 Task: Create and manage organization issue assignments.
Action: Mouse moved to (1323, 86)
Screenshot: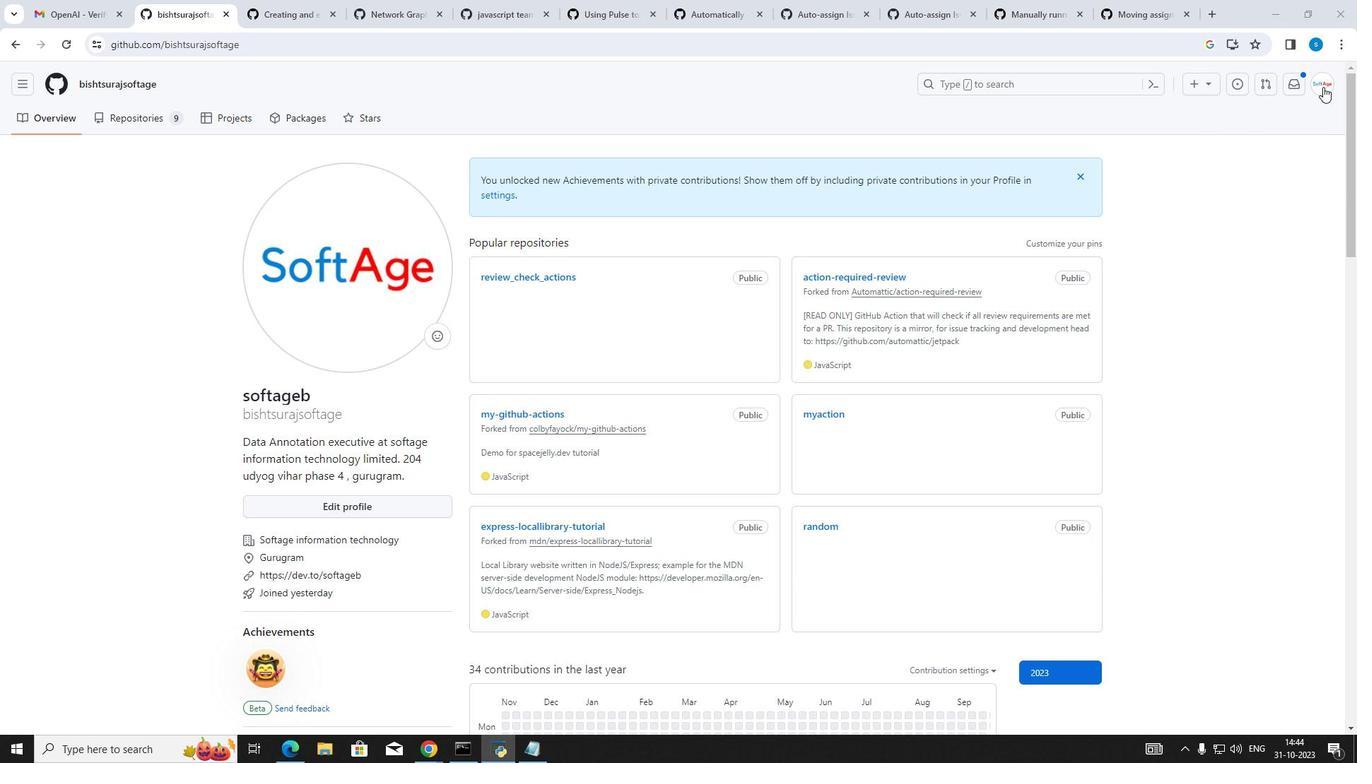 
Action: Mouse pressed left at (1323, 86)
Screenshot: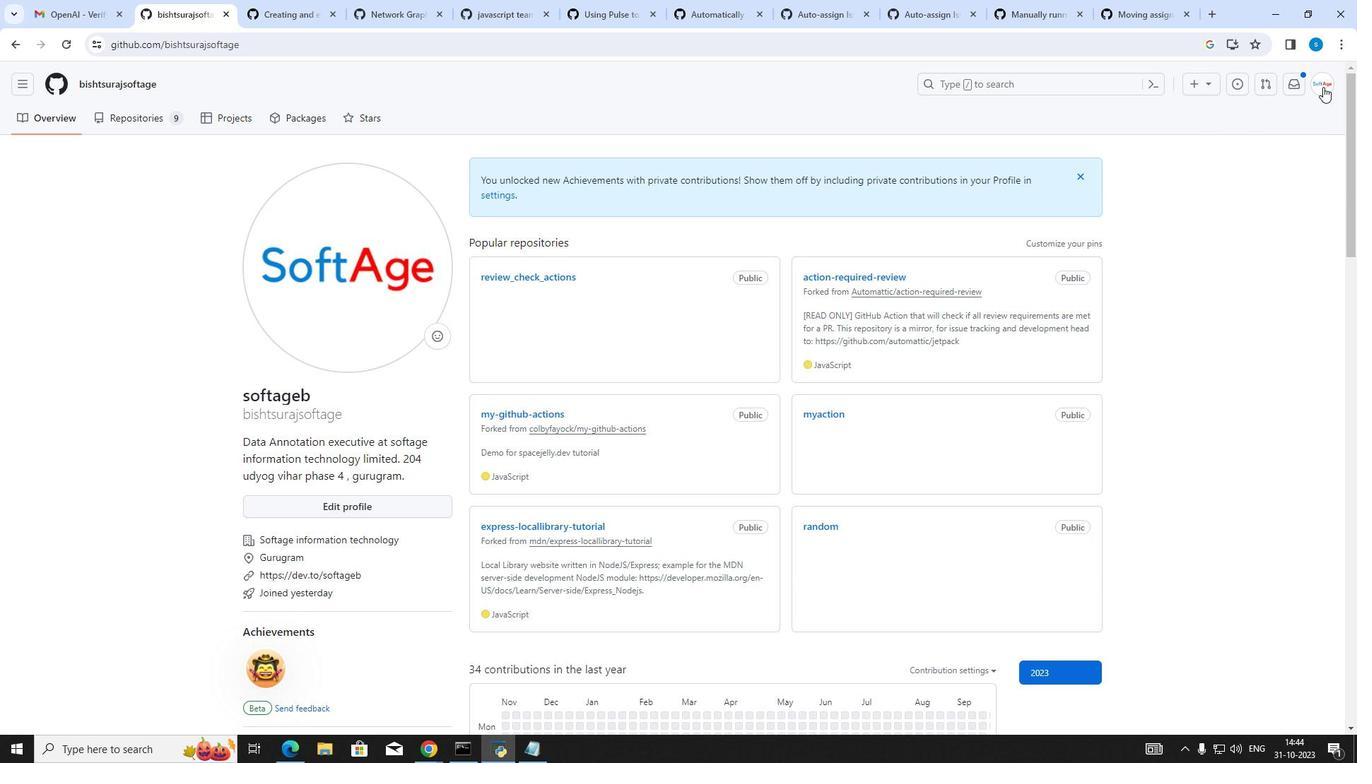 
Action: Mouse moved to (1247, 234)
Screenshot: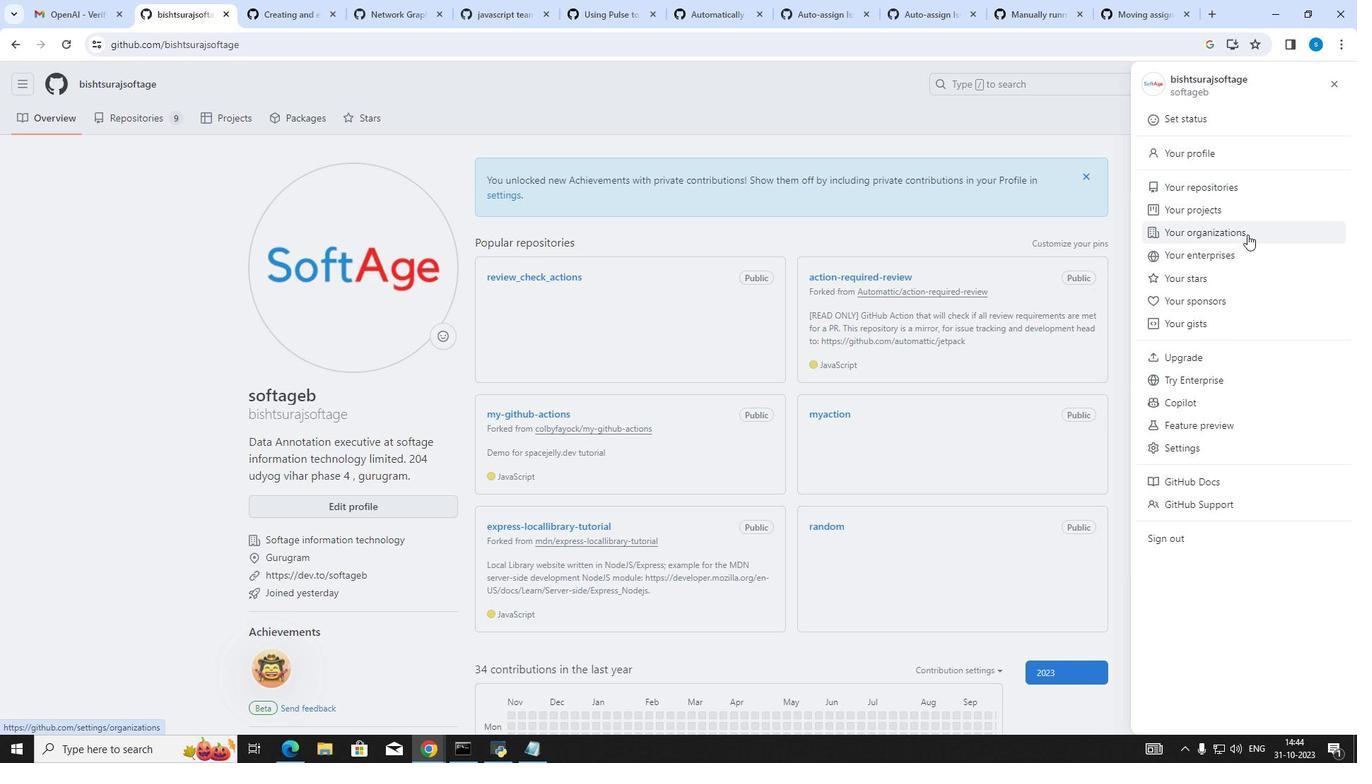 
Action: Mouse pressed left at (1247, 234)
Screenshot: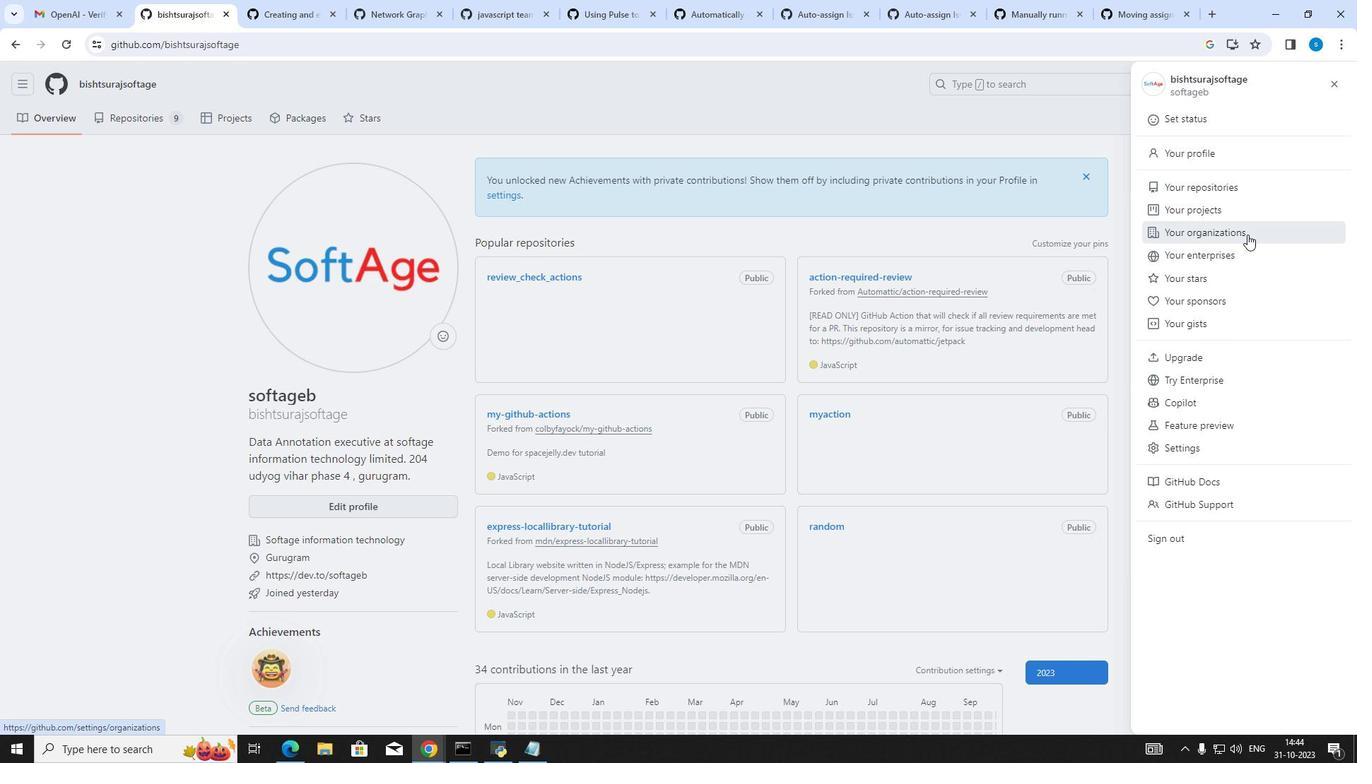 
Action: Mouse moved to (1051, 237)
Screenshot: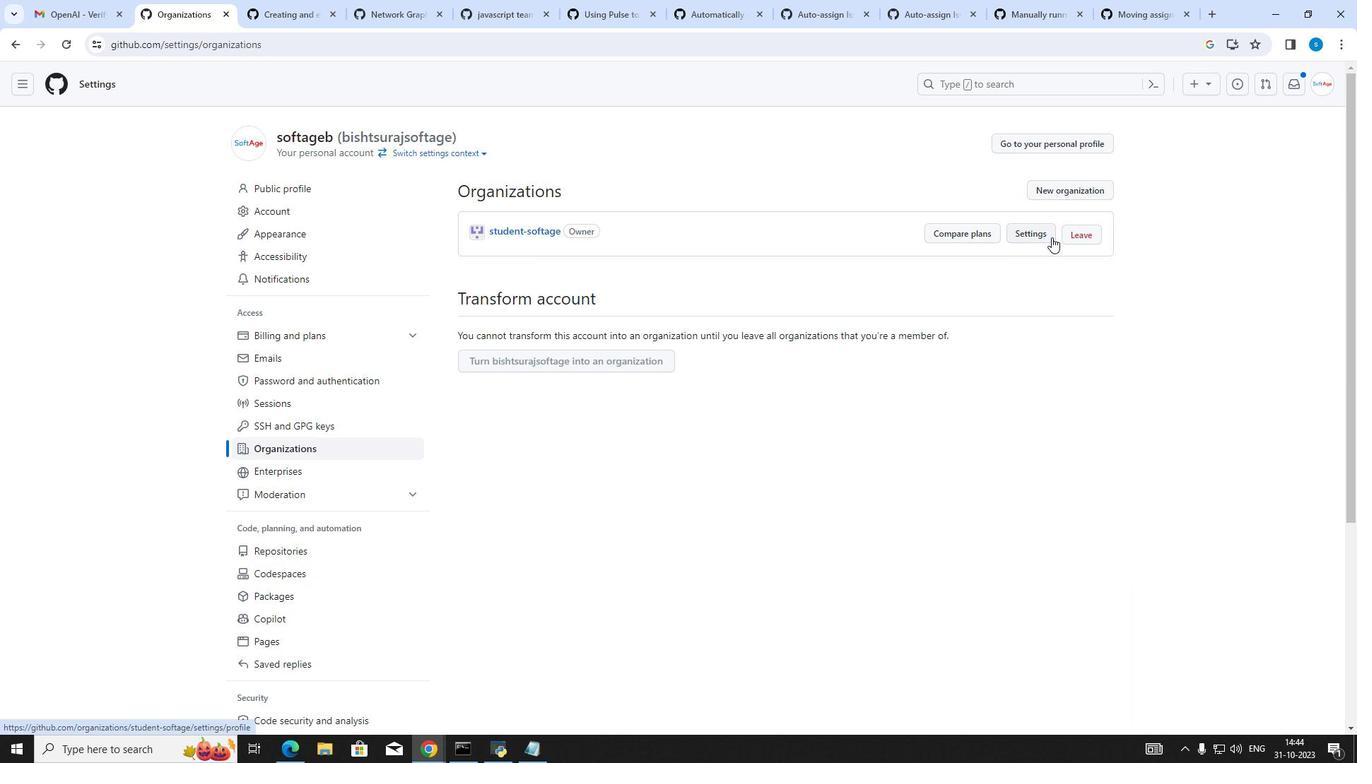 
Action: Mouse pressed left at (1051, 237)
Screenshot: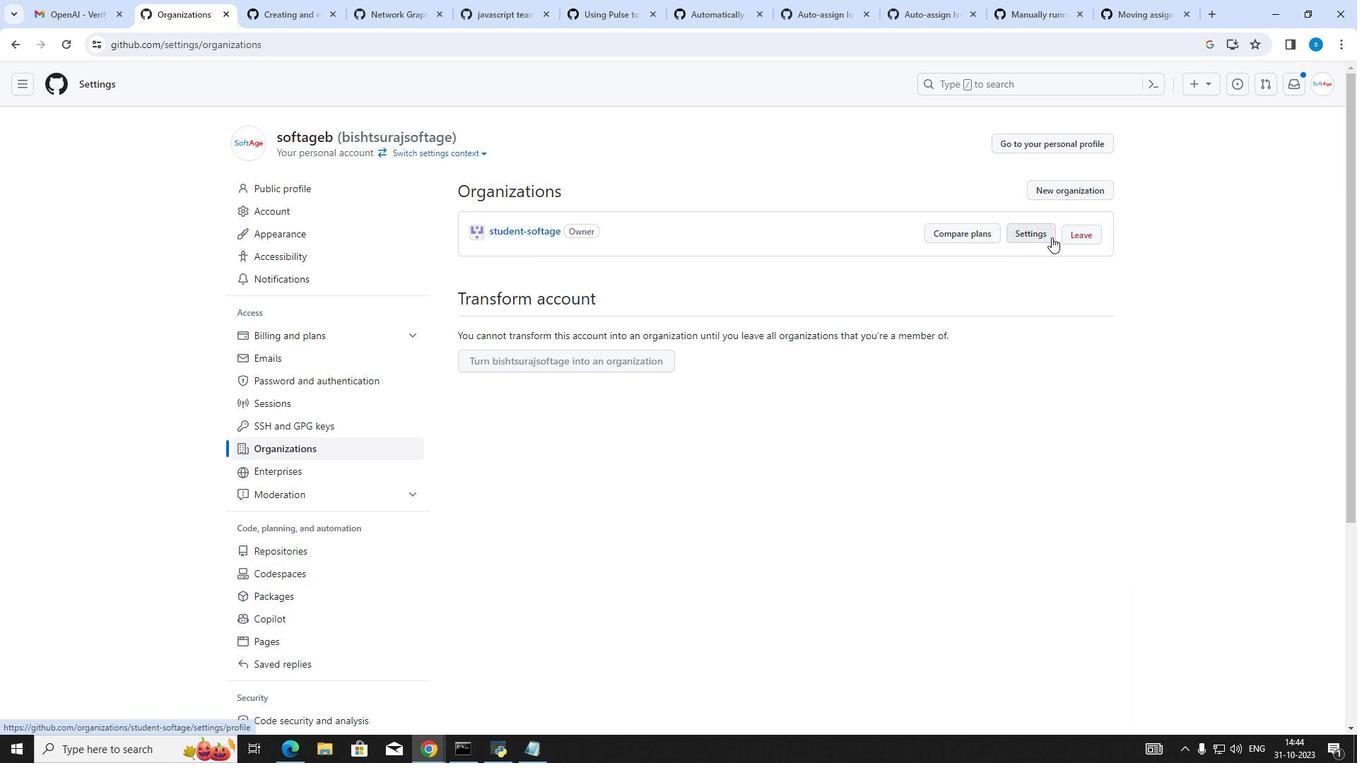 
Action: Mouse moved to (132, 116)
Screenshot: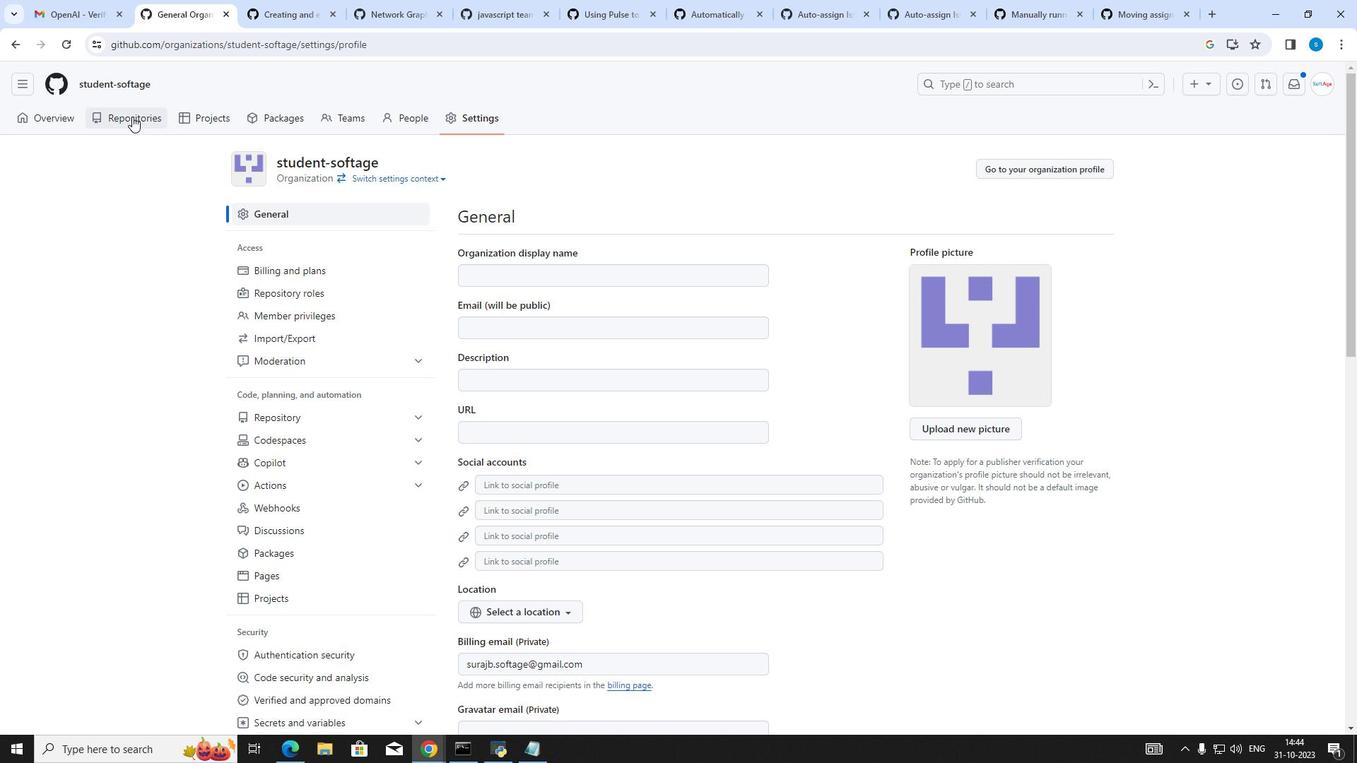 
Action: Mouse pressed left at (132, 116)
Screenshot: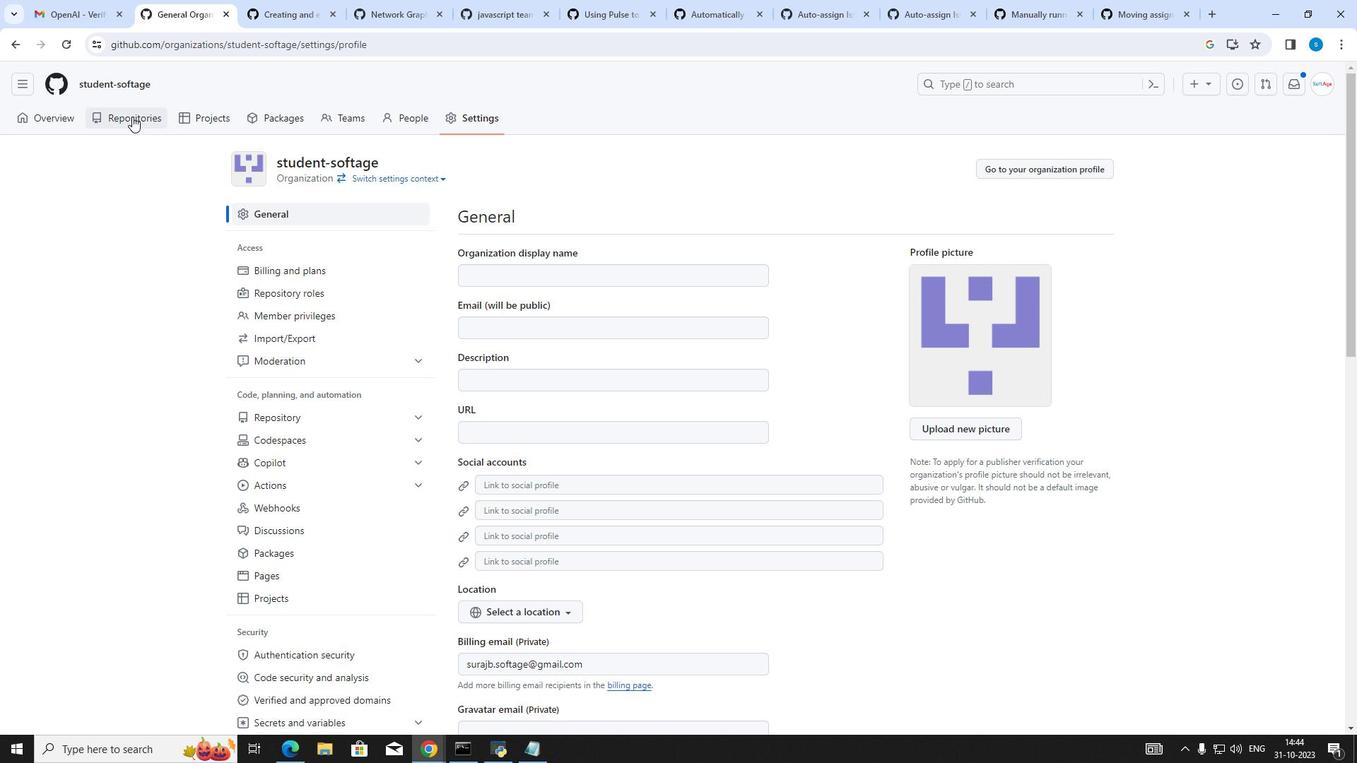 
Action: Mouse moved to (391, 402)
Screenshot: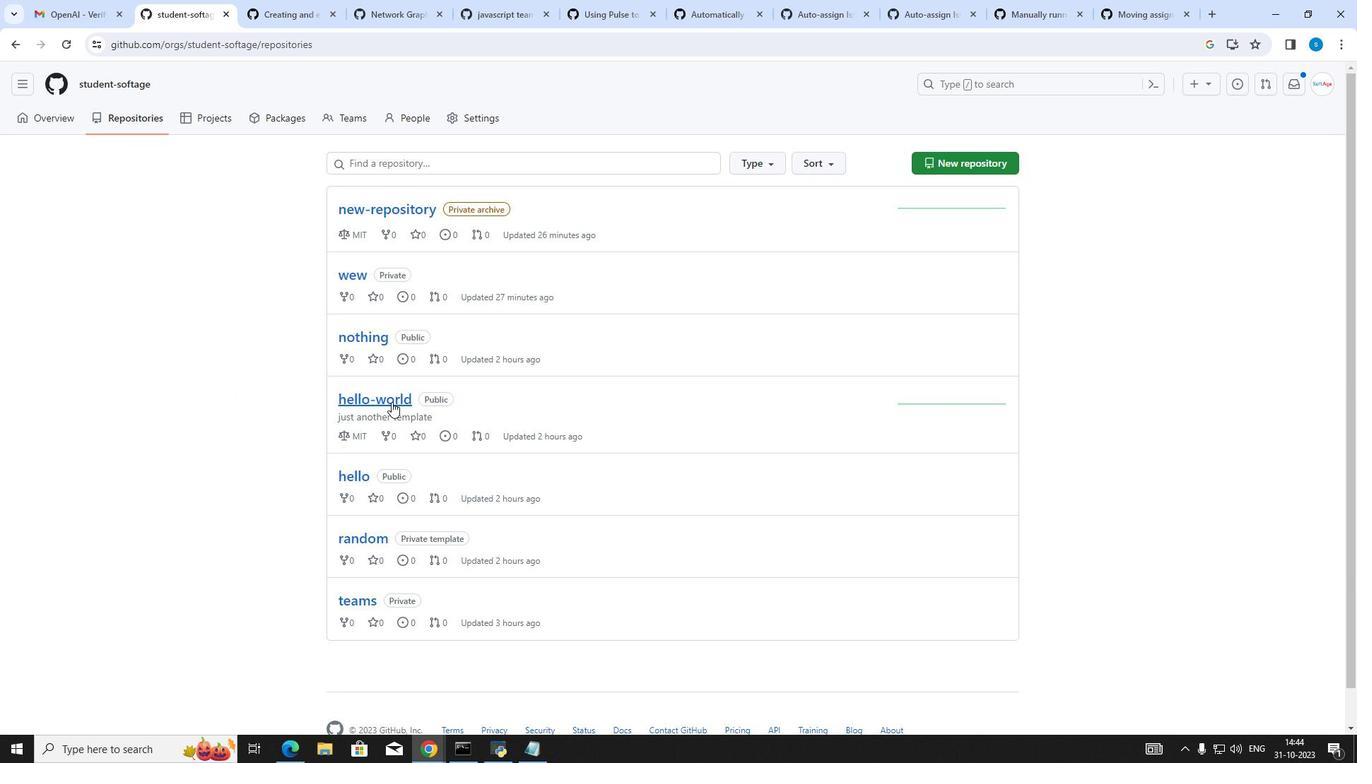 
Action: Mouse pressed left at (391, 402)
Screenshot: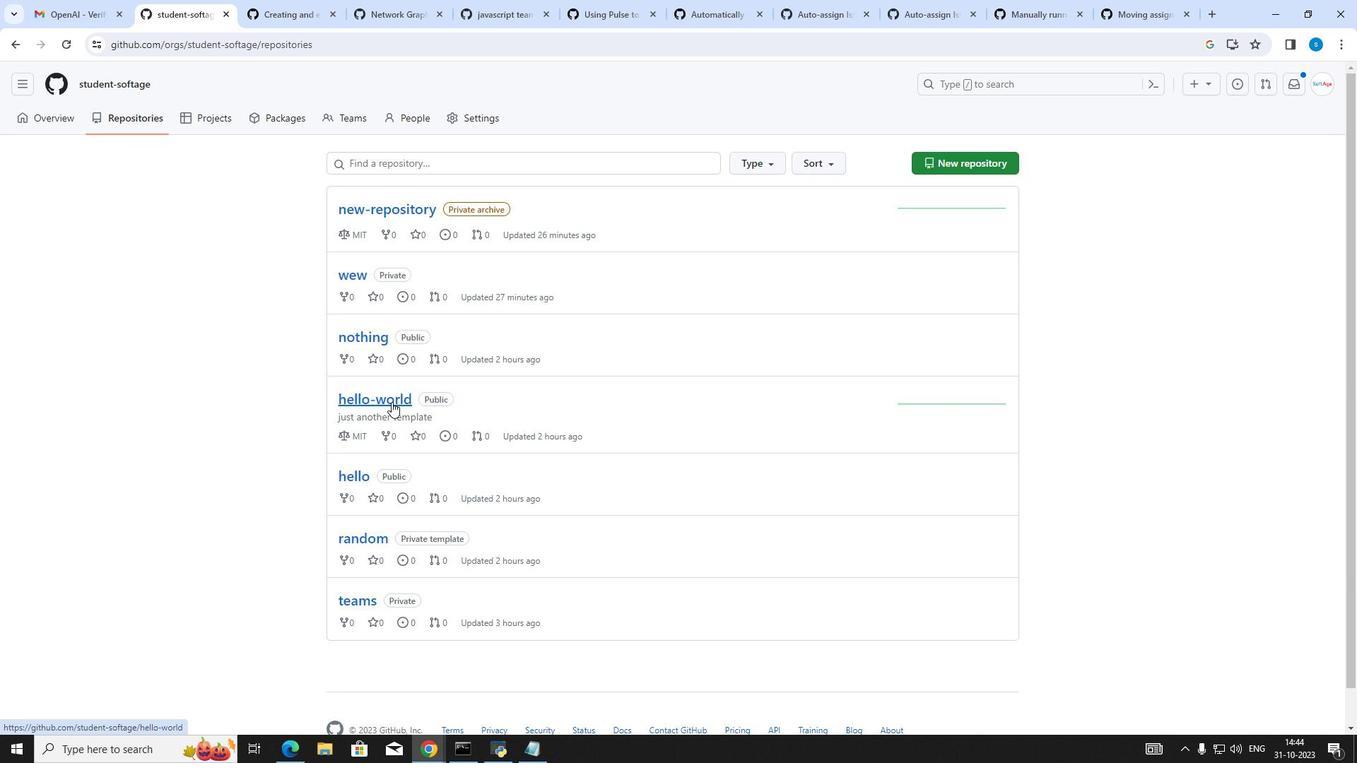 
Action: Mouse moved to (96, 113)
Screenshot: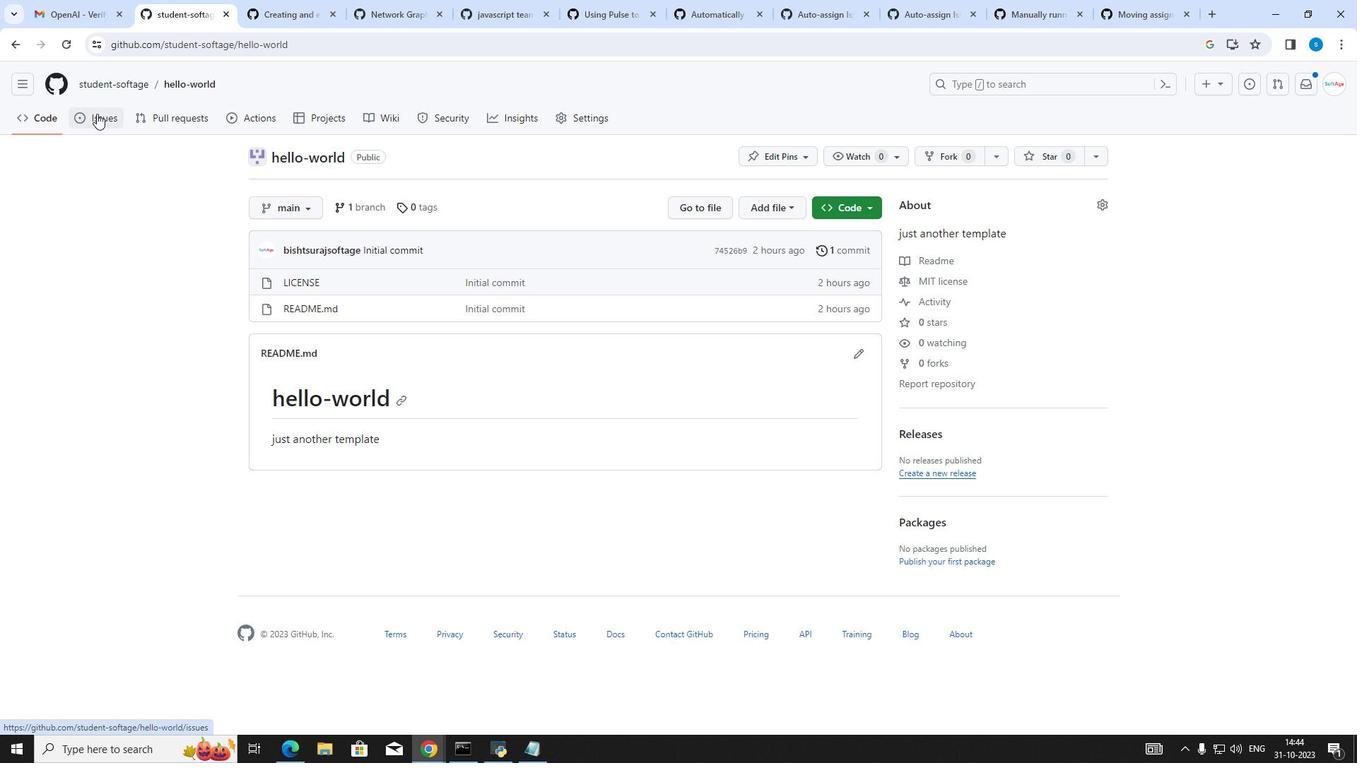 
Action: Mouse pressed left at (96, 113)
Screenshot: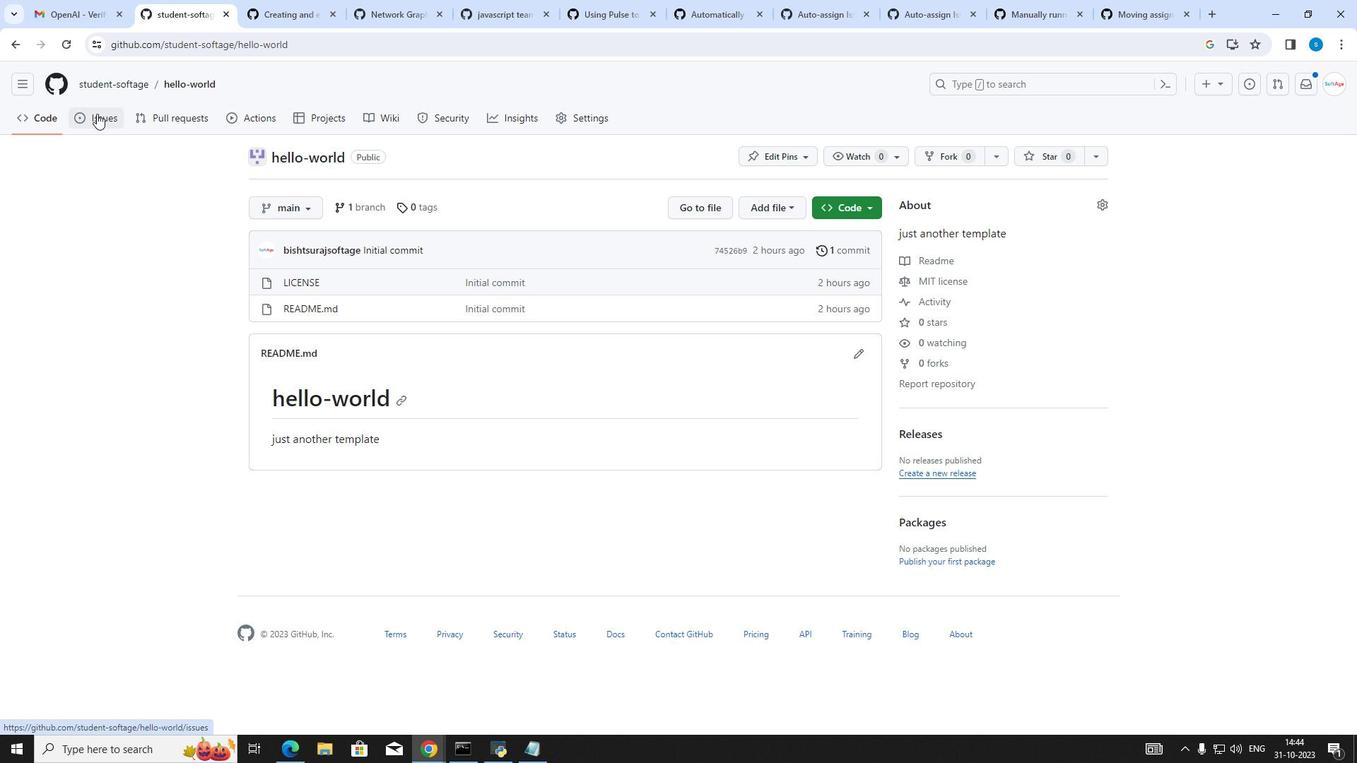 
Action: Mouse moved to (1068, 256)
Screenshot: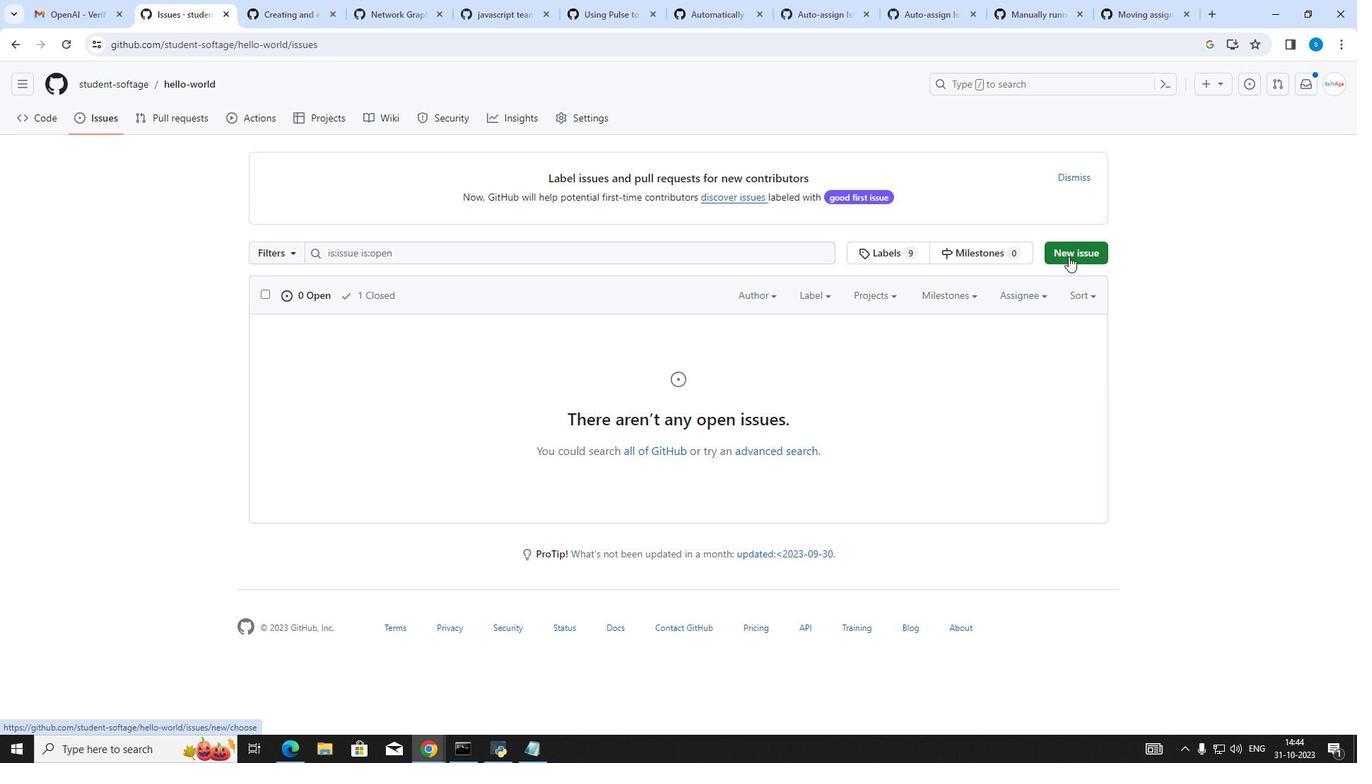 
Action: Mouse pressed left at (1068, 256)
Screenshot: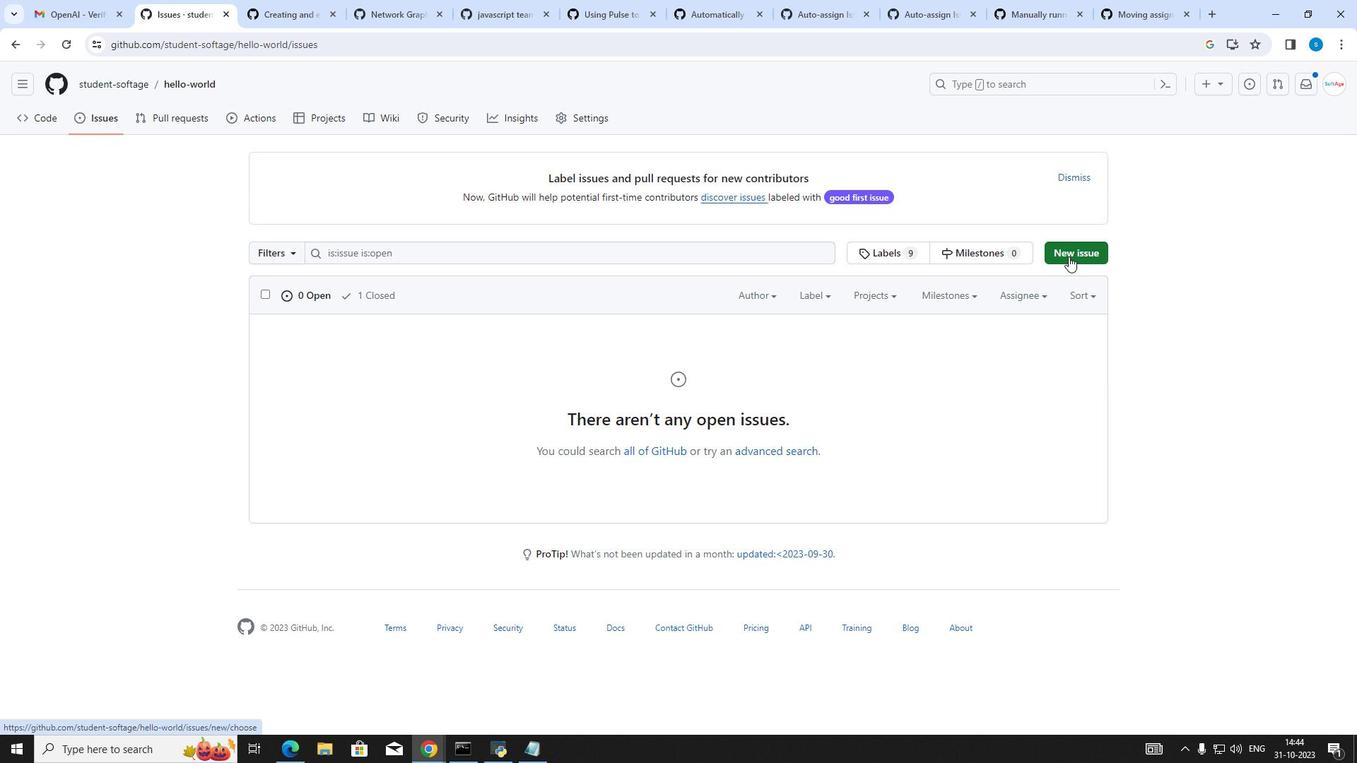 
Action: Mouse moved to (176, 271)
Screenshot: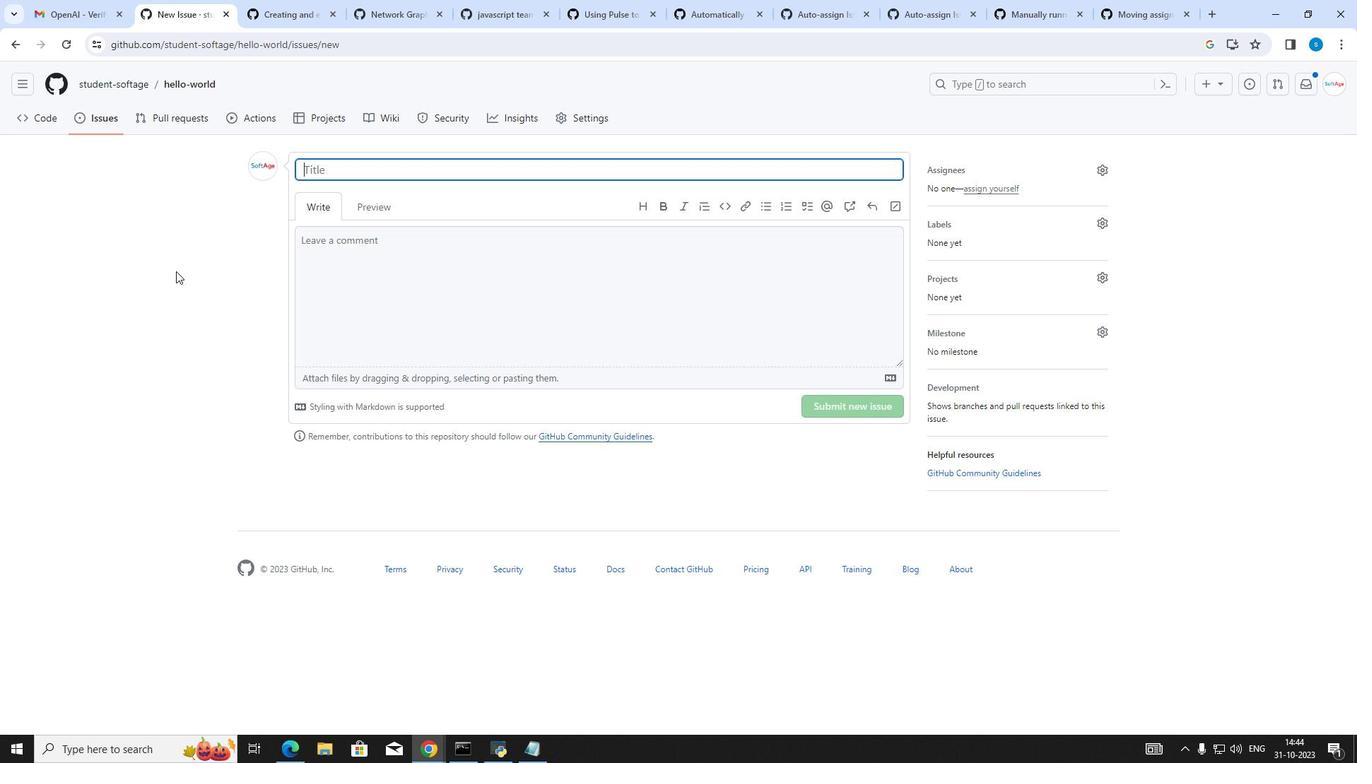 
Action: Key pressed syntax<Key.space>error
Screenshot: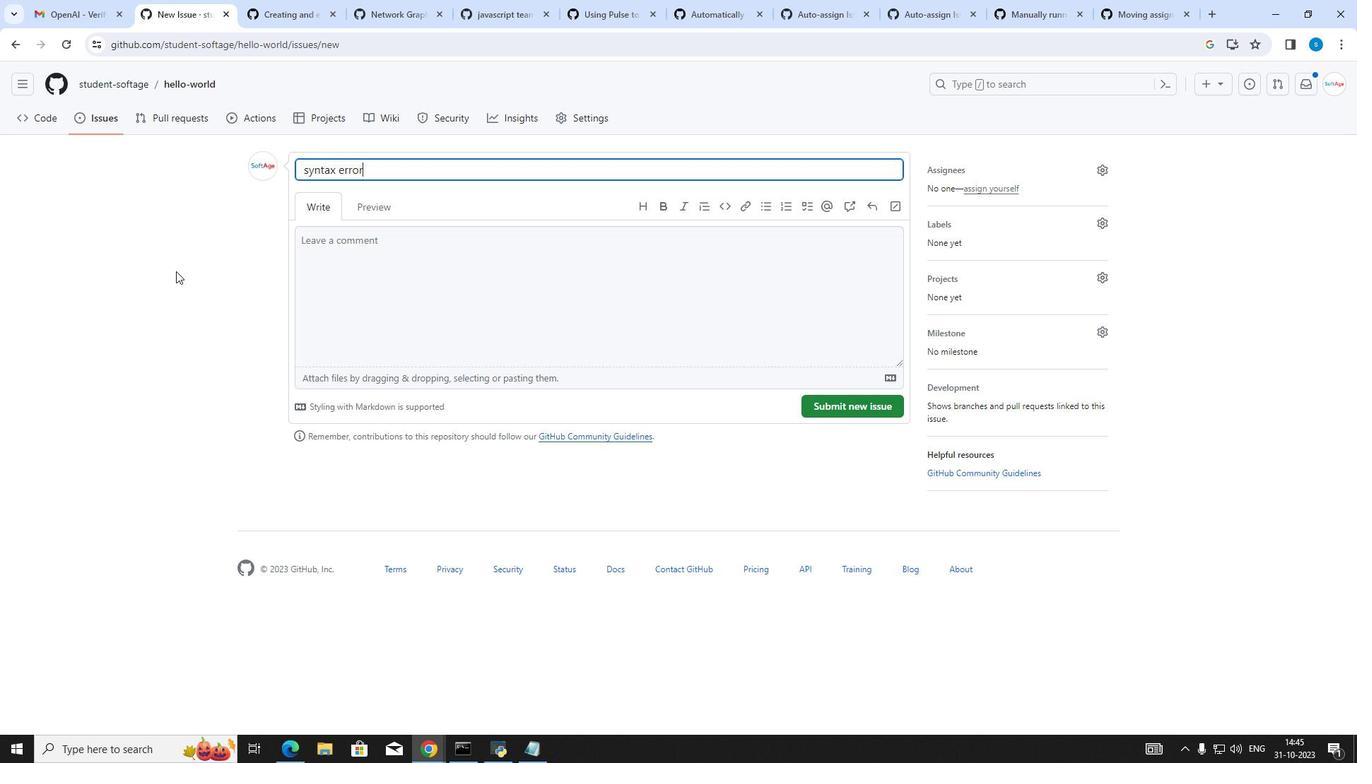 
Action: Mouse moved to (1005, 188)
Screenshot: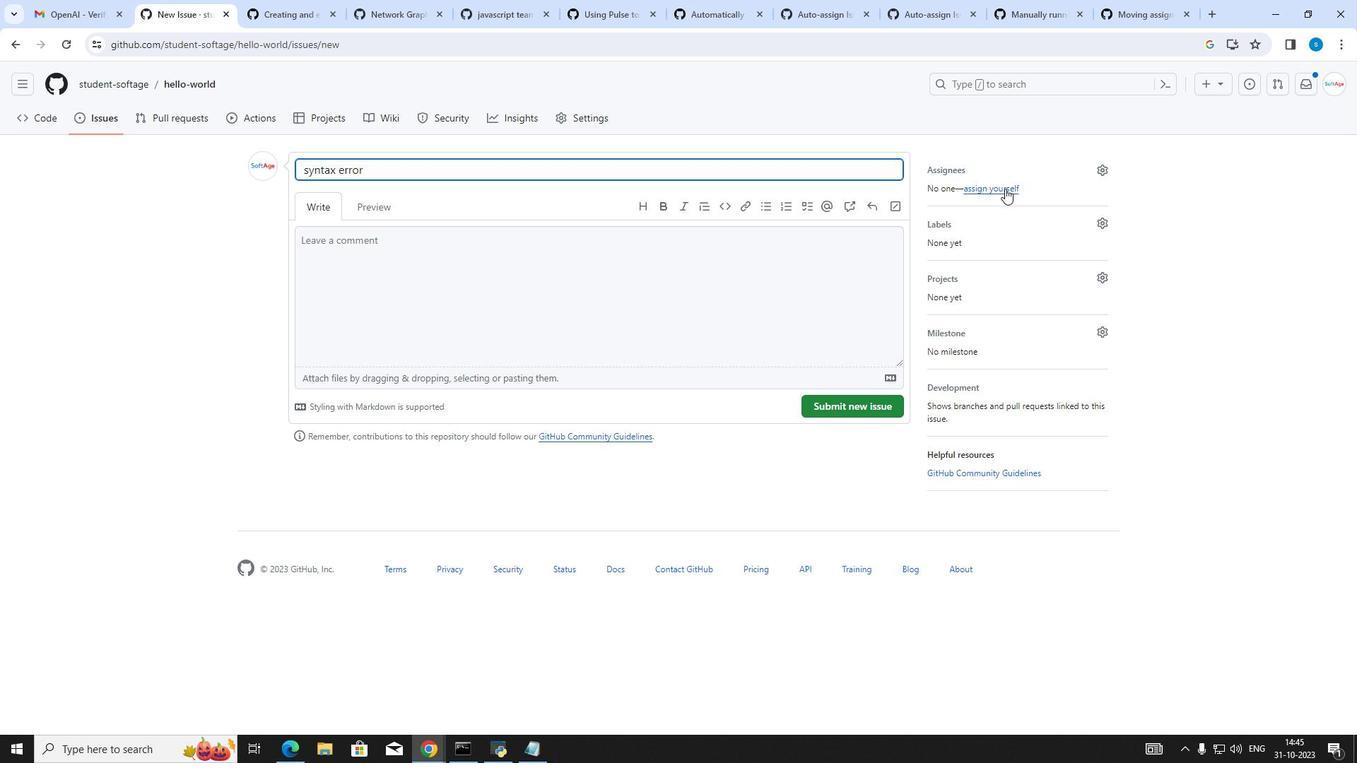 
Action: Mouse pressed left at (1005, 188)
Screenshot: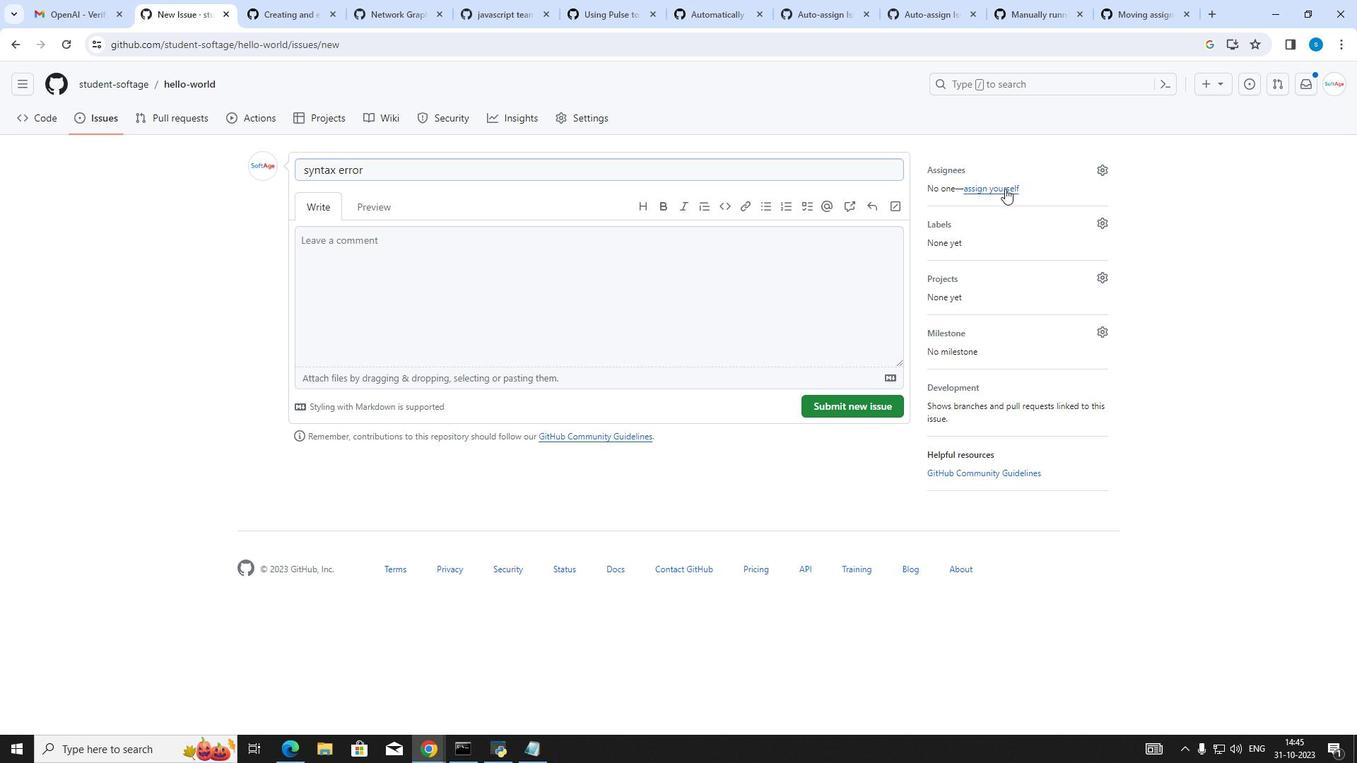
Action: Mouse moved to (1082, 231)
Screenshot: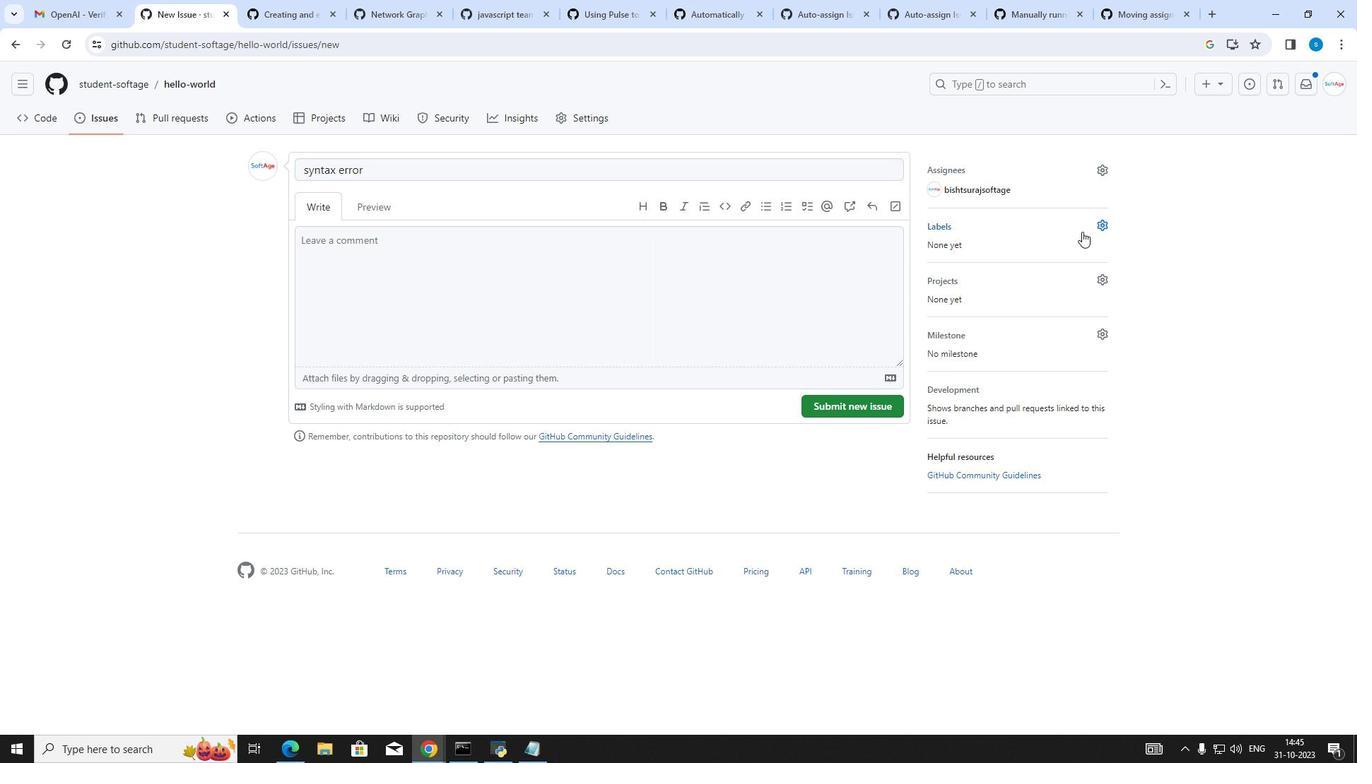 
Action: Mouse pressed left at (1082, 231)
Screenshot: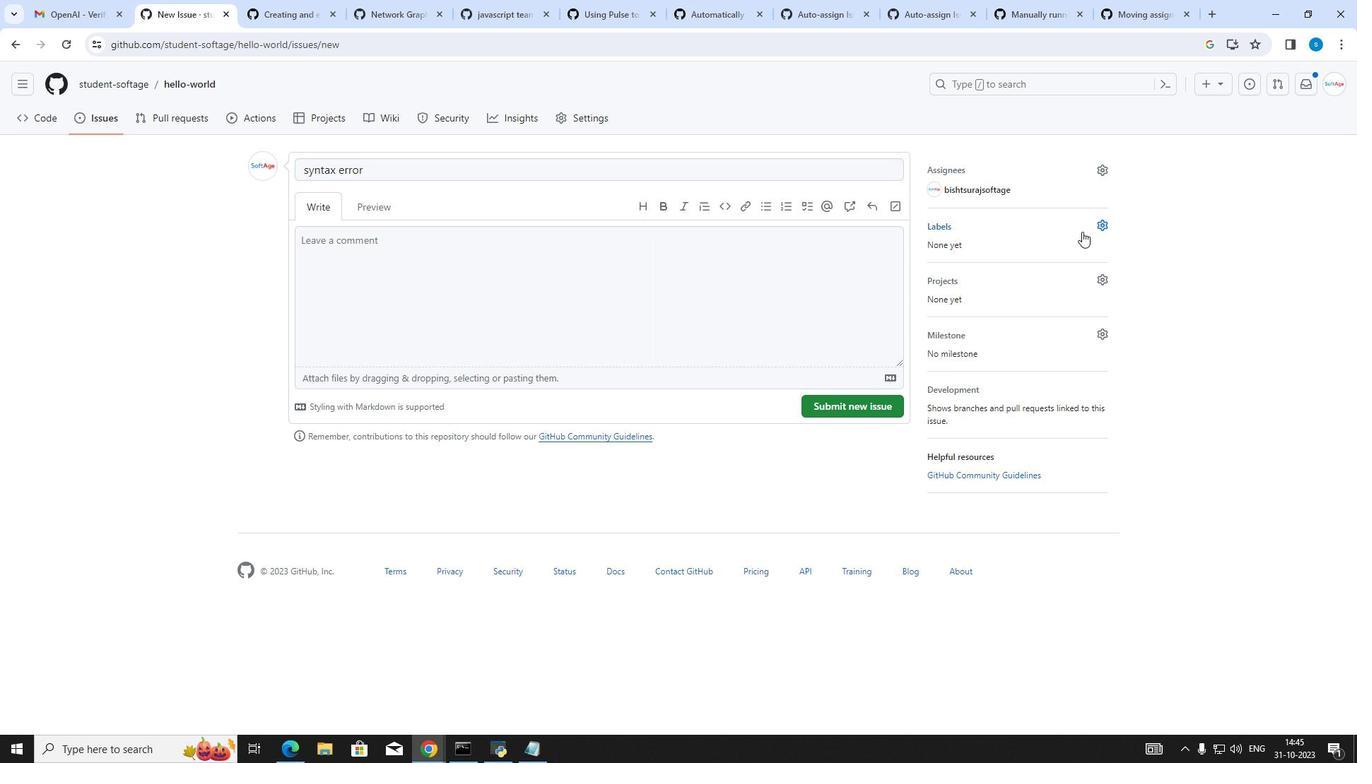 
Action: Mouse moved to (1024, 325)
Screenshot: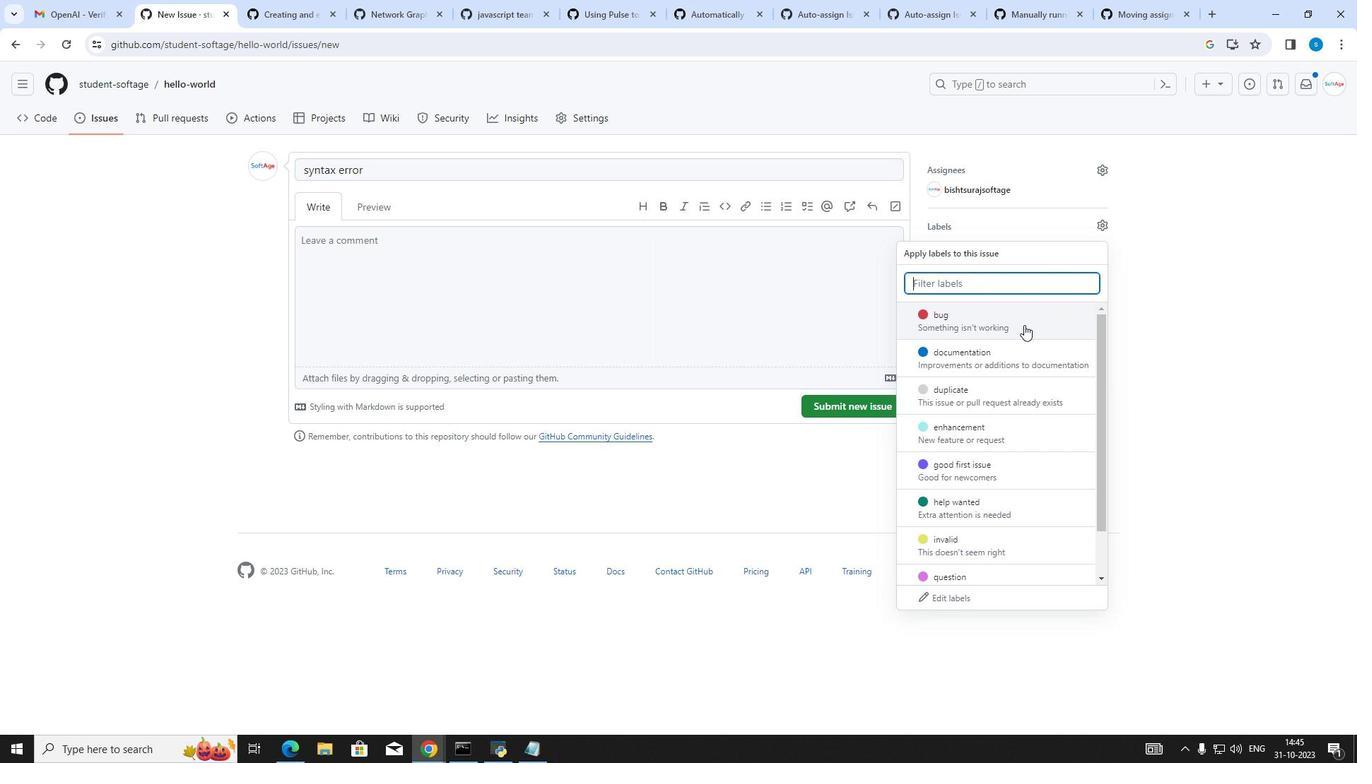 
Action: Mouse pressed left at (1024, 325)
Screenshot: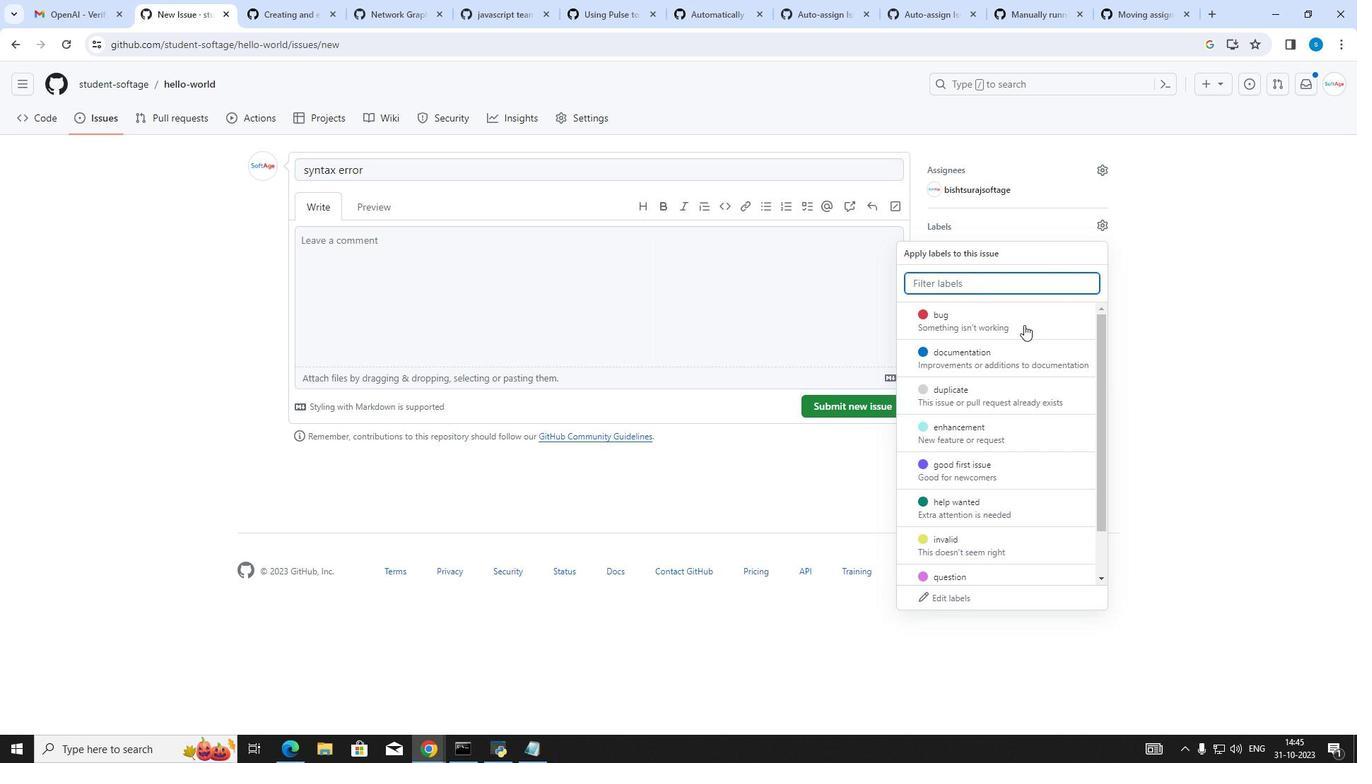 
Action: Mouse moved to (725, 305)
Screenshot: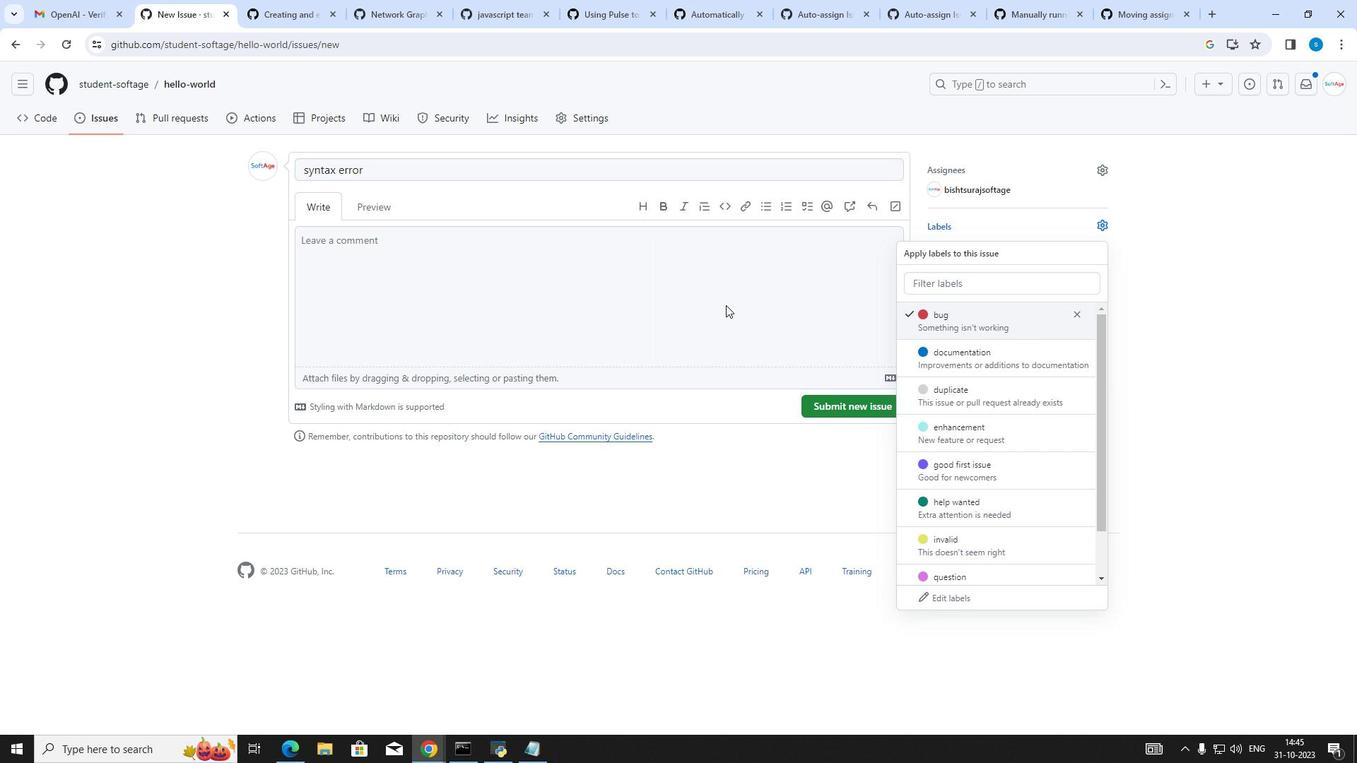 
Action: Mouse pressed left at (725, 305)
Screenshot: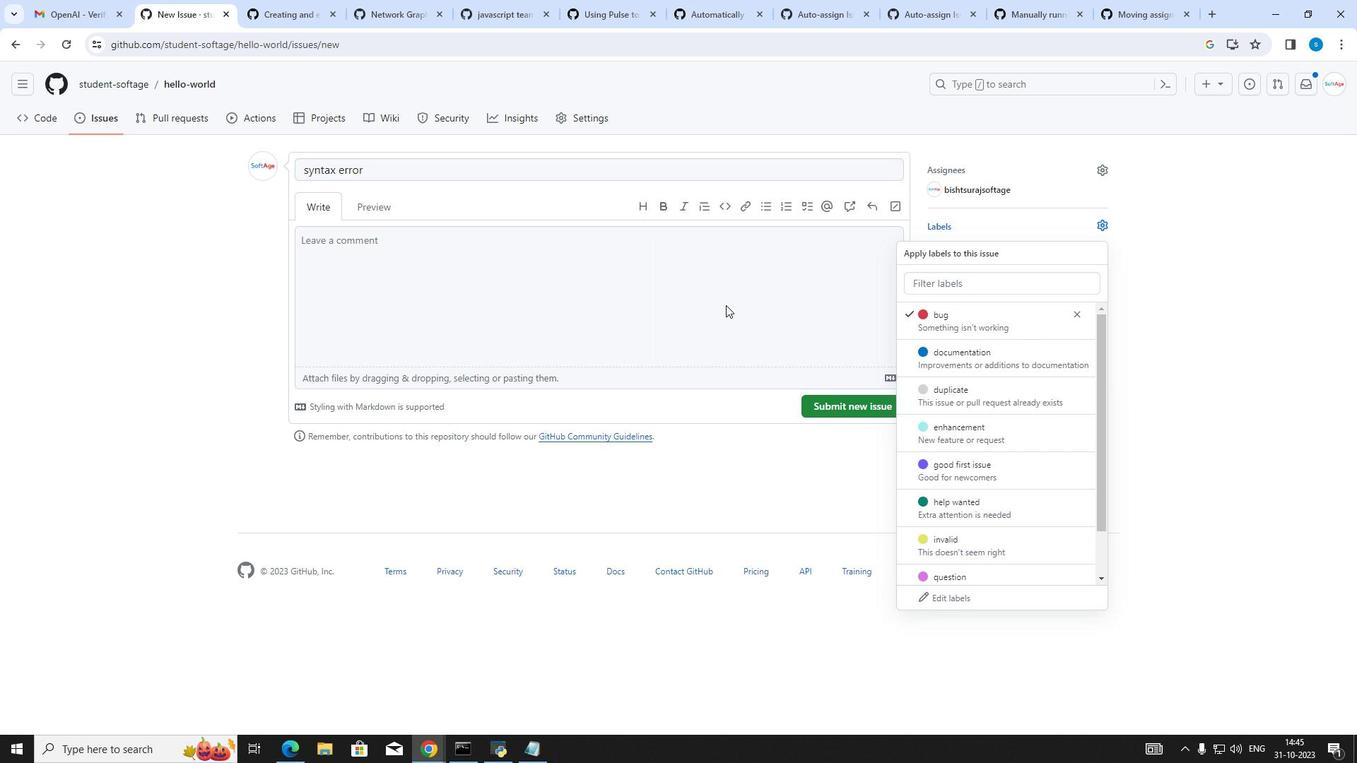 
Action: Mouse moved to (972, 286)
Screenshot: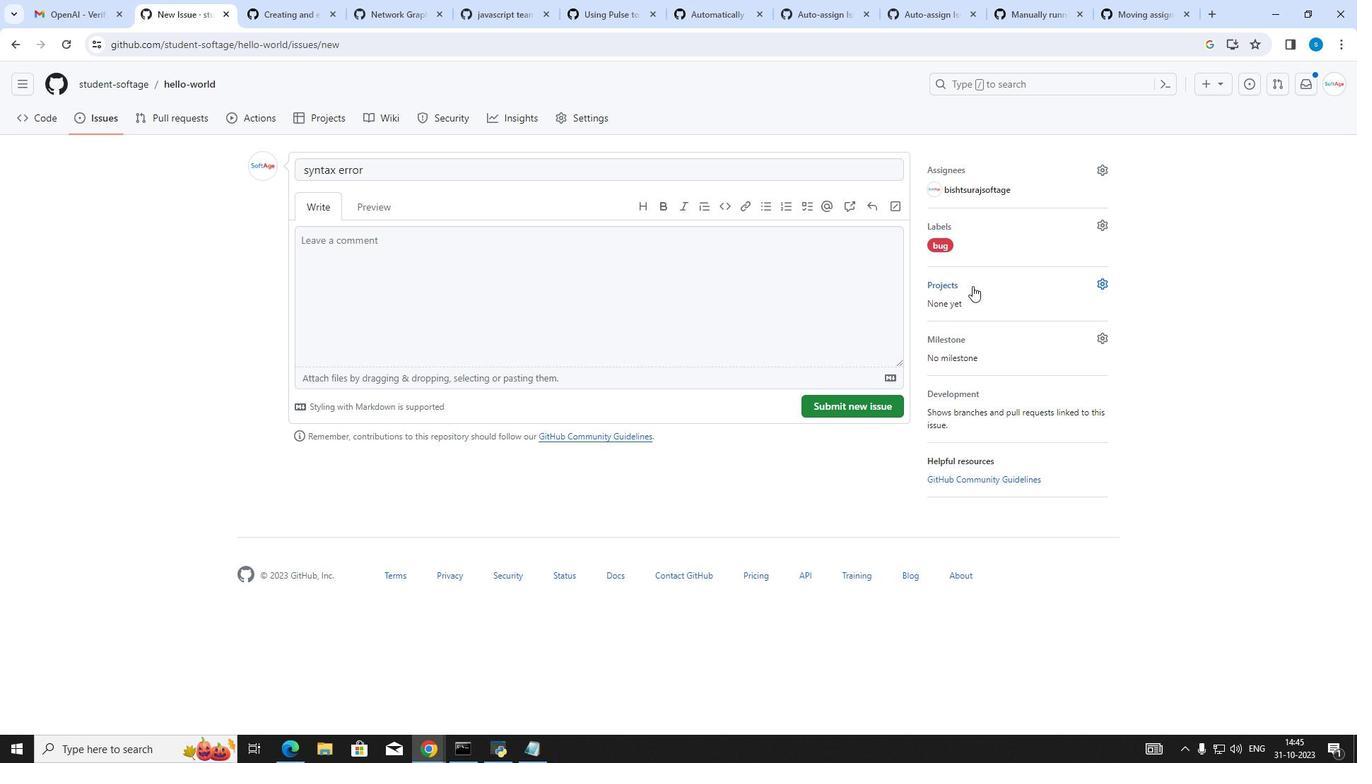 
Action: Mouse pressed left at (972, 286)
Screenshot: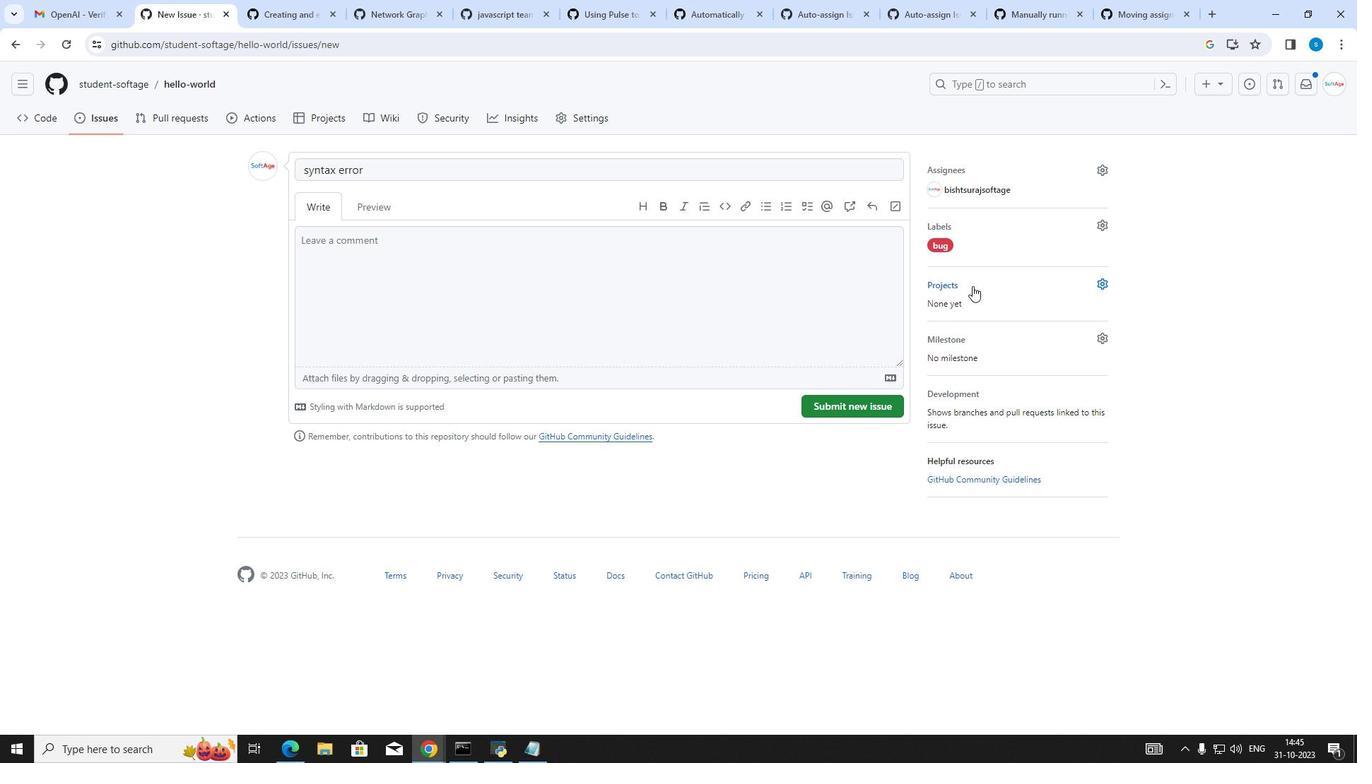 
Action: Mouse moved to (985, 389)
Screenshot: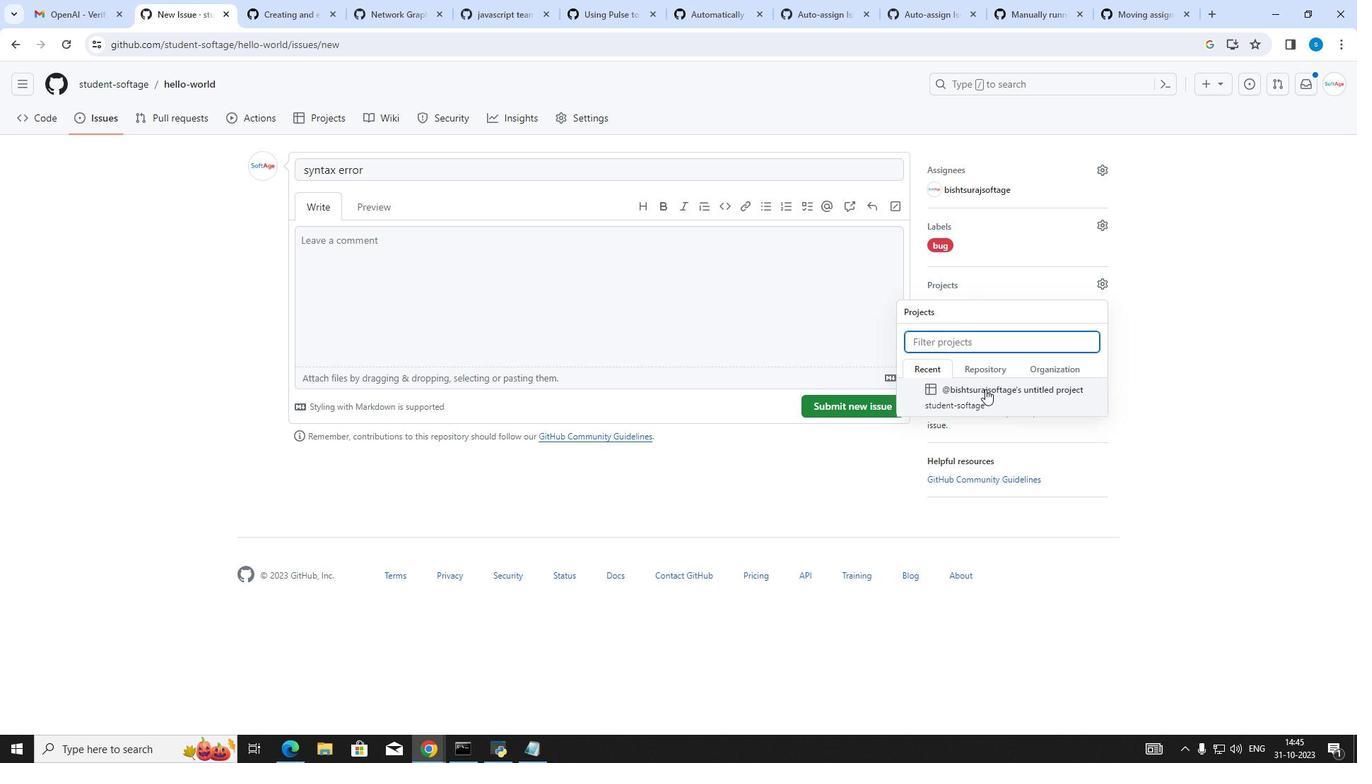 
Action: Mouse pressed left at (985, 389)
Screenshot: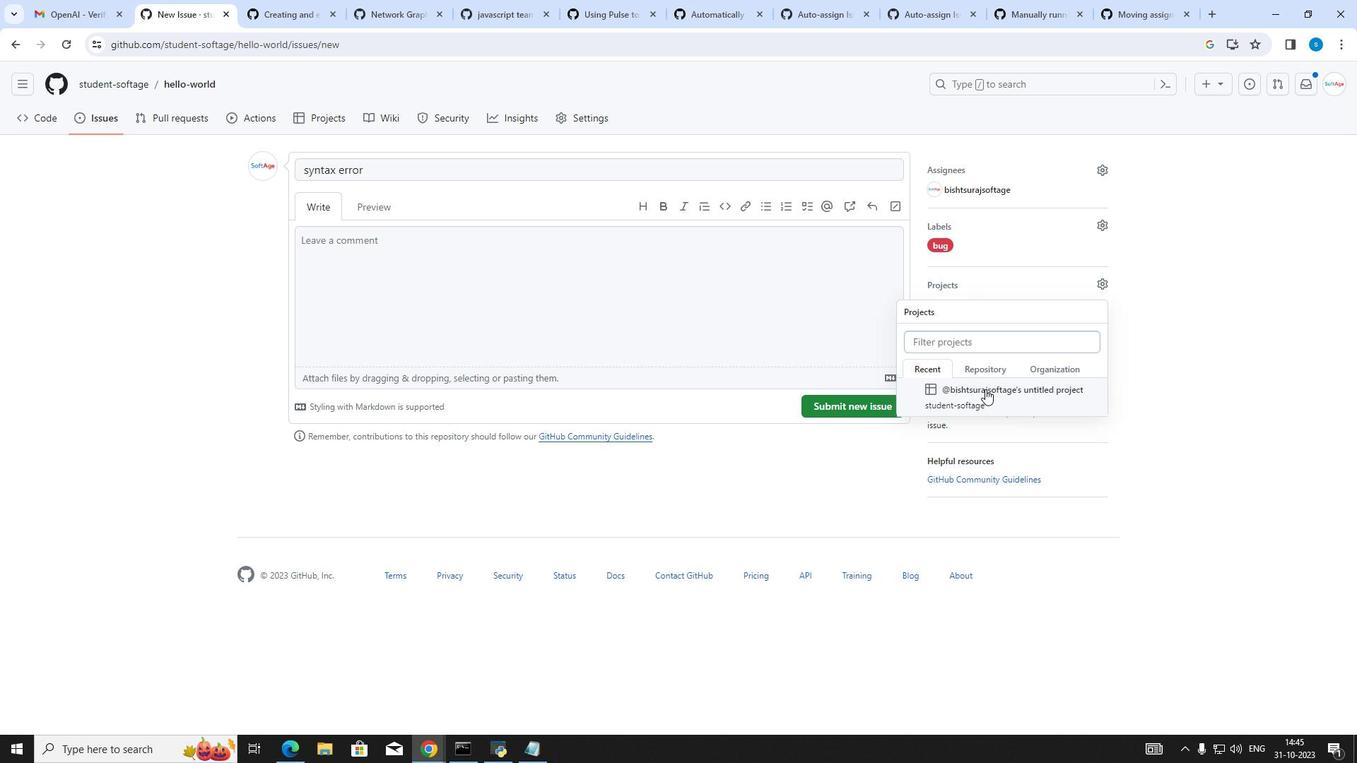 
Action: Mouse moved to (829, 318)
Screenshot: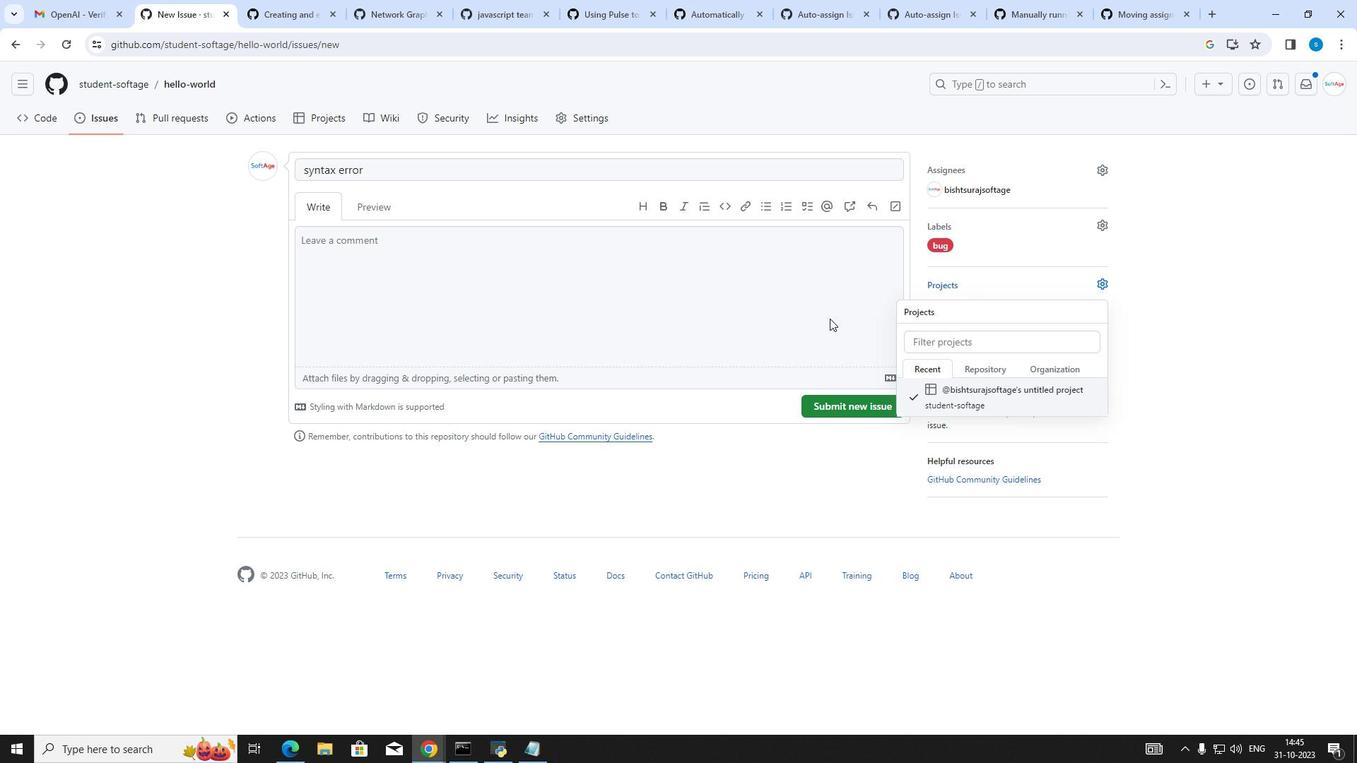 
Action: Mouse pressed left at (829, 318)
Screenshot: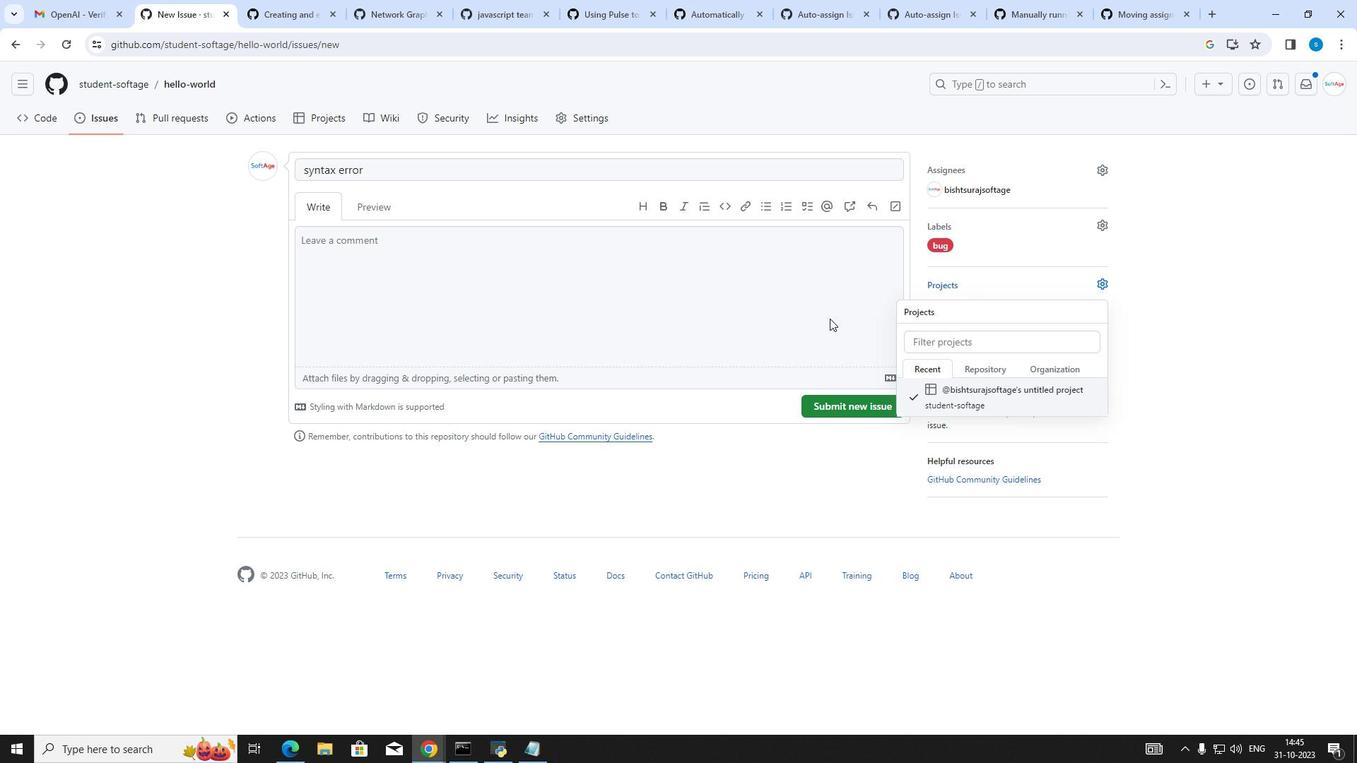 
Action: Mouse moved to (944, 338)
Screenshot: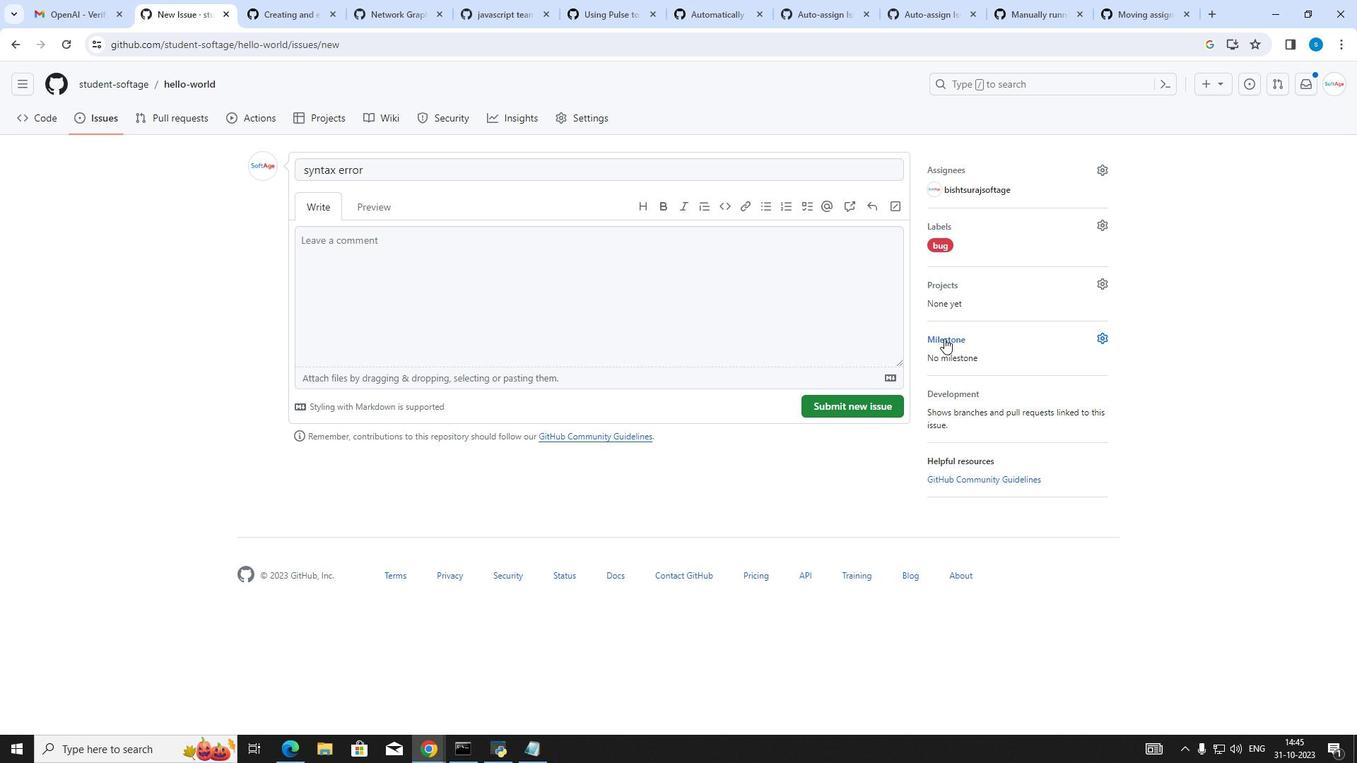 
Action: Mouse pressed left at (944, 338)
Screenshot: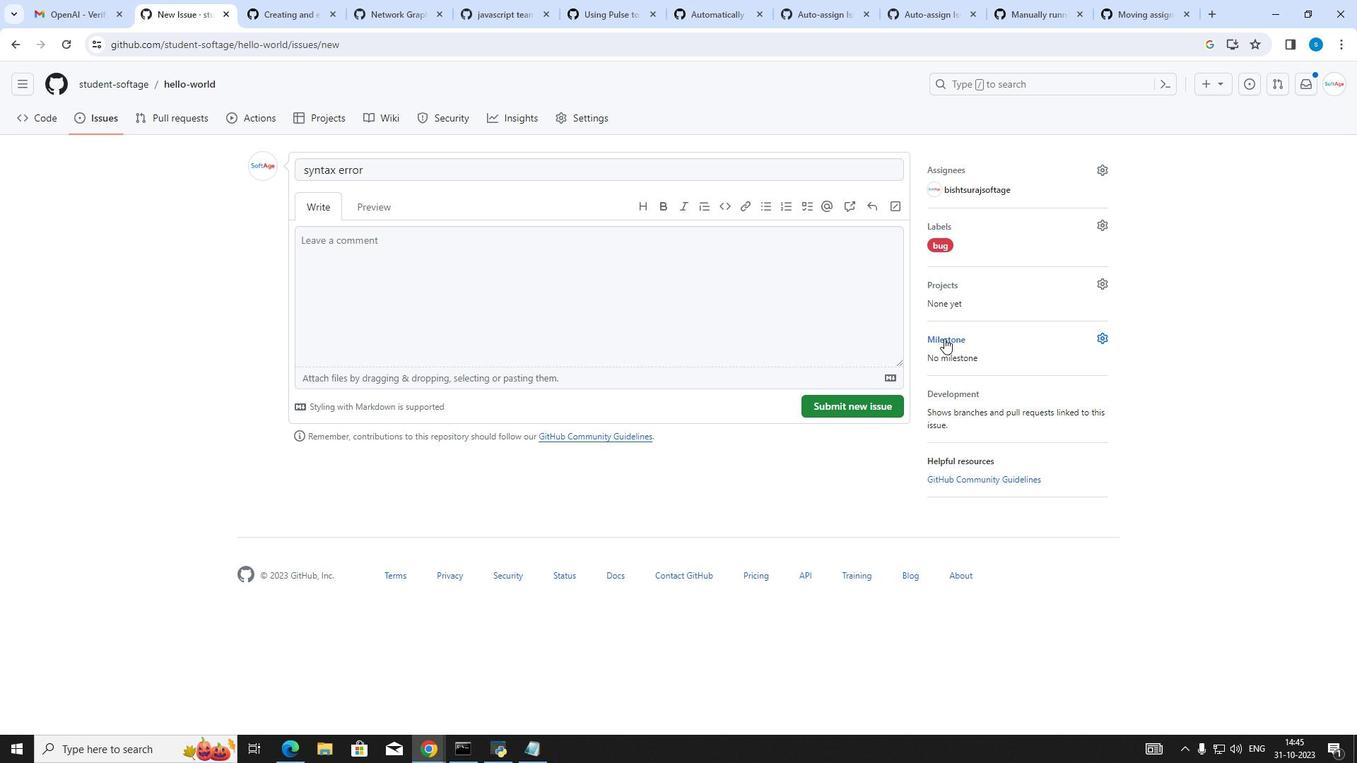 
Action: Mouse moved to (848, 320)
Screenshot: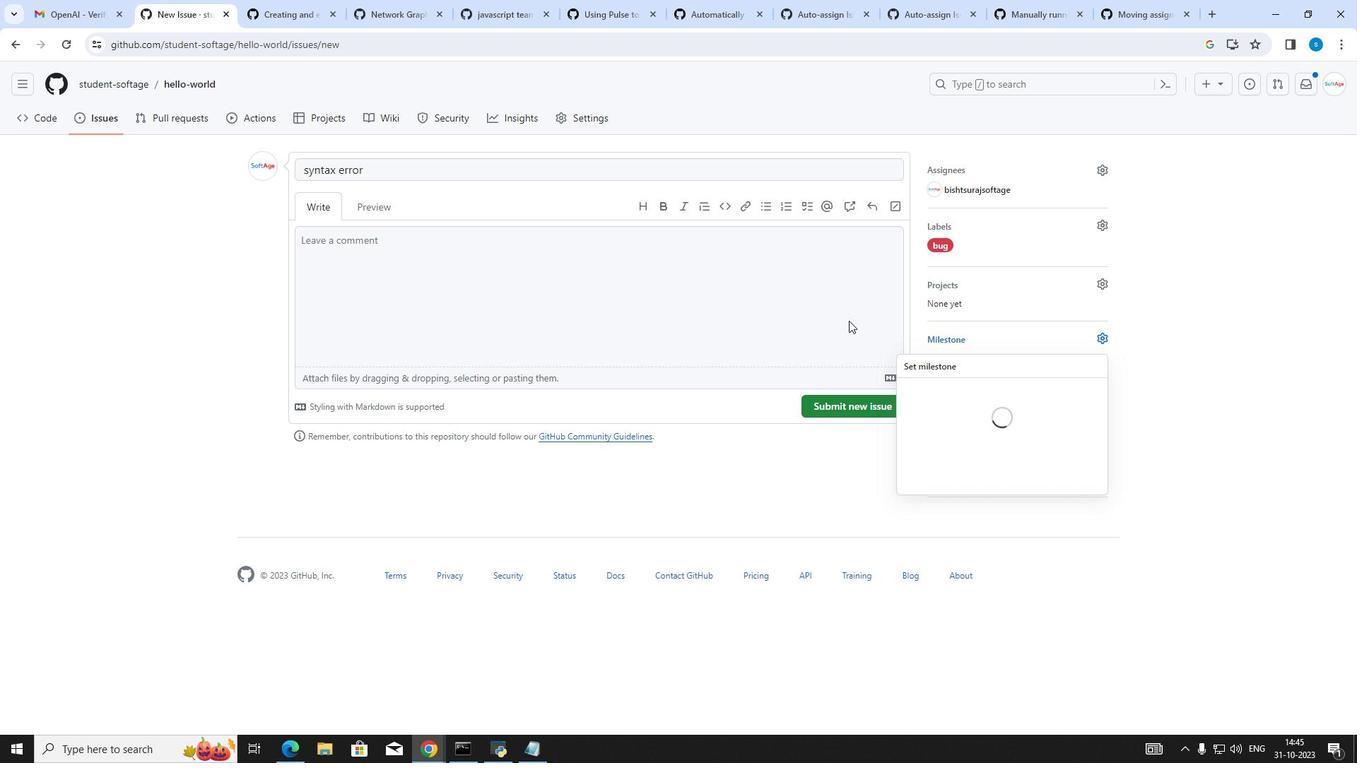 
Action: Mouse pressed left at (848, 320)
Screenshot: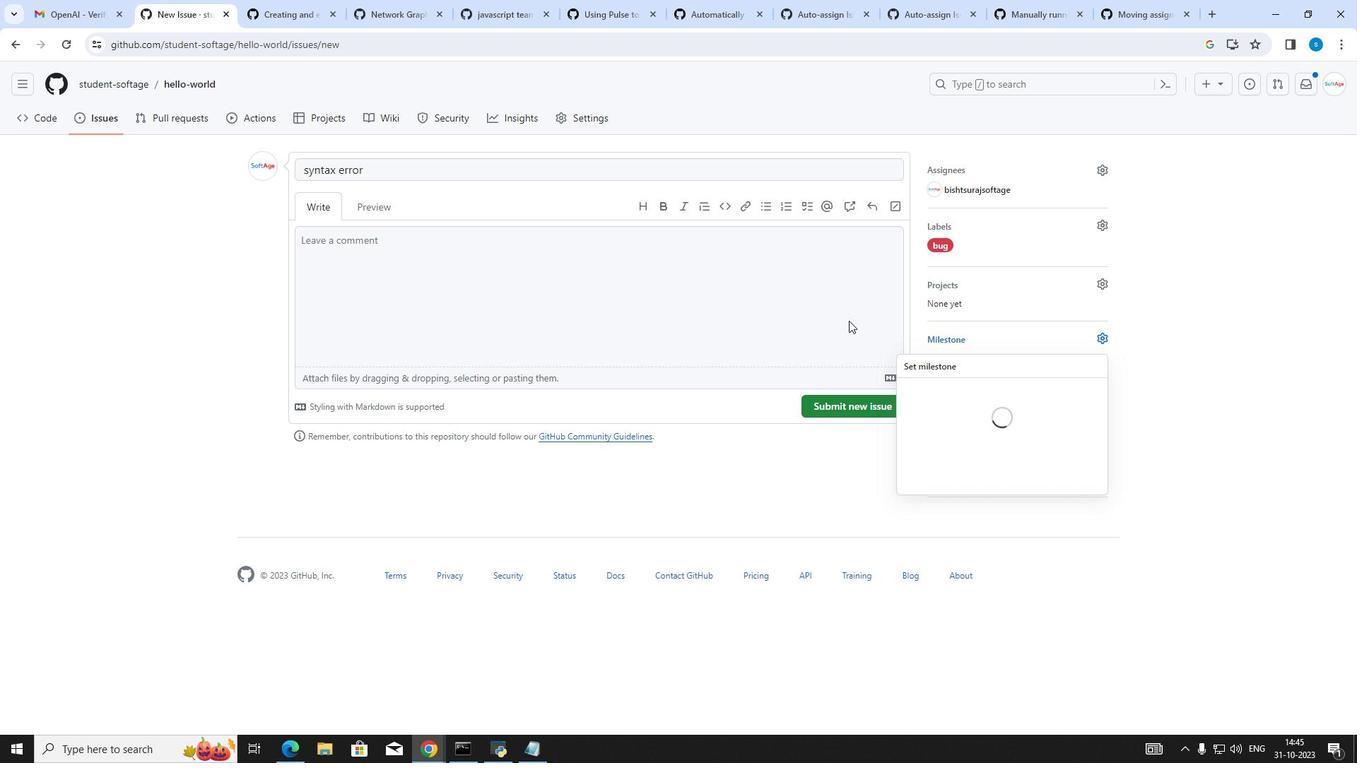 
Action: Mouse moved to (569, 263)
Screenshot: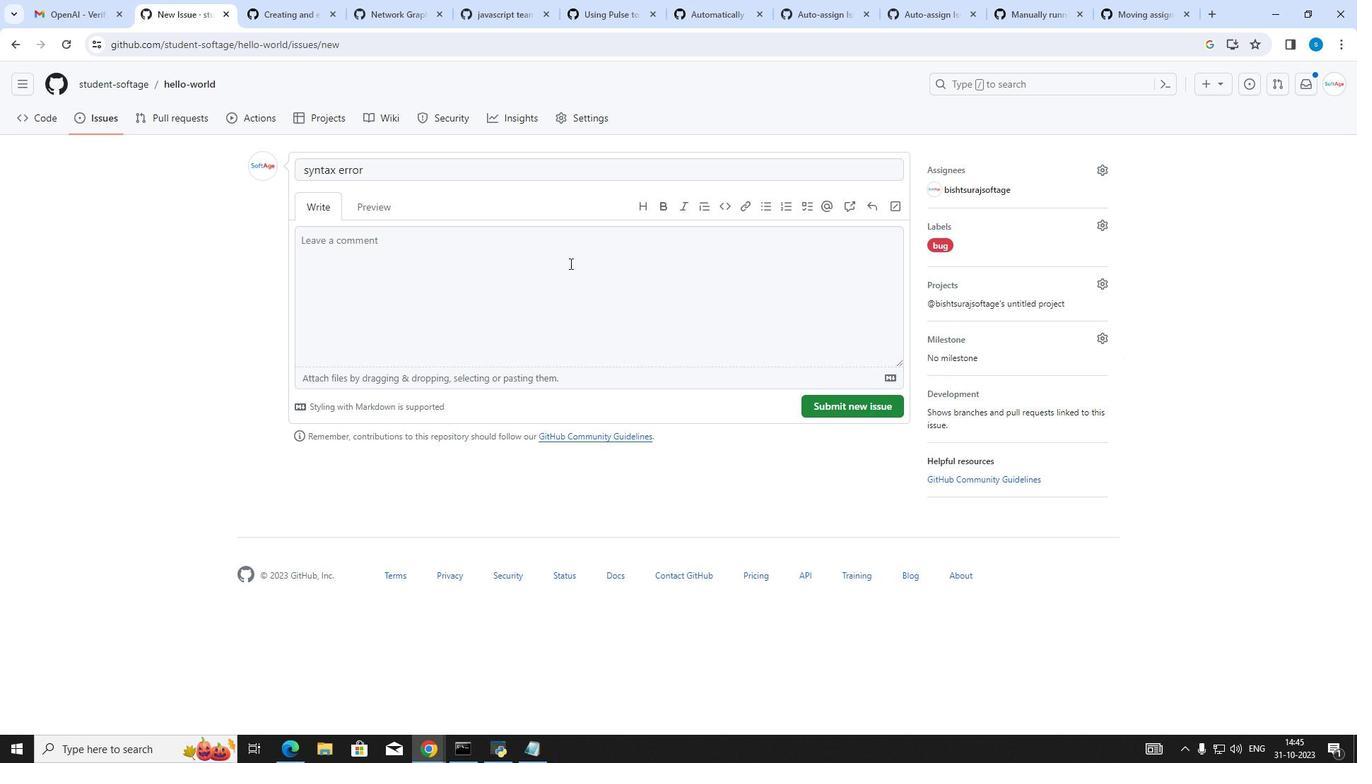 
Action: Mouse pressed left at (569, 263)
Screenshot: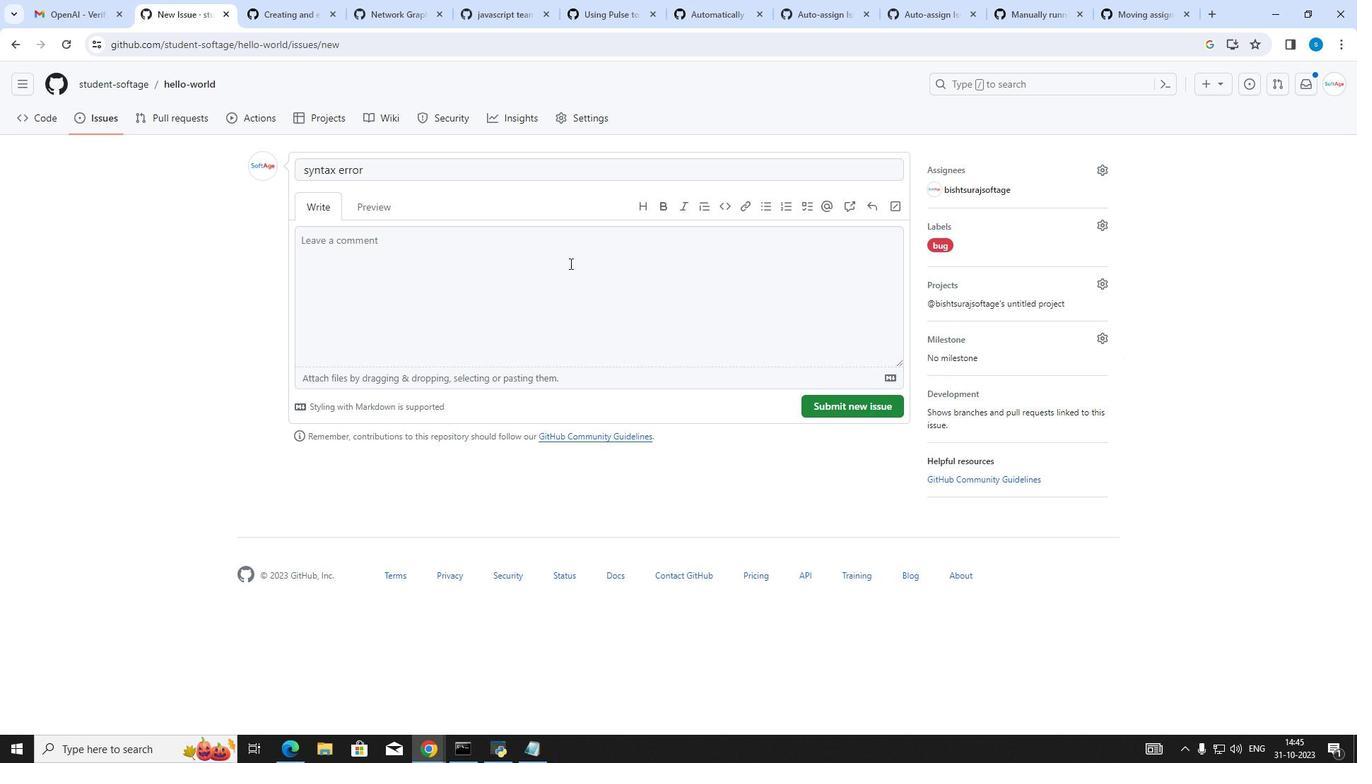 
Action: Key pressed there<Key.space>is<Key.space>a<Key.space>syntax<Key.space>error<Key.space>in<Key.space>the<Key.space>code<Key.space>just<Key.space>below<Key.space>line<Key.space>number<Key.space>7;<Key.backspace>.<Key.enter><Key.enter>please<Key.space>remove<Key.space>the<Key.space>bug<Key.space>as<Key.space>soon<Key.space>as<Key.space><Key.space><Key.backspace>possible.
Screenshot: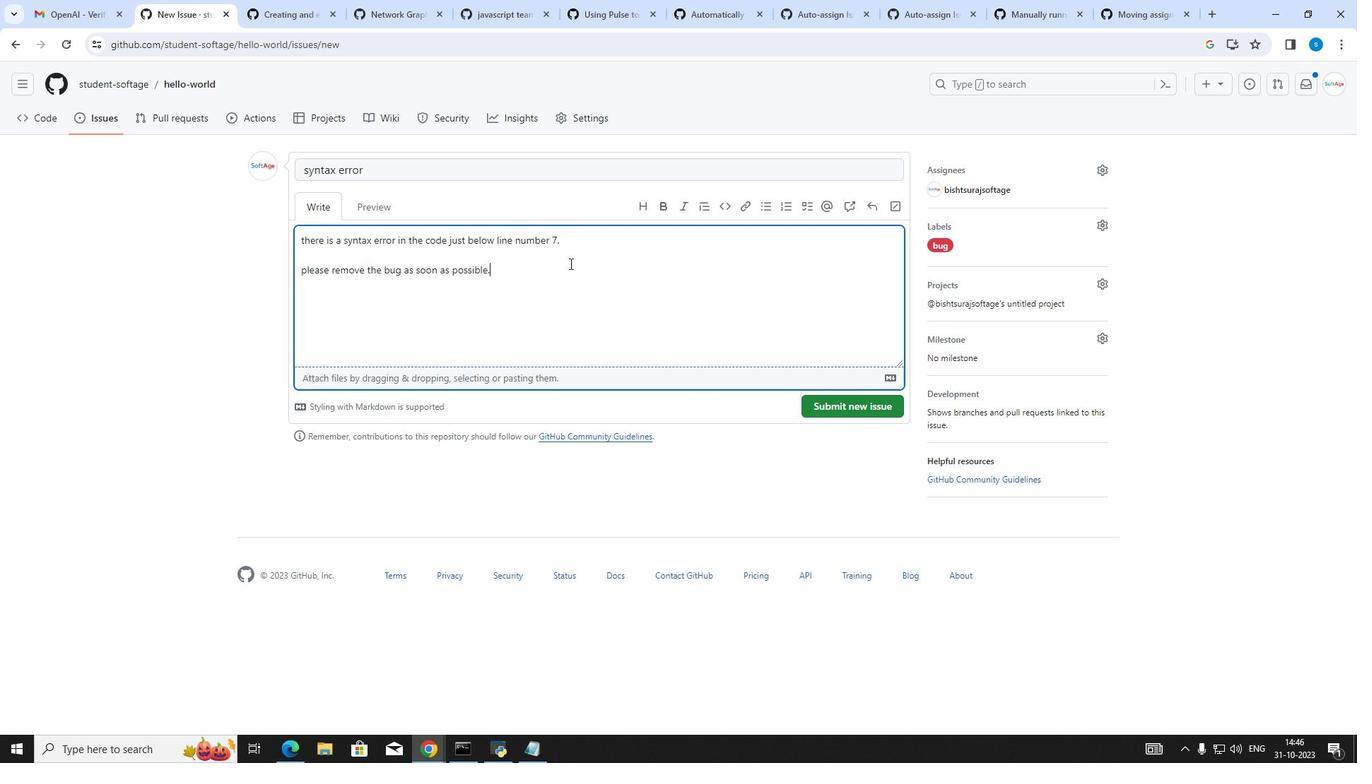 
Action: Mouse moved to (817, 413)
Screenshot: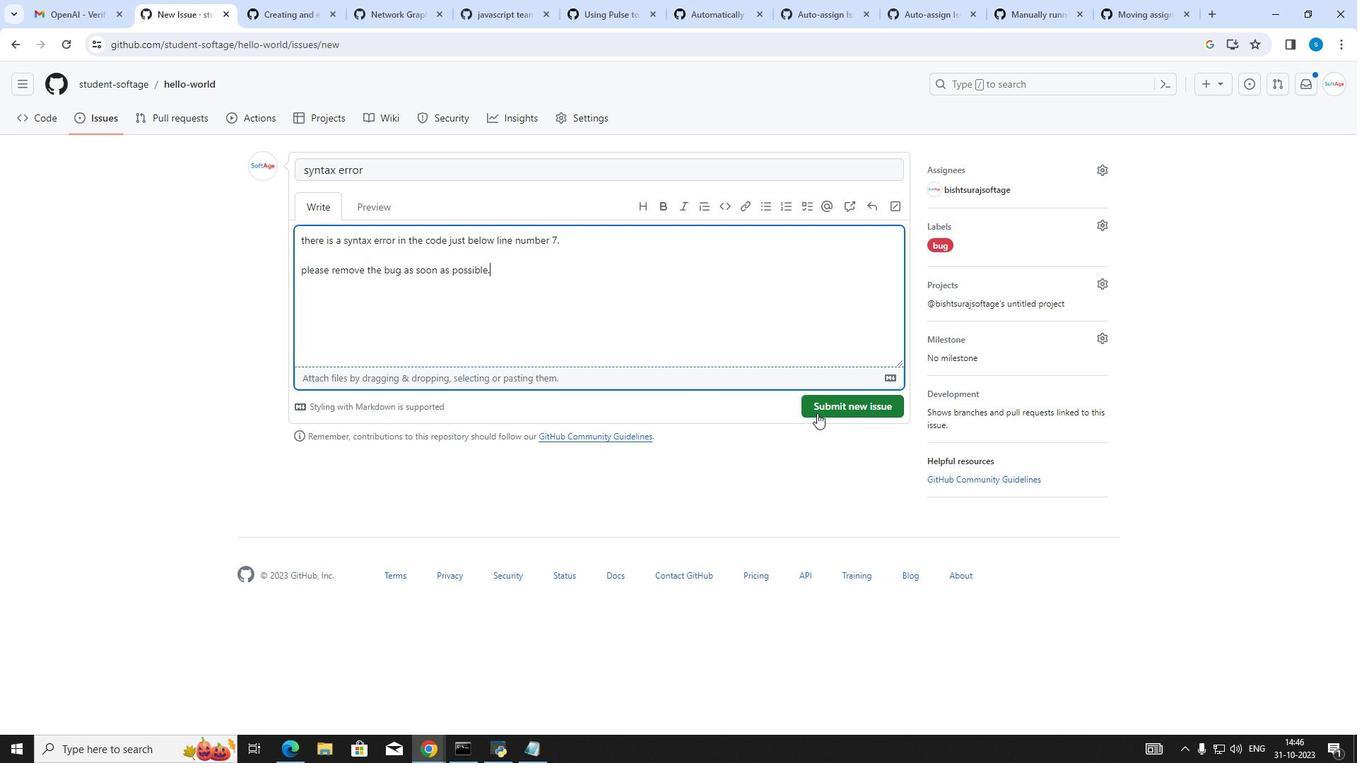 
Action: Mouse pressed left at (817, 413)
Screenshot: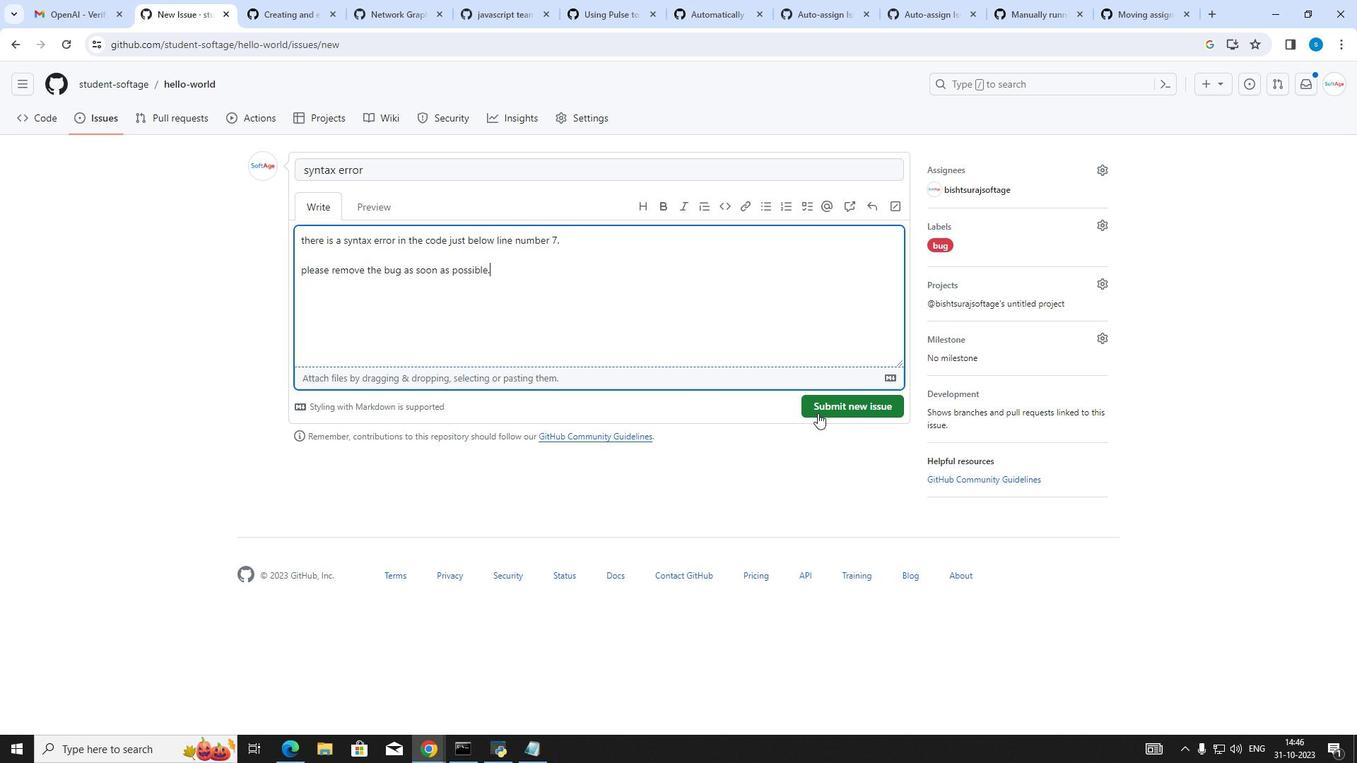 
Action: Mouse moved to (851, 265)
Screenshot: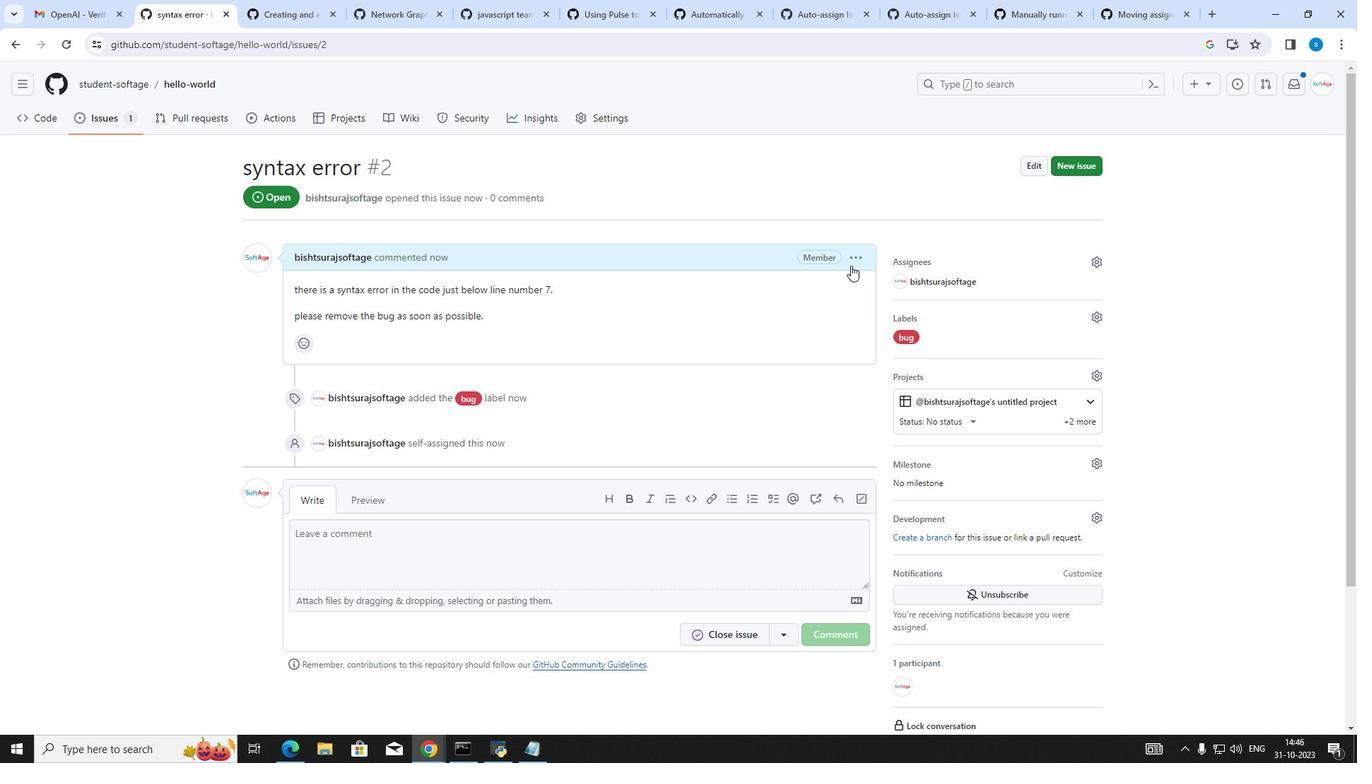 
Action: Mouse pressed left at (851, 265)
Screenshot: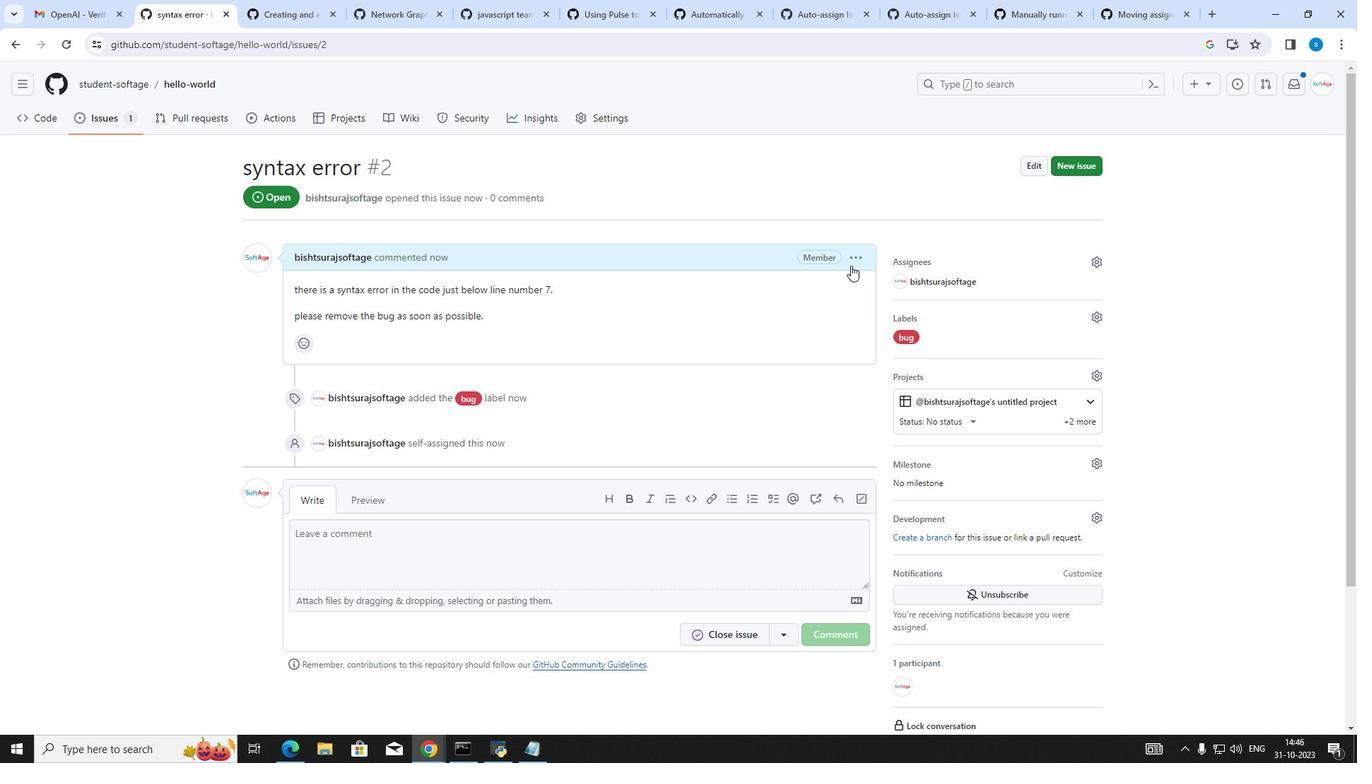 
Action: Mouse moved to (817, 333)
Screenshot: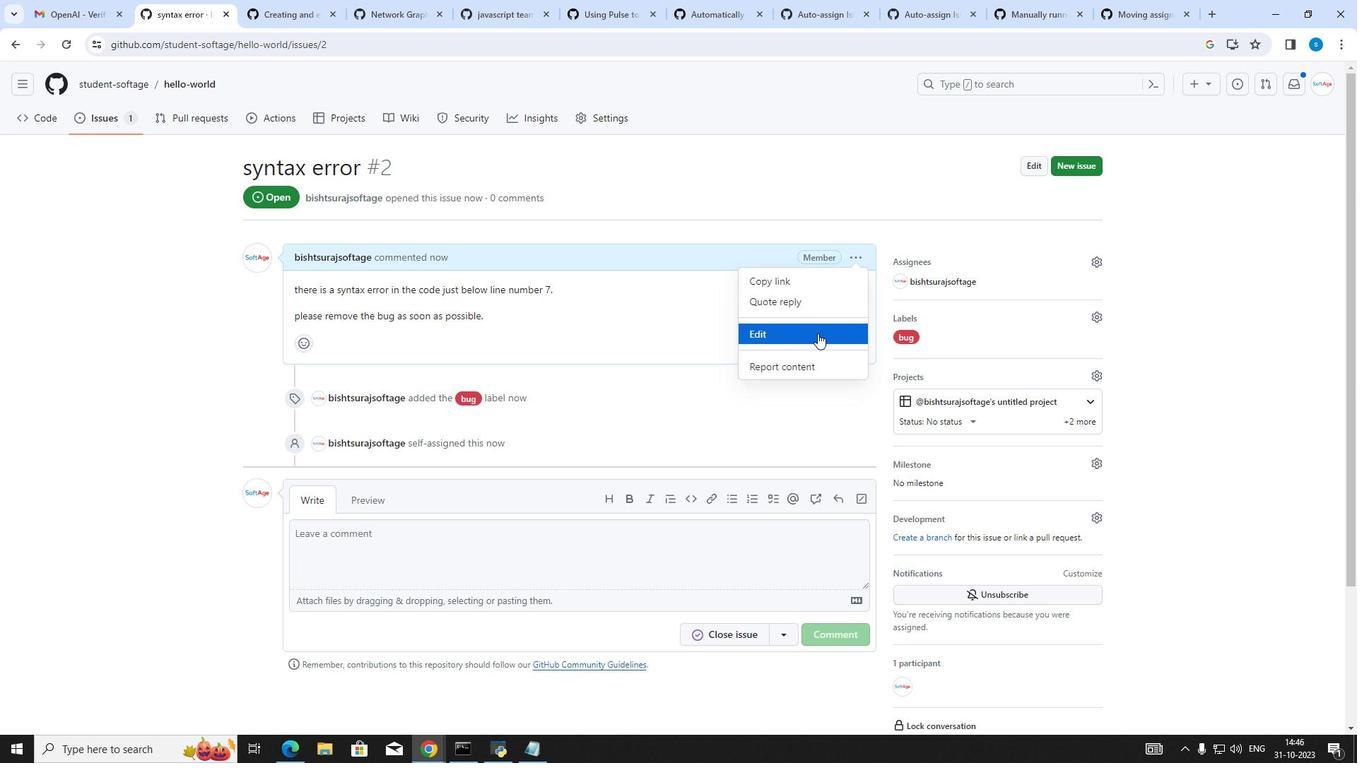 
Action: Mouse pressed left at (817, 333)
Screenshot: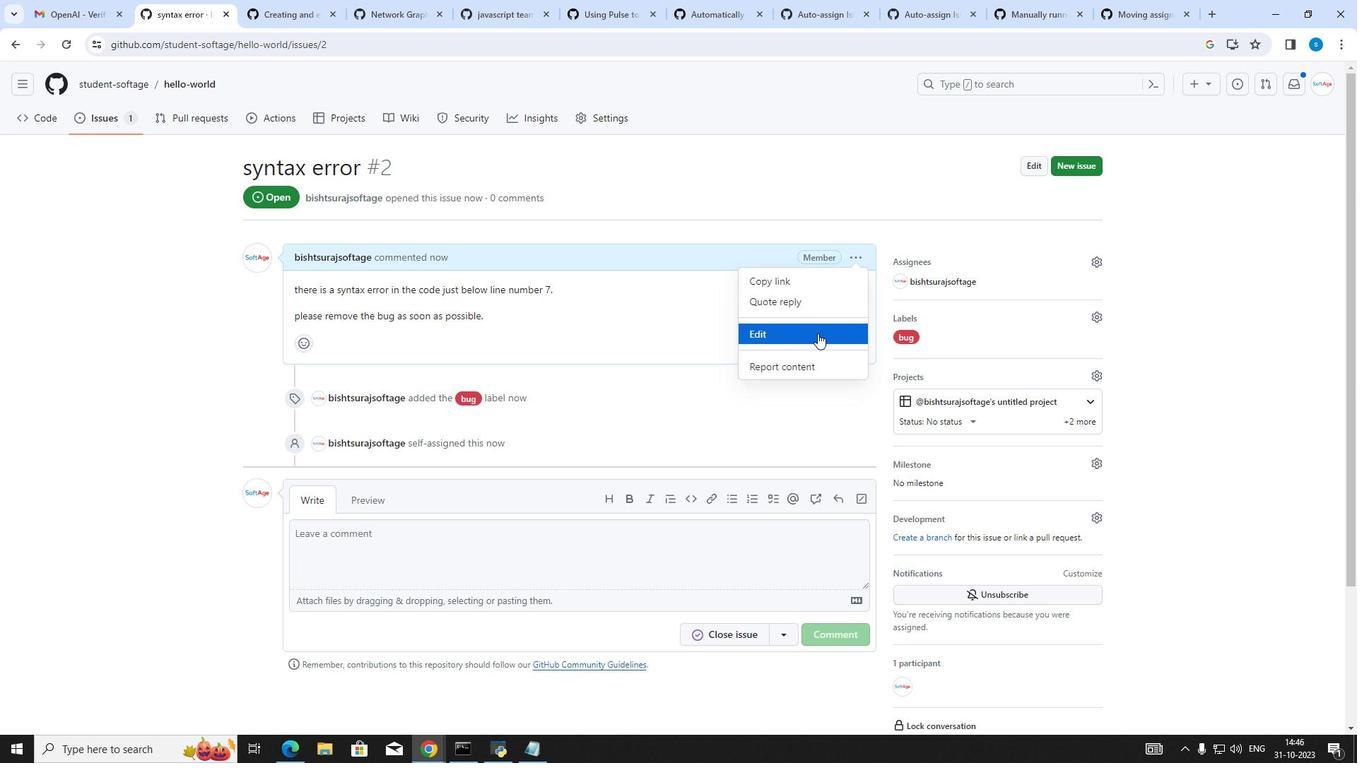 
Action: Mouse moved to (752, 337)
Screenshot: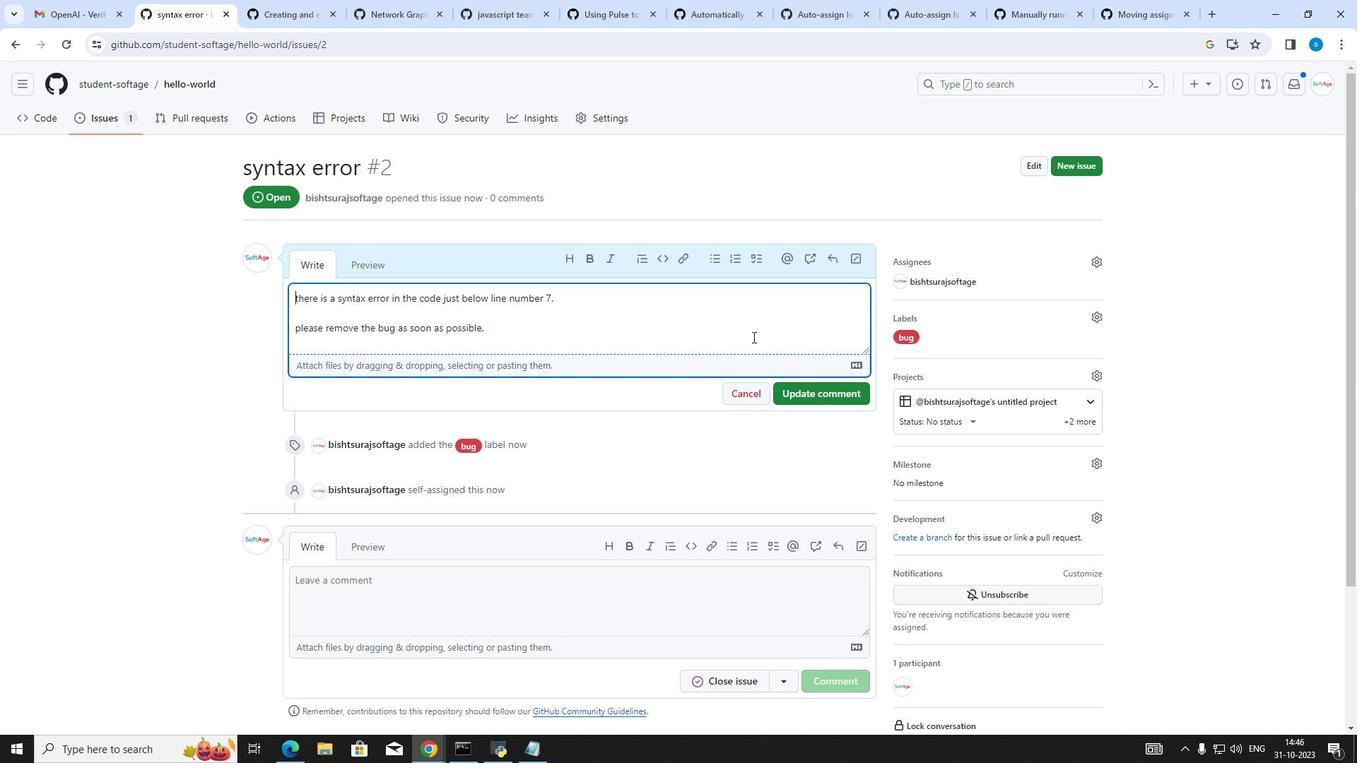 
Action: Mouse pressed left at (752, 337)
Screenshot: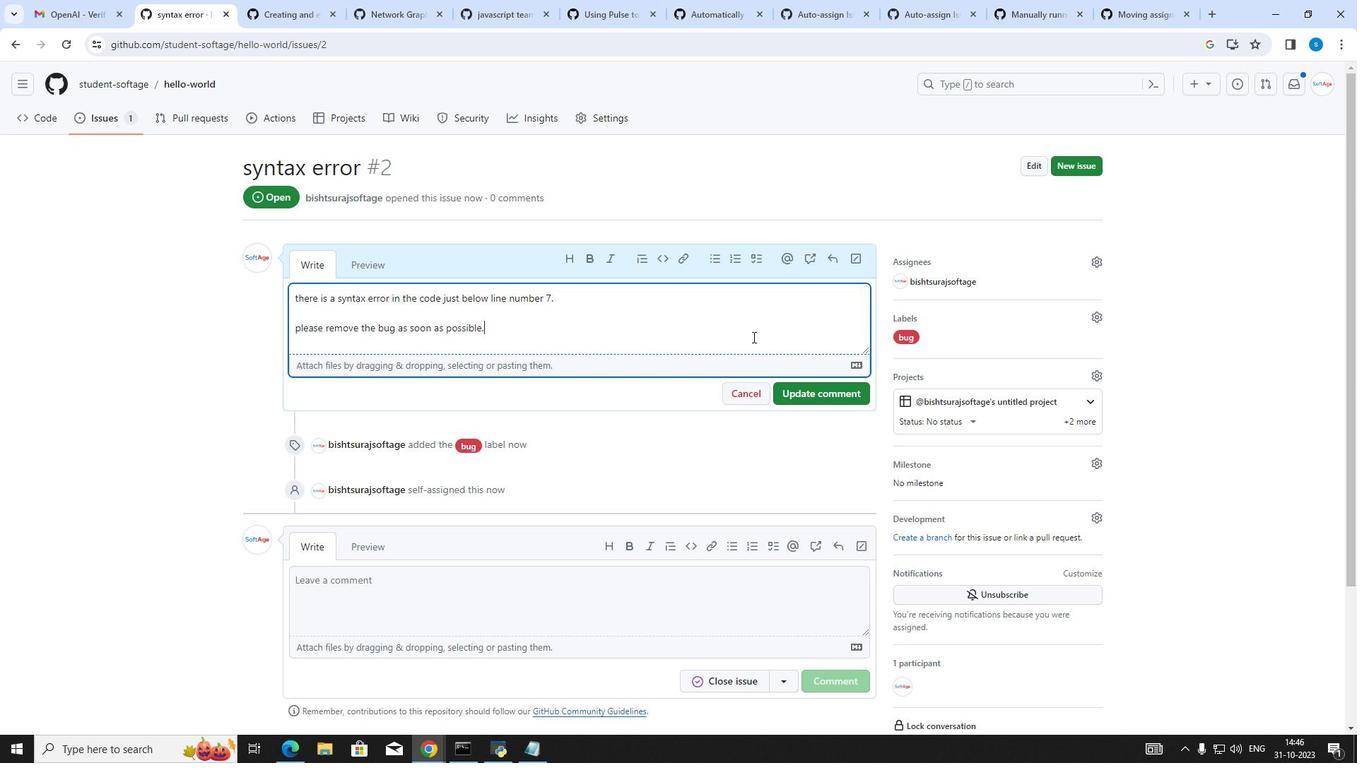 
Action: Key pressed <Key.enter><Key.shift_r>Removing<Key.space>the<Key.space>issue<Key.space>will<Key.space>take<Key.space>some<Key.space>time.
Screenshot: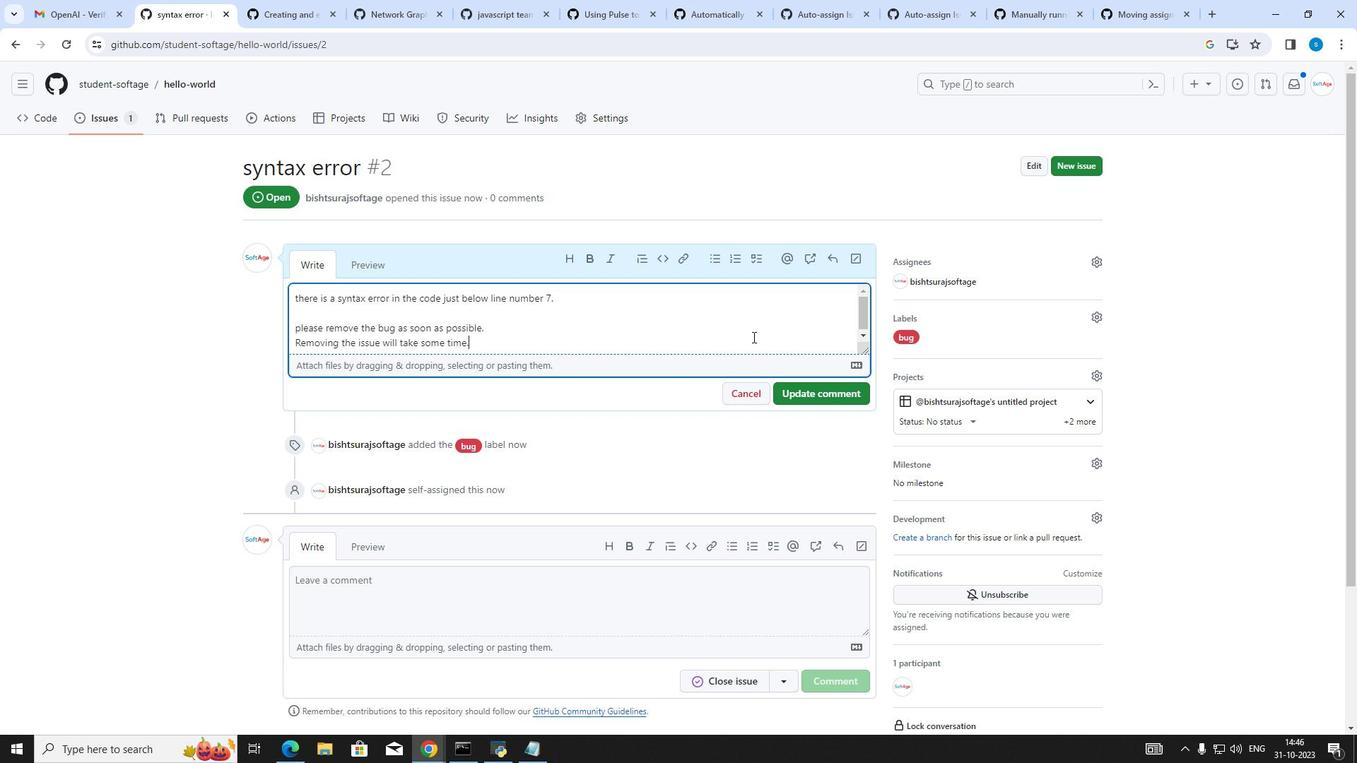 
Action: Mouse moved to (490, 588)
Screenshot: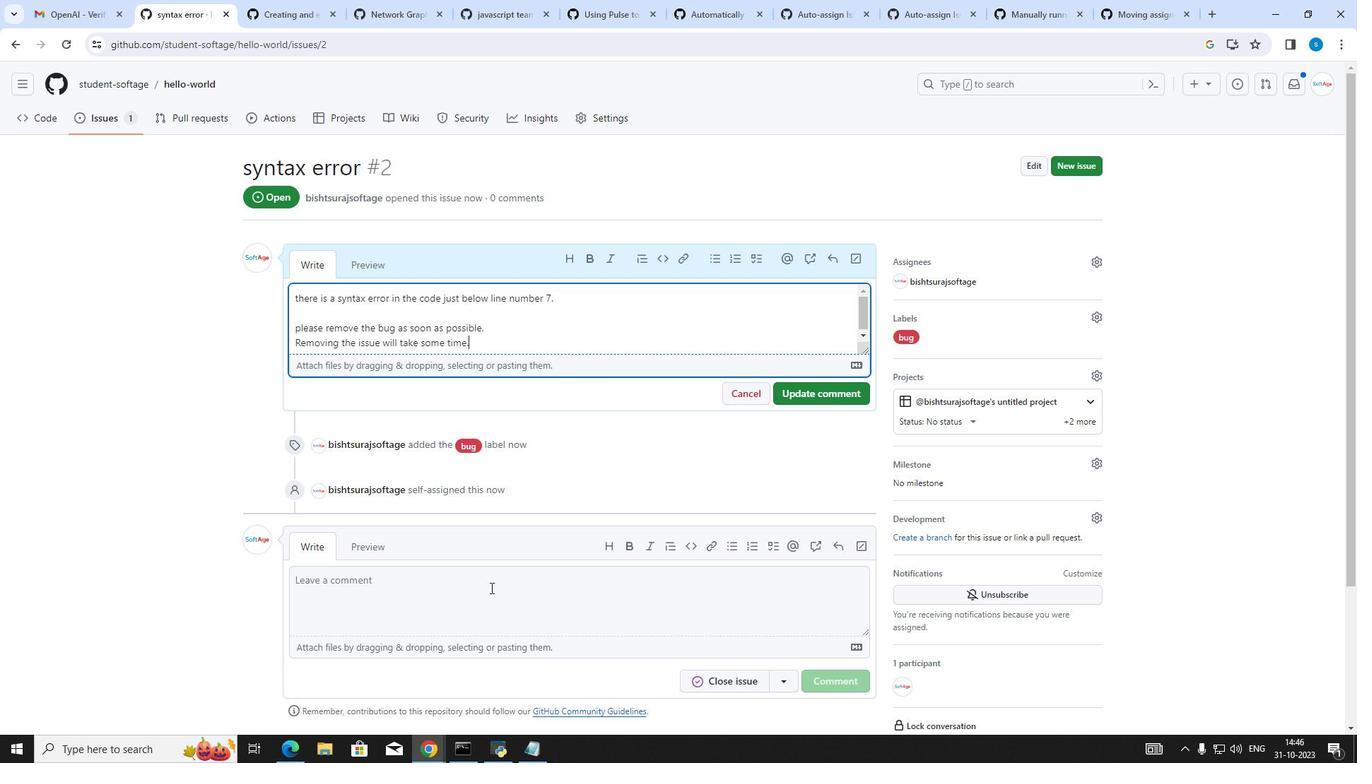 
Action: Mouse pressed left at (490, 588)
Screenshot: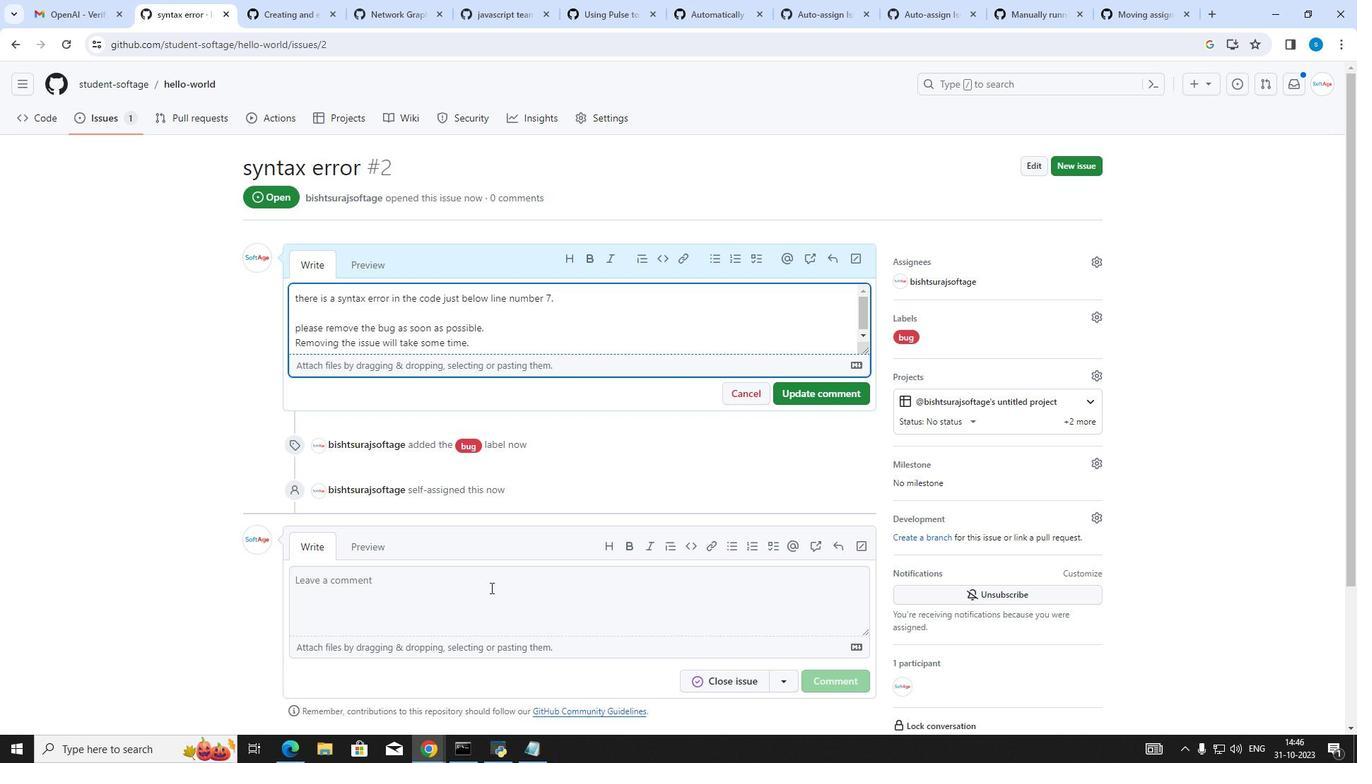 
Action: Key pressed sonn<Key.space><Key.backspace><Key.backspace><Key.backspace>on<Key.space>the<Key.space>i<Key.backspace>bug<Key.space>will<Key.space>be<Key.space>removed.
Screenshot: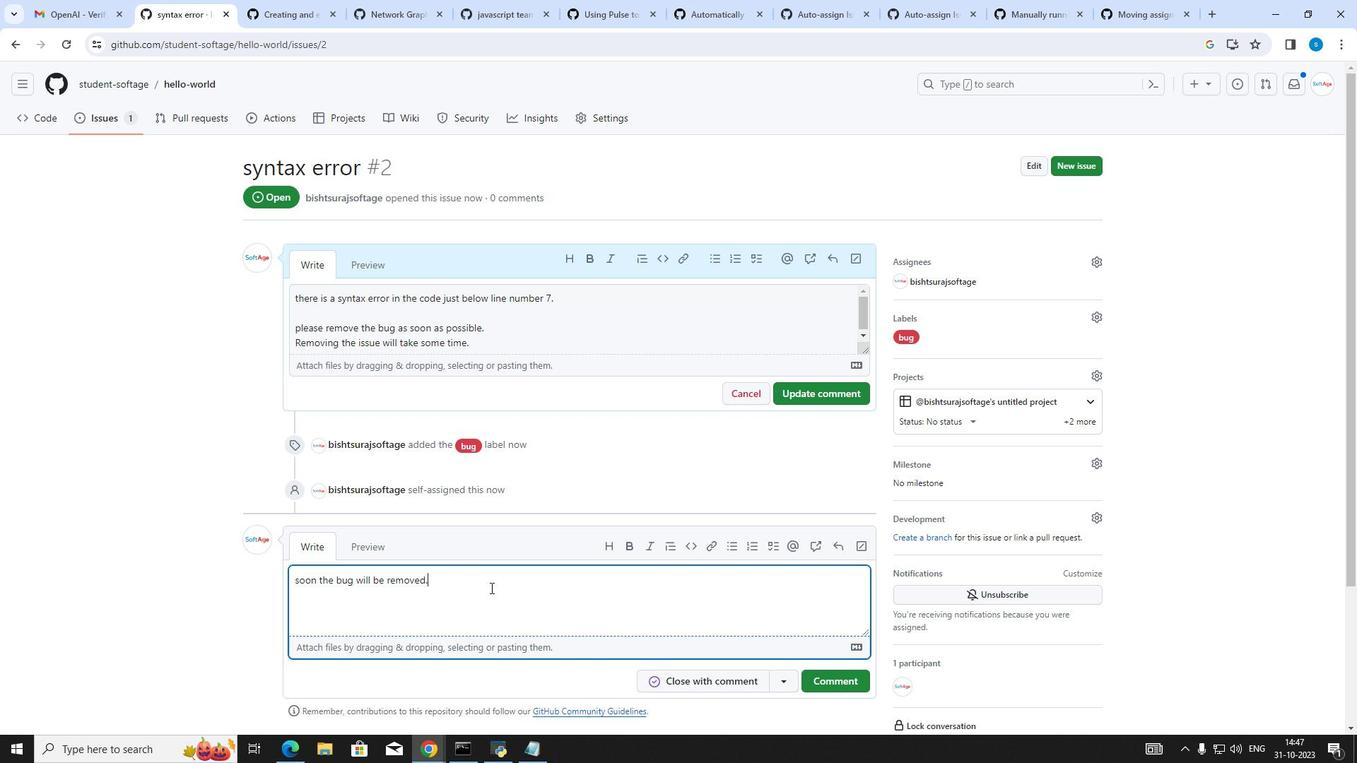 
Action: Mouse moved to (834, 677)
Screenshot: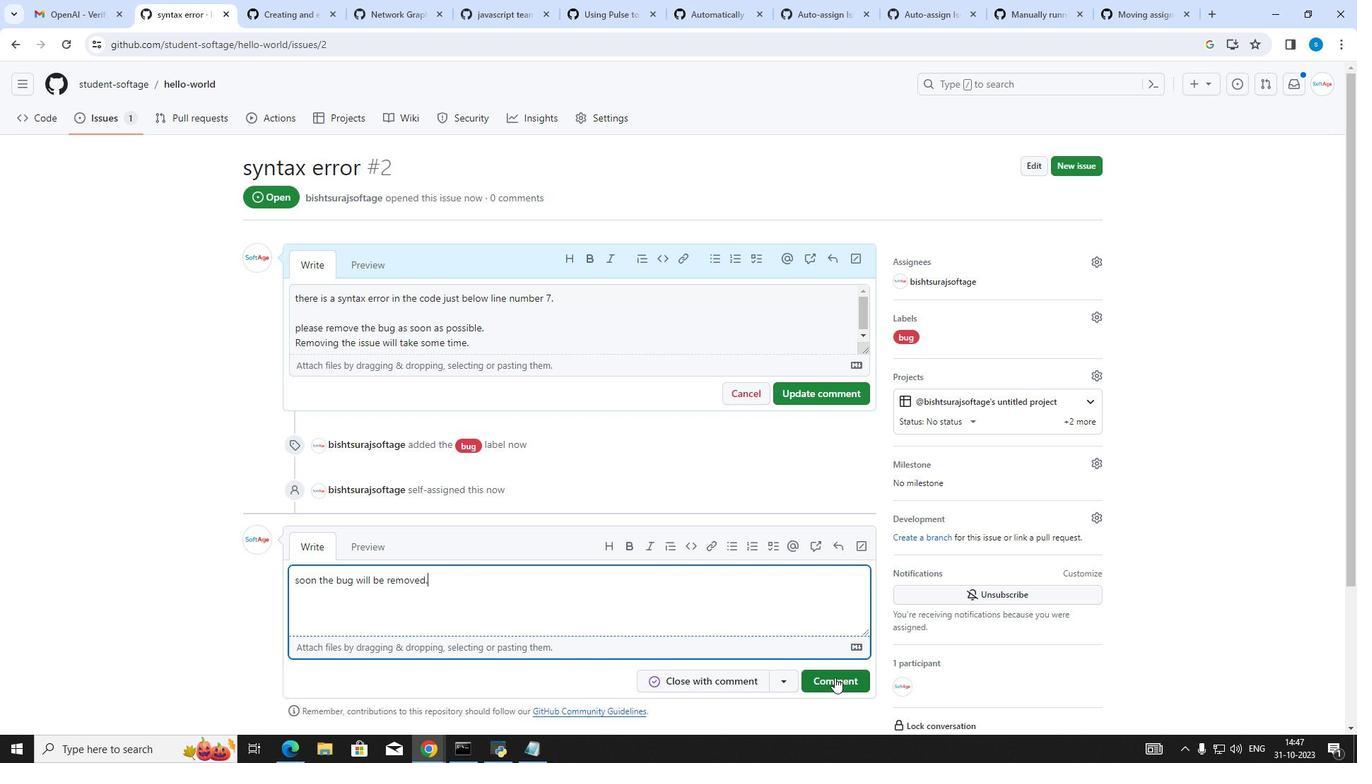 
Action: Mouse pressed left at (834, 677)
Screenshot: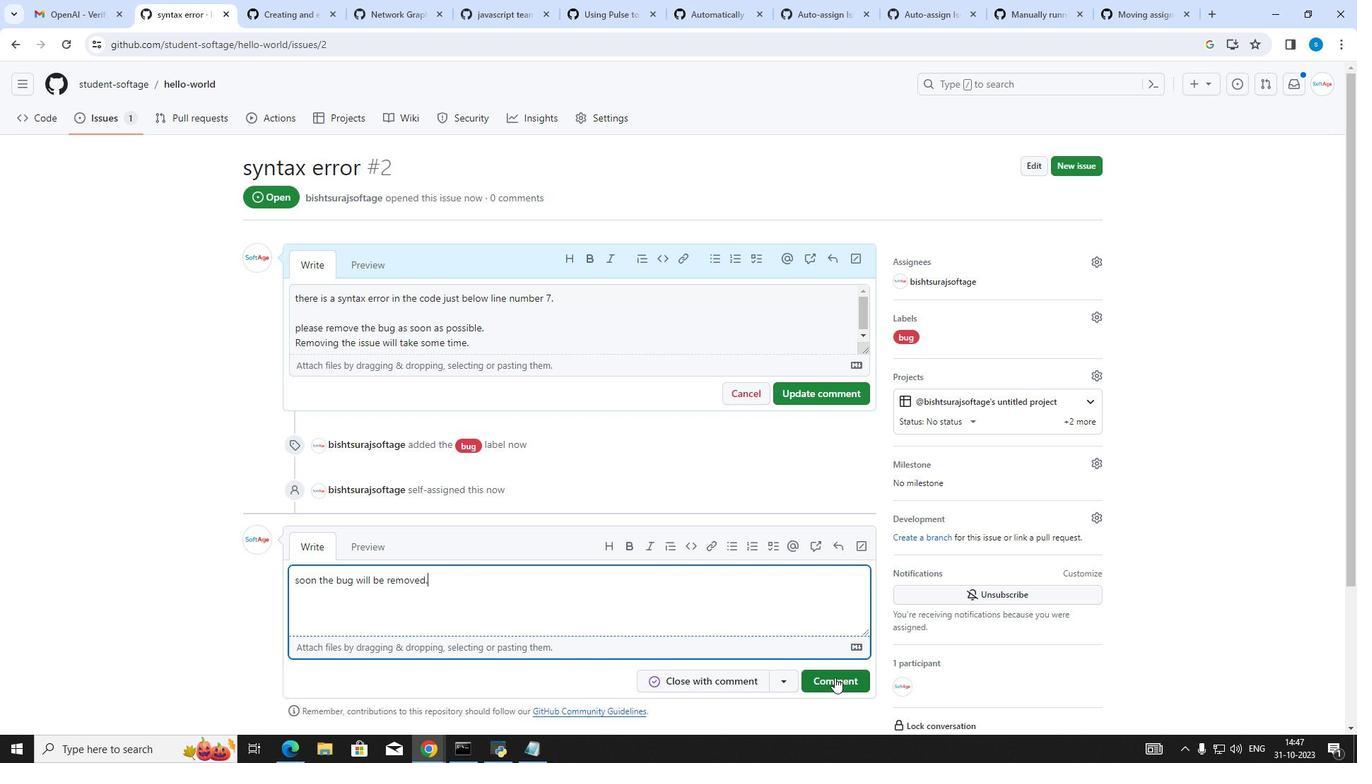 
Action: Mouse moved to (692, 555)
Screenshot: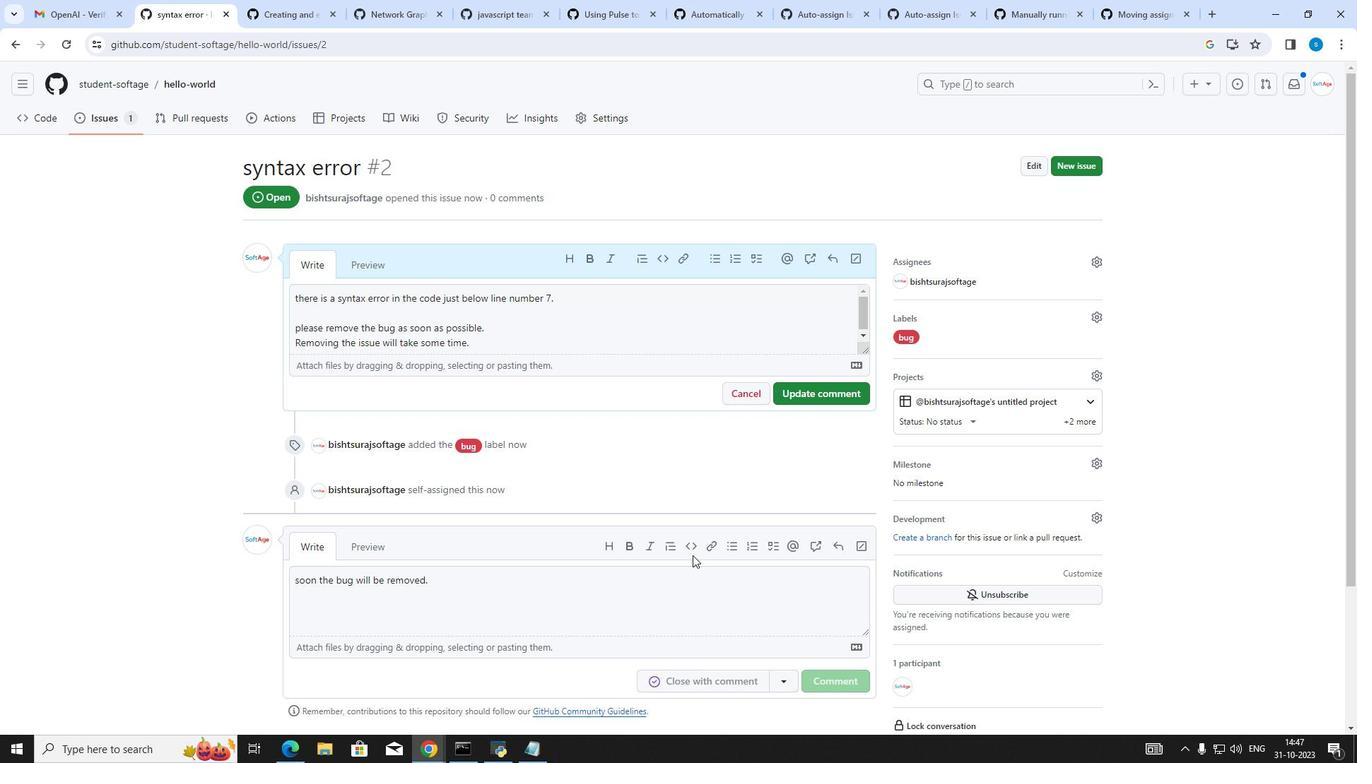 
Action: Mouse scrolled (692, 554) with delta (0, 0)
Screenshot: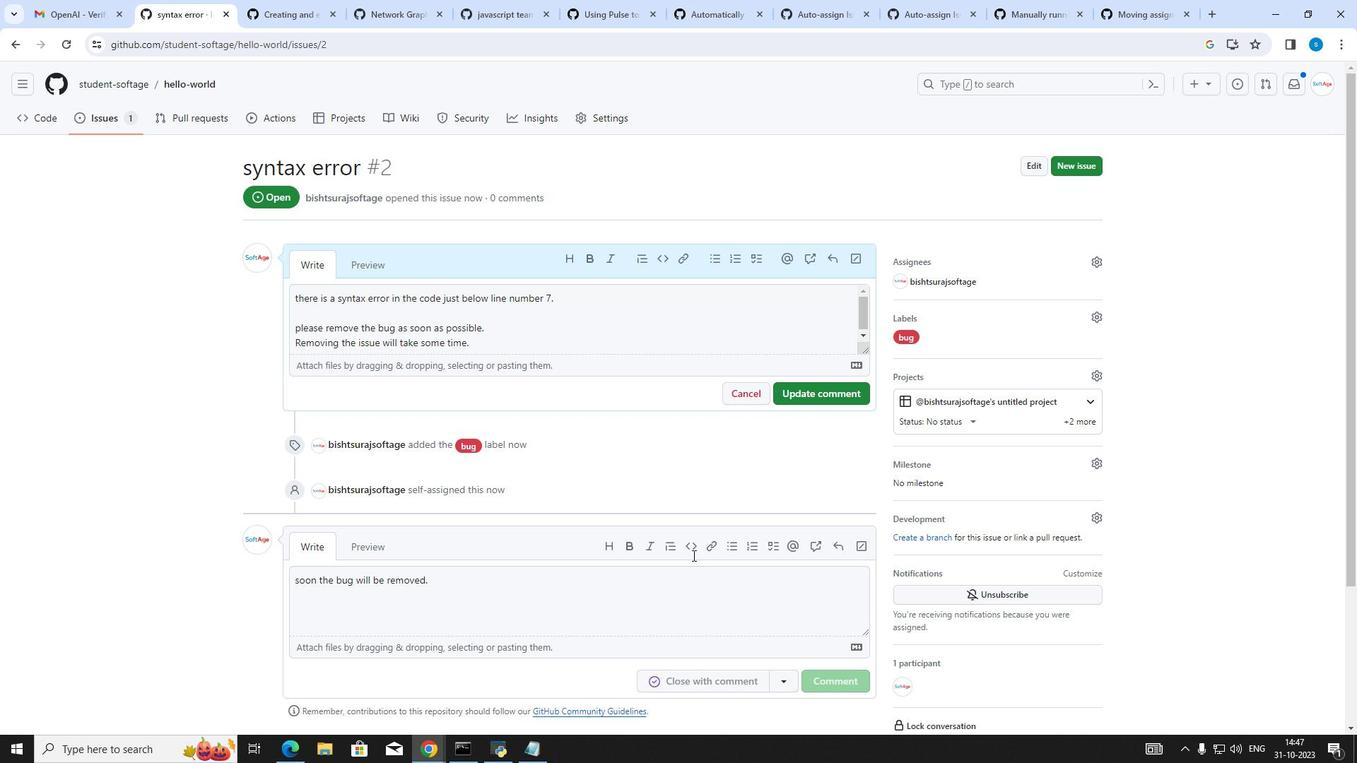 
Action: Mouse scrolled (692, 554) with delta (0, 0)
Screenshot: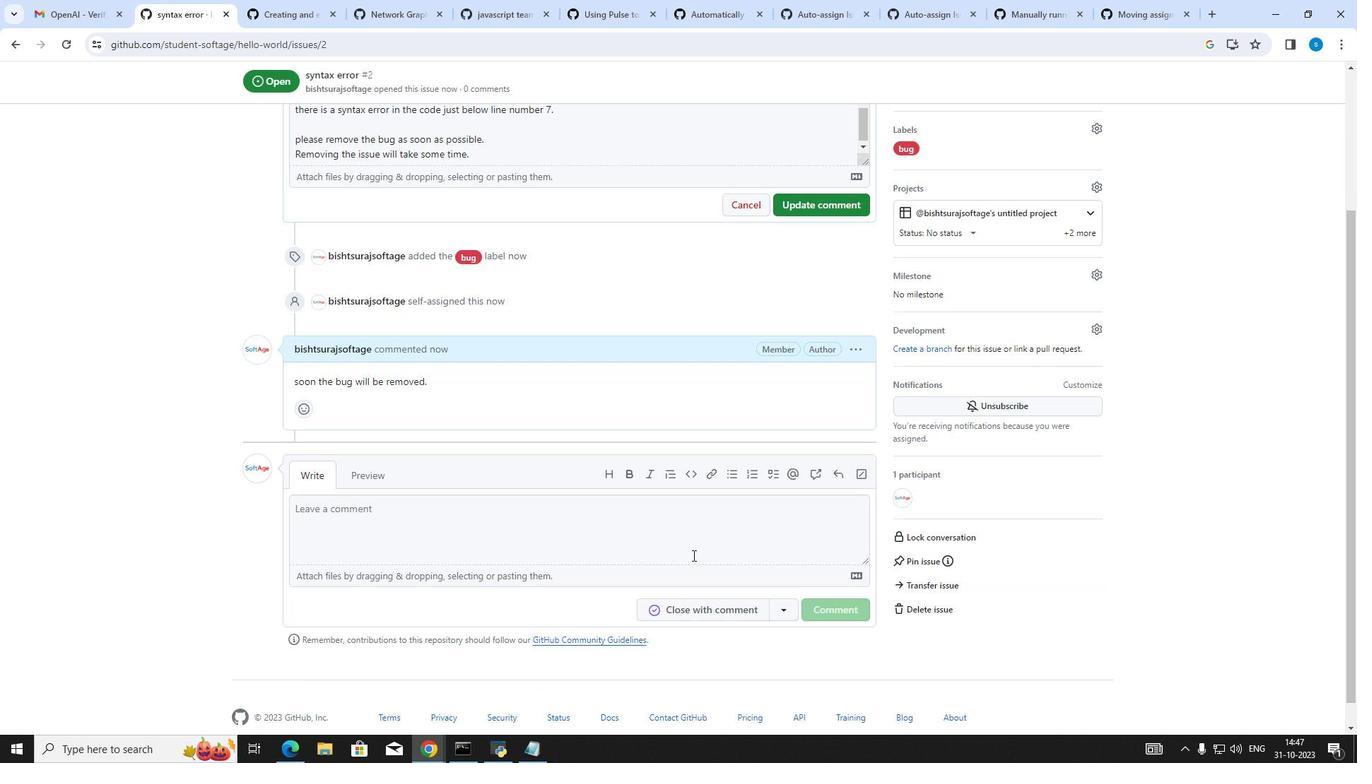 
Action: Mouse scrolled (692, 554) with delta (0, 0)
Screenshot: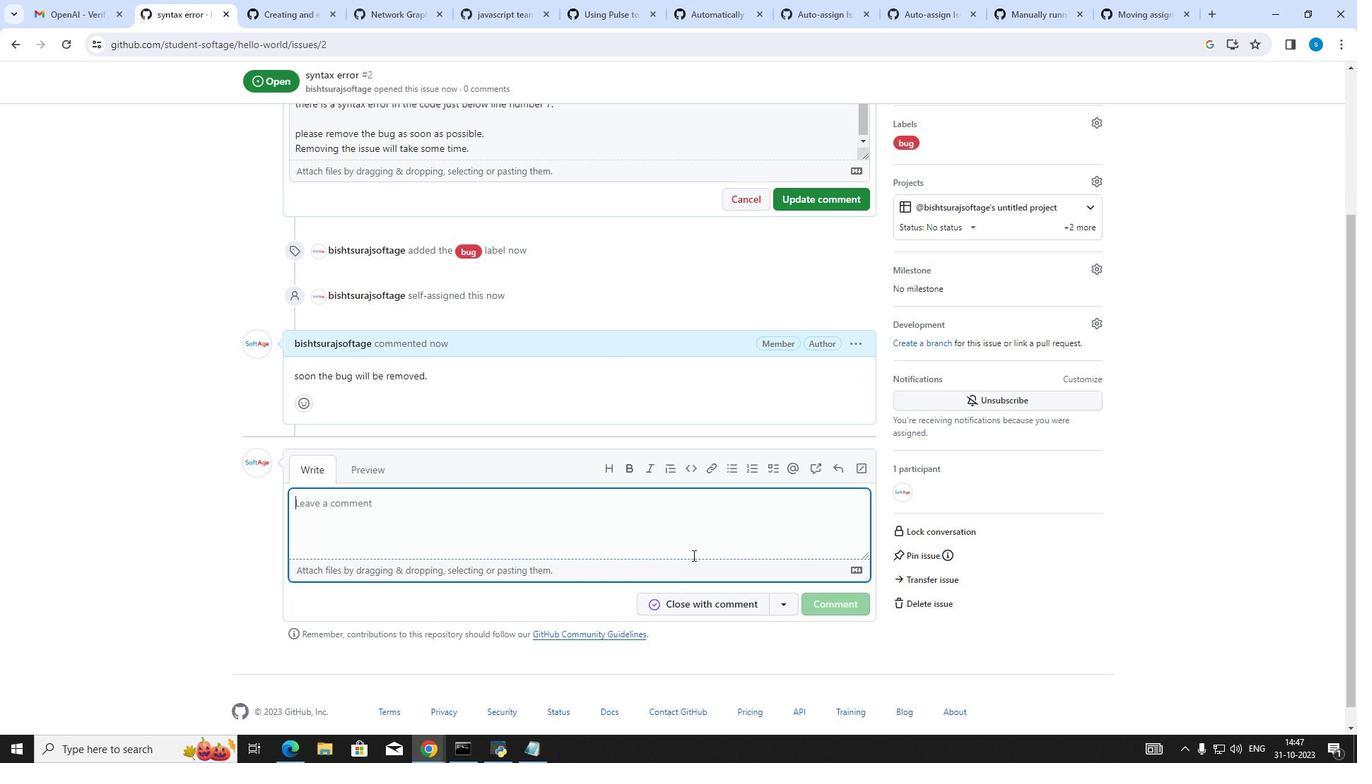 
Action: Mouse scrolled (692, 554) with delta (0, 0)
Screenshot: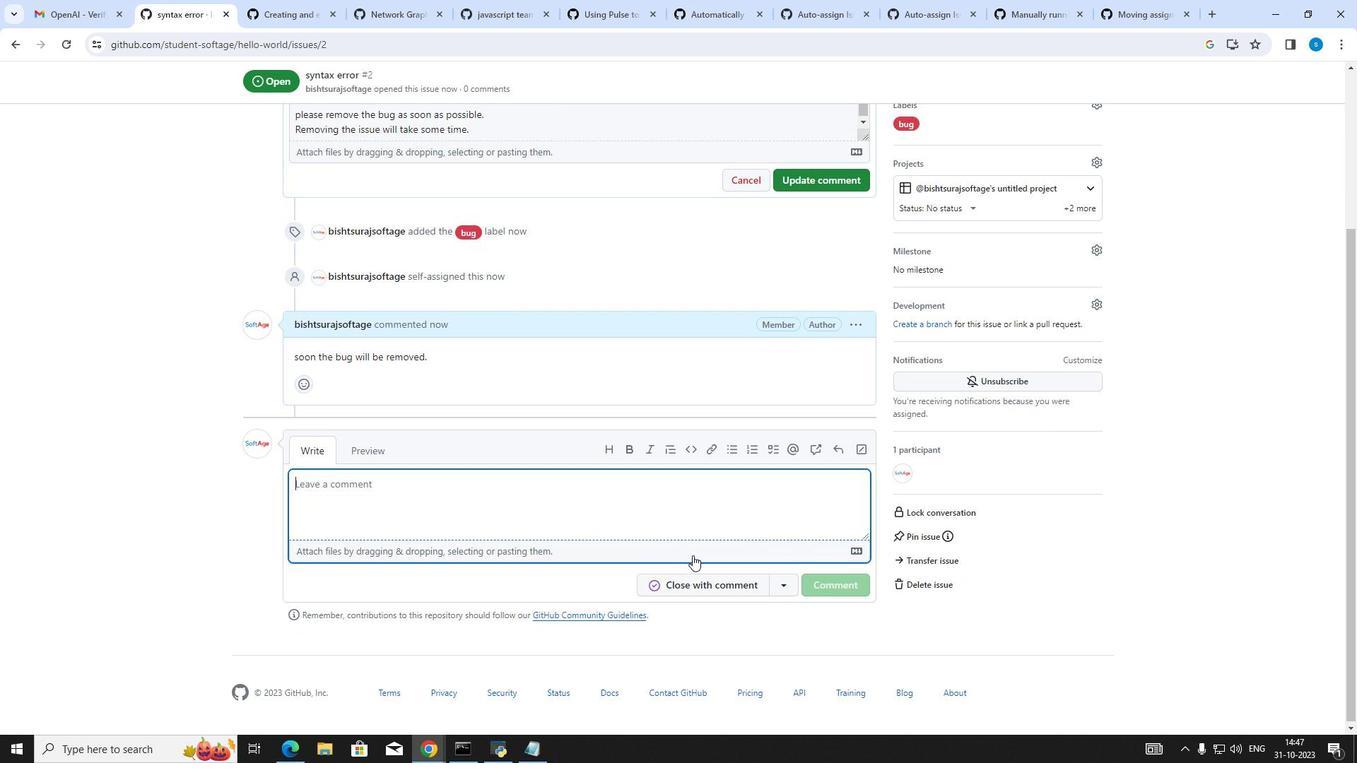
Action: Mouse moved to (866, 330)
Screenshot: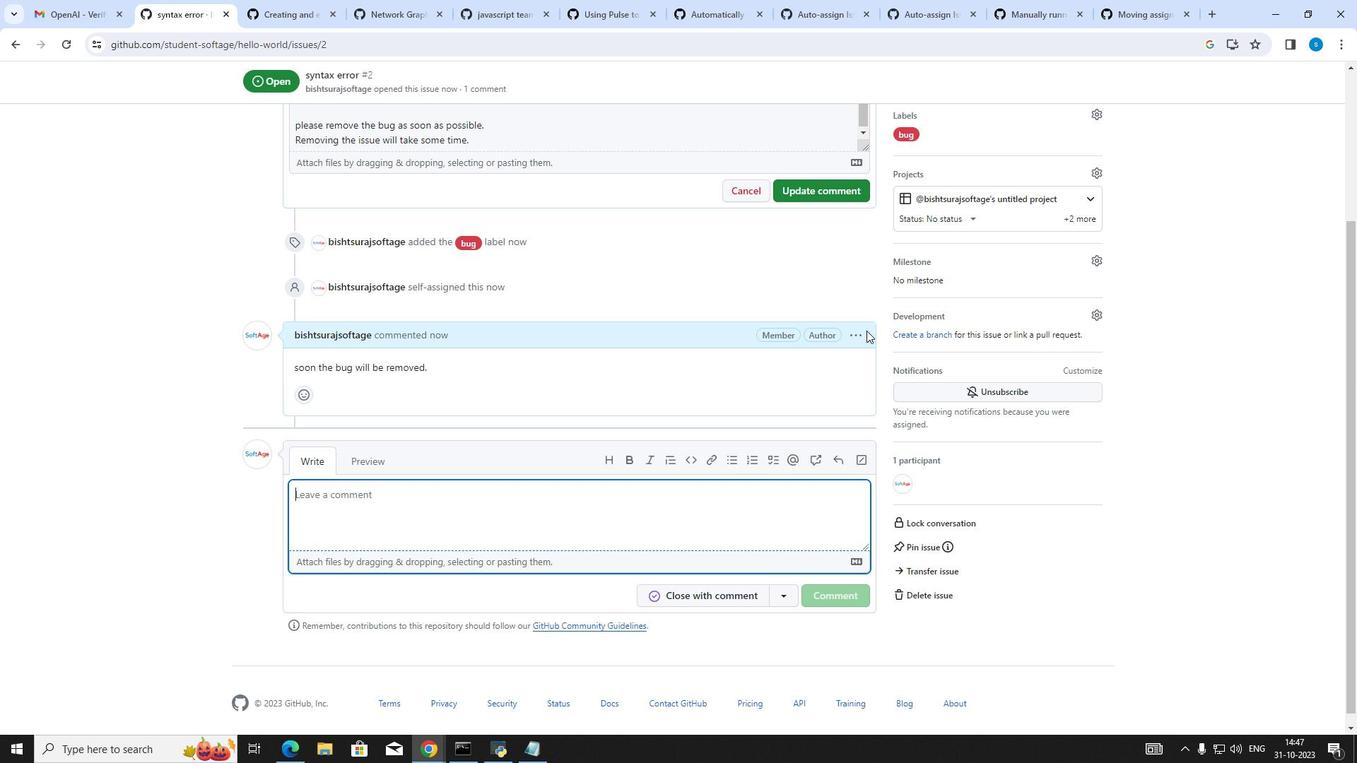 
Action: Mouse pressed left at (866, 330)
Screenshot: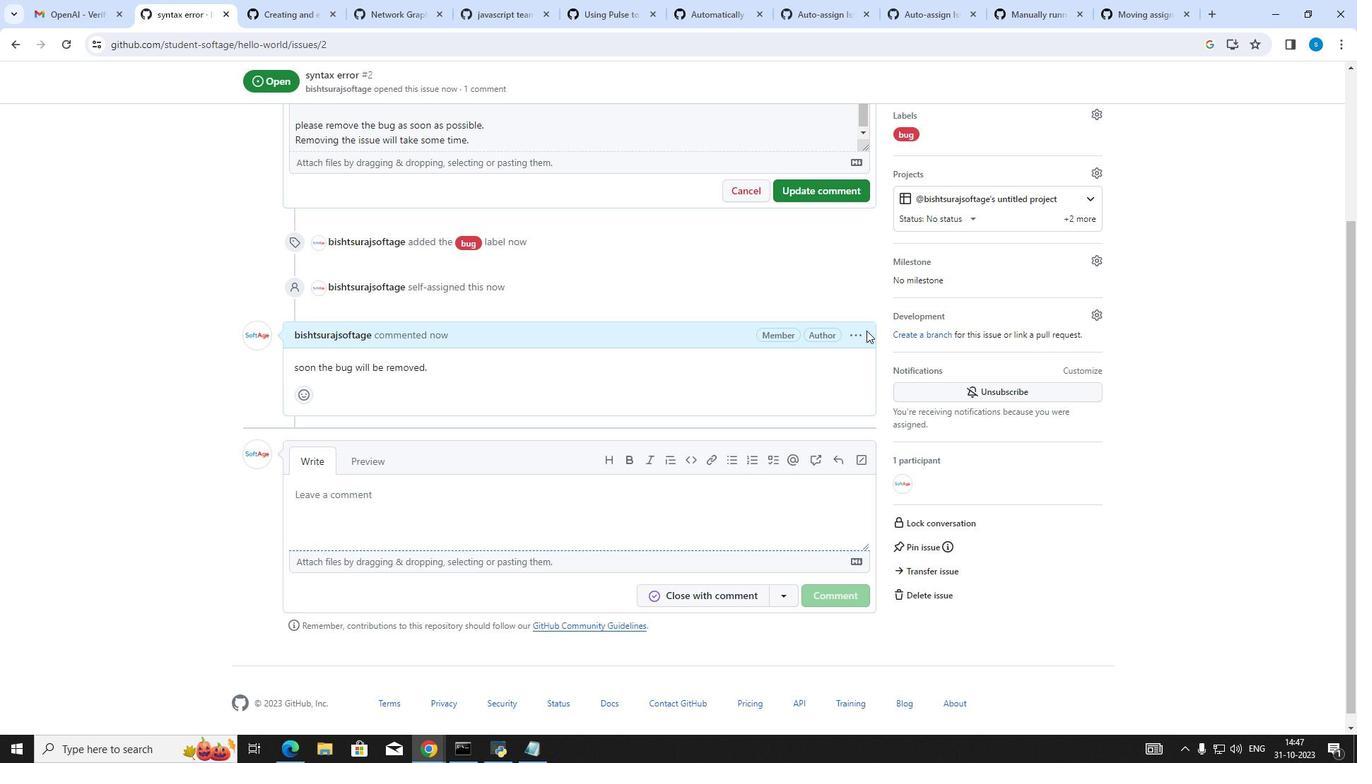 
Action: Mouse moved to (859, 335)
Screenshot: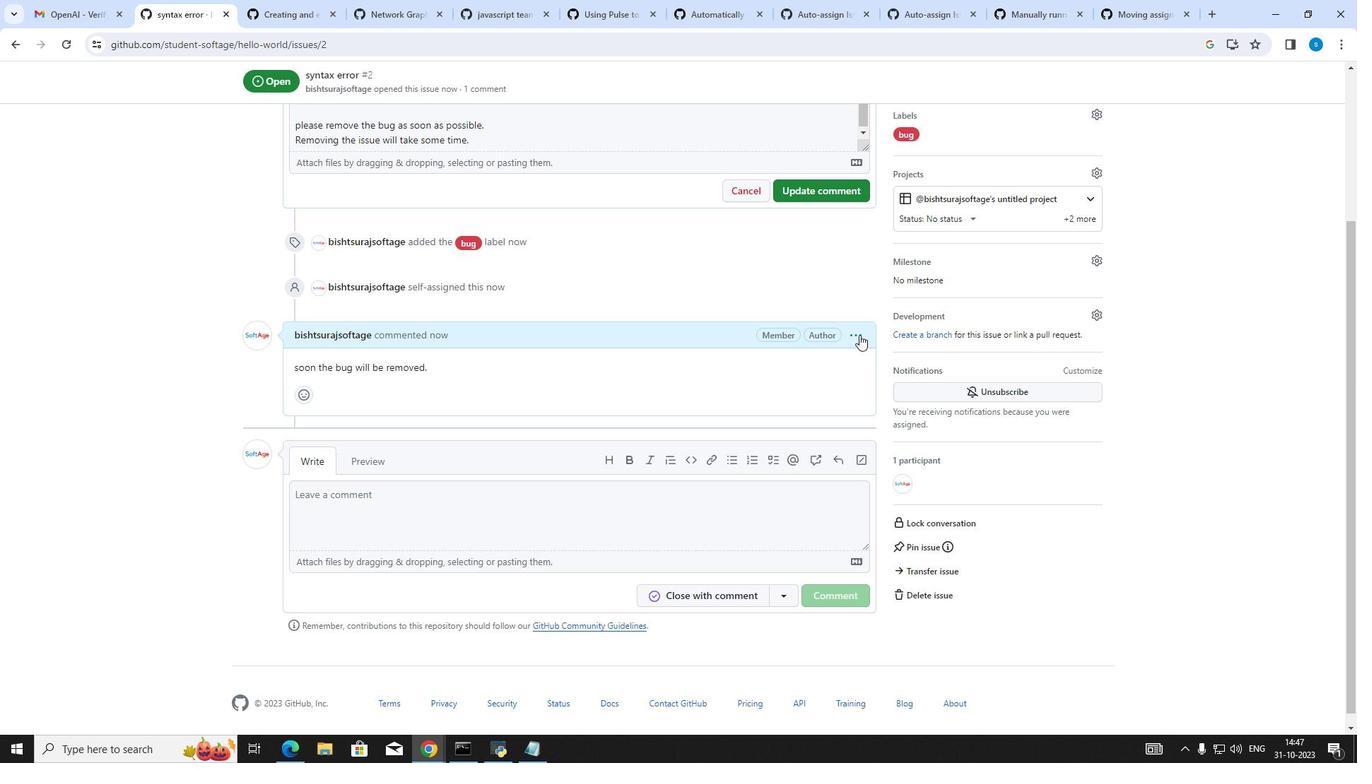 
Action: Mouse pressed left at (859, 335)
Screenshot: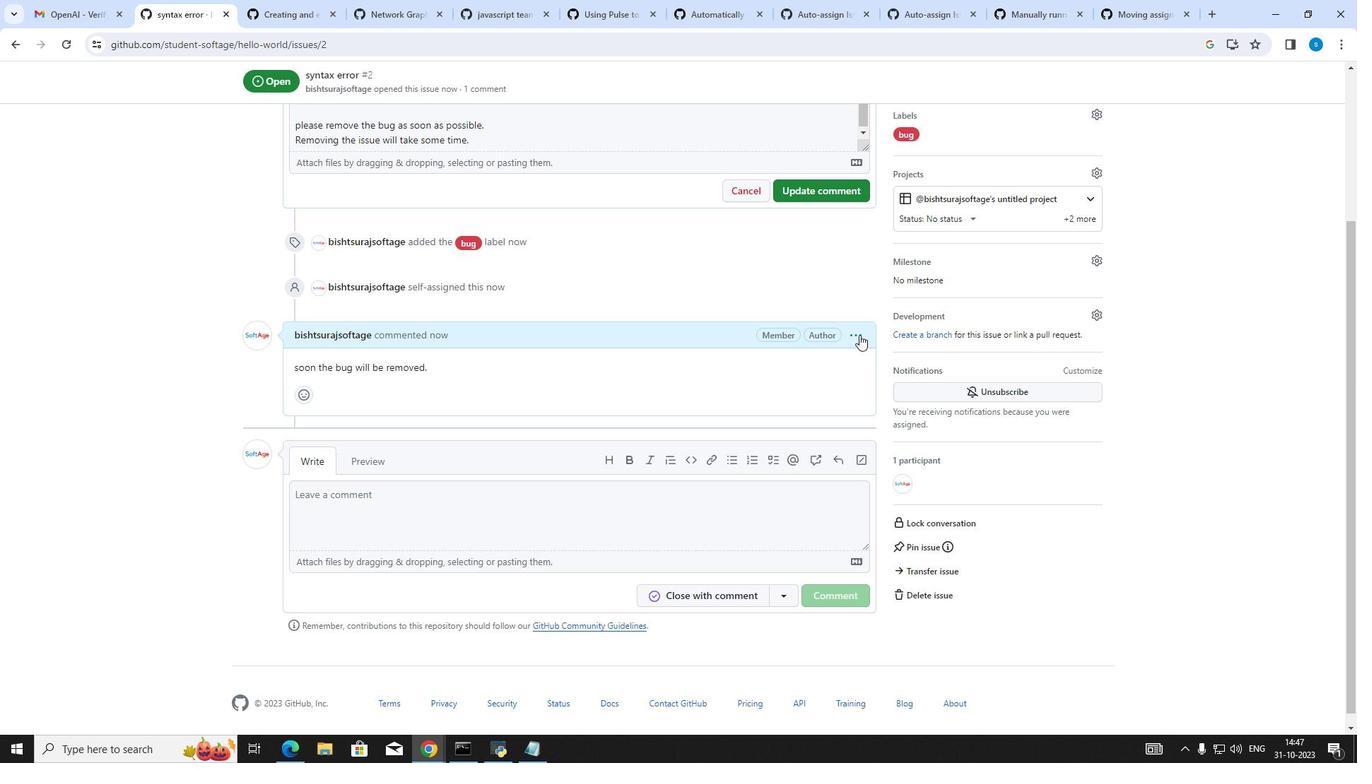 
Action: Mouse moved to (796, 379)
Screenshot: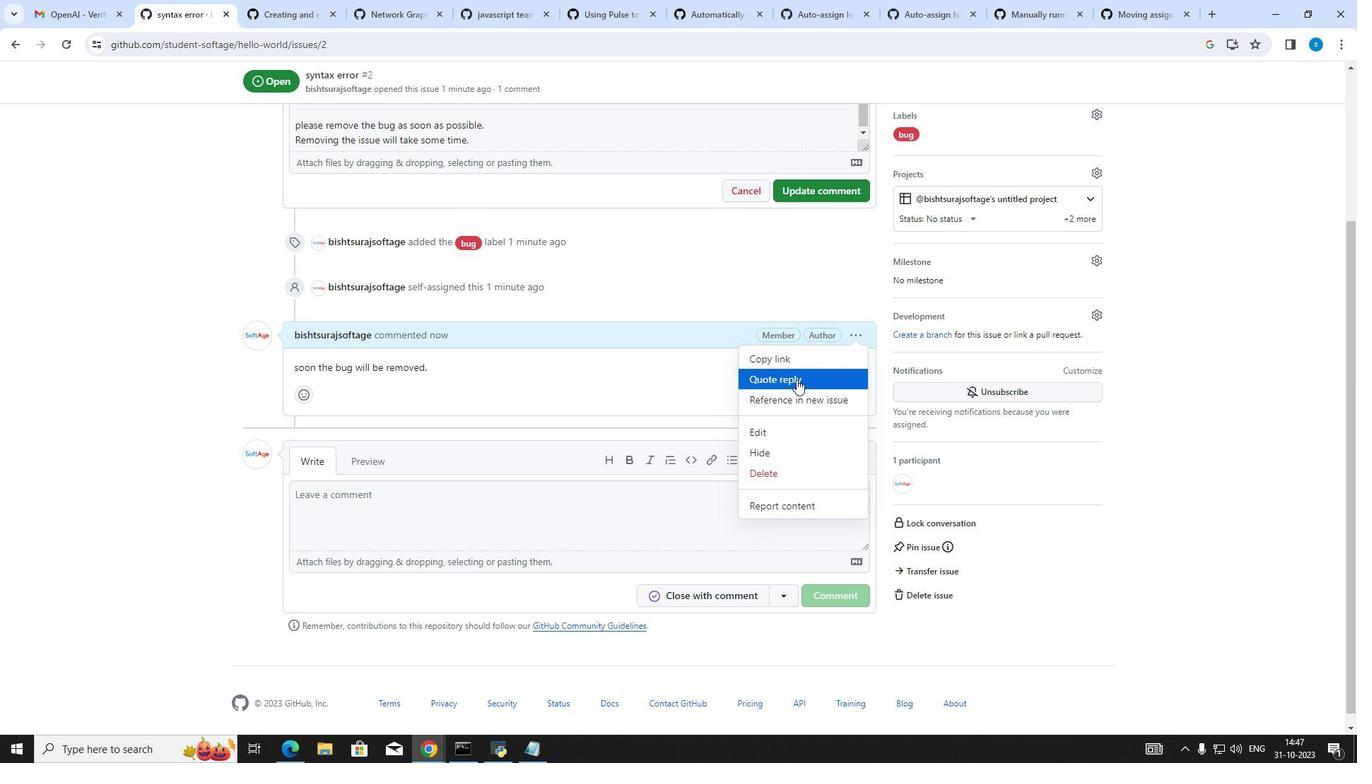 
Action: Mouse pressed left at (796, 379)
Screenshot: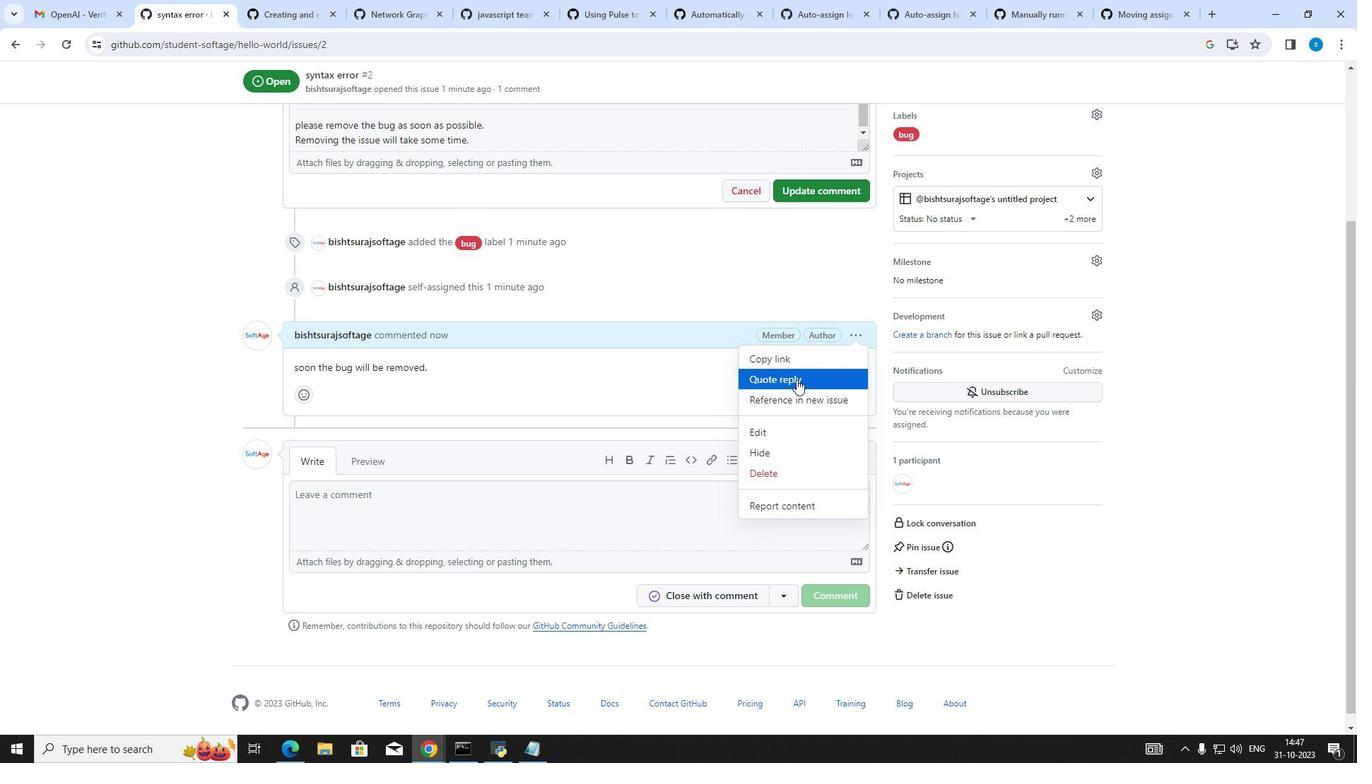 
Action: Mouse moved to (767, 467)
Screenshot: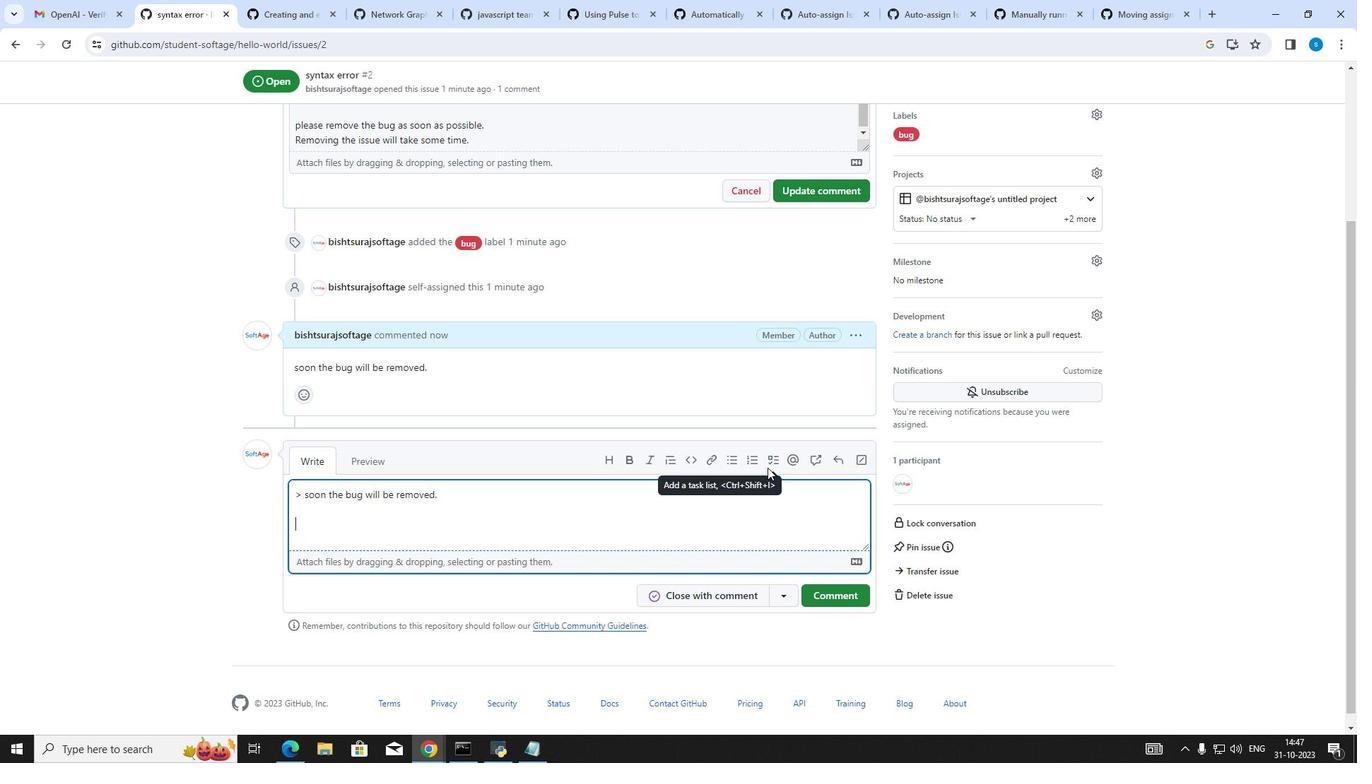 
Action: Key pressed tell<Key.space>me<Key.space>more<Key.space>about<Key.space>the<Key.space>error.
Screenshot: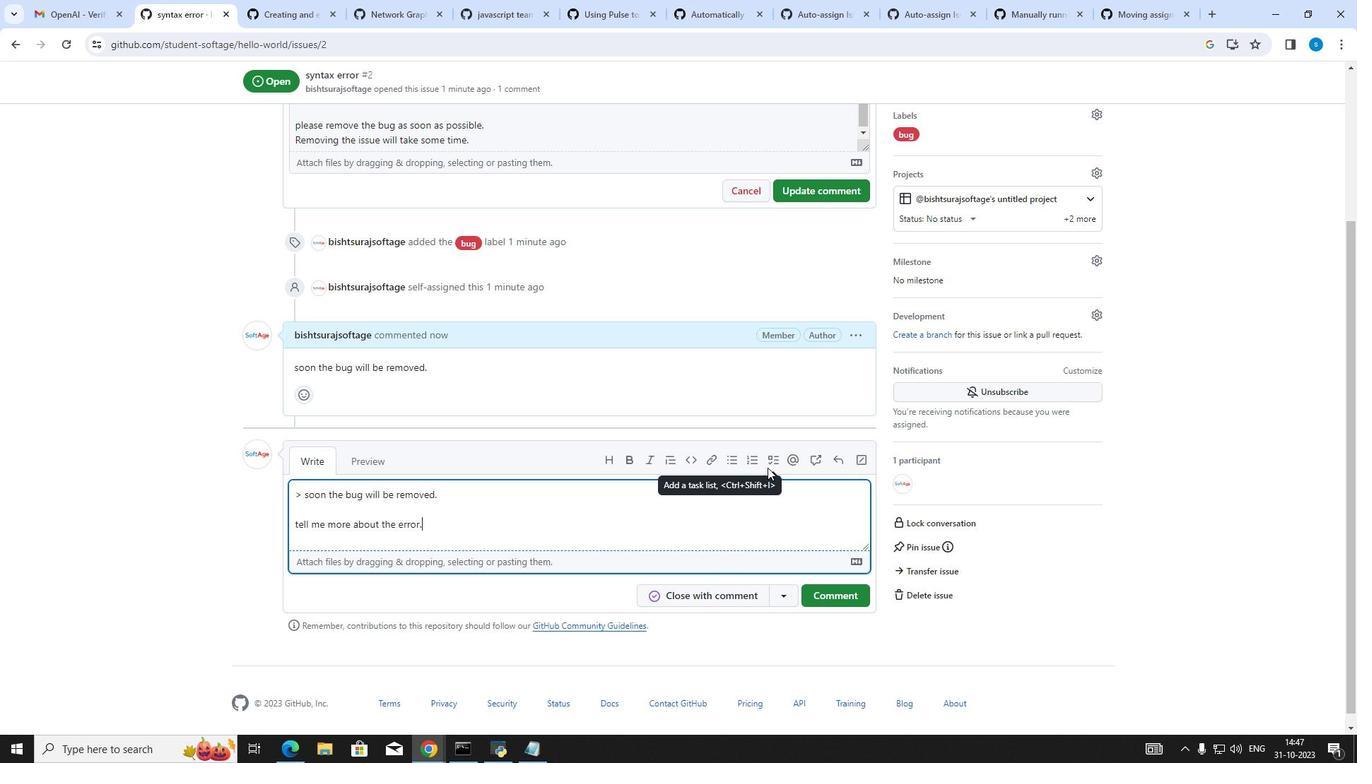 
Action: Mouse moved to (844, 598)
Screenshot: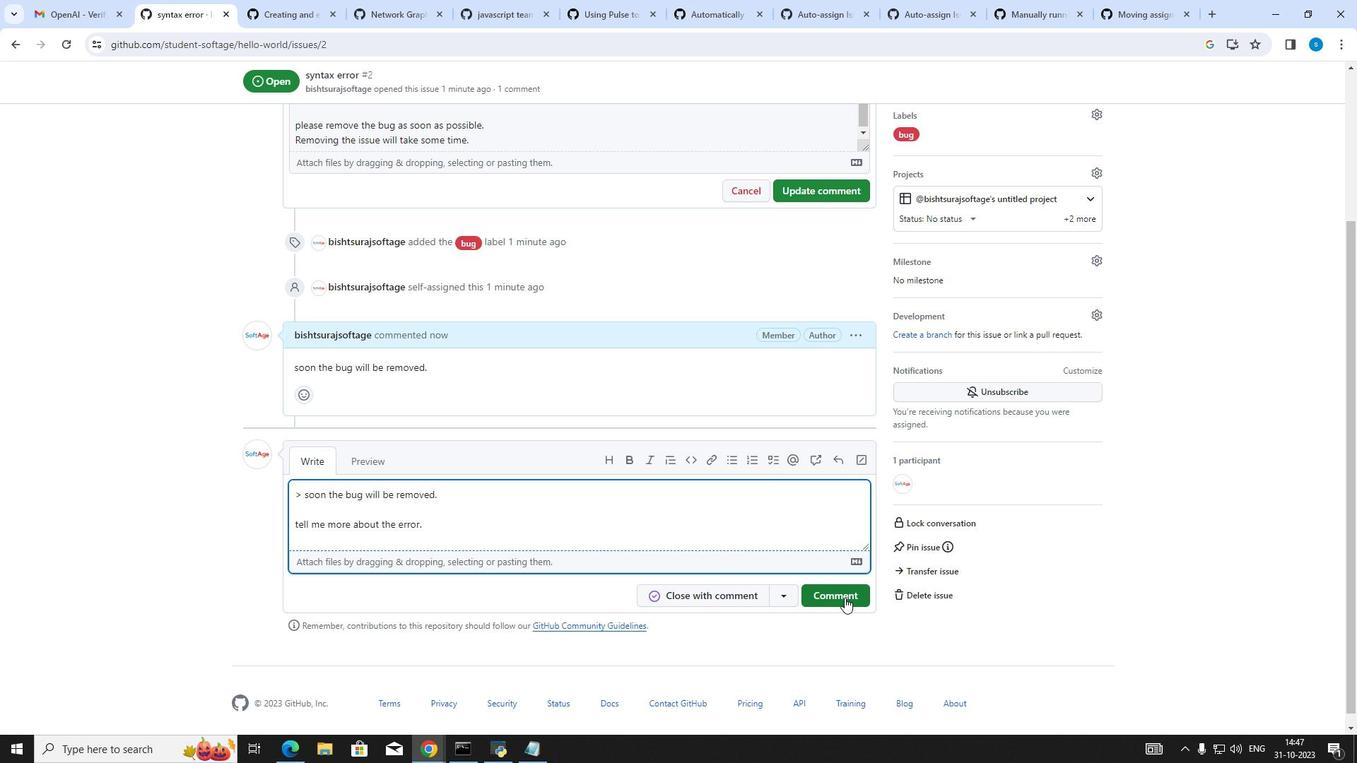 
Action: Mouse pressed left at (844, 598)
Screenshot: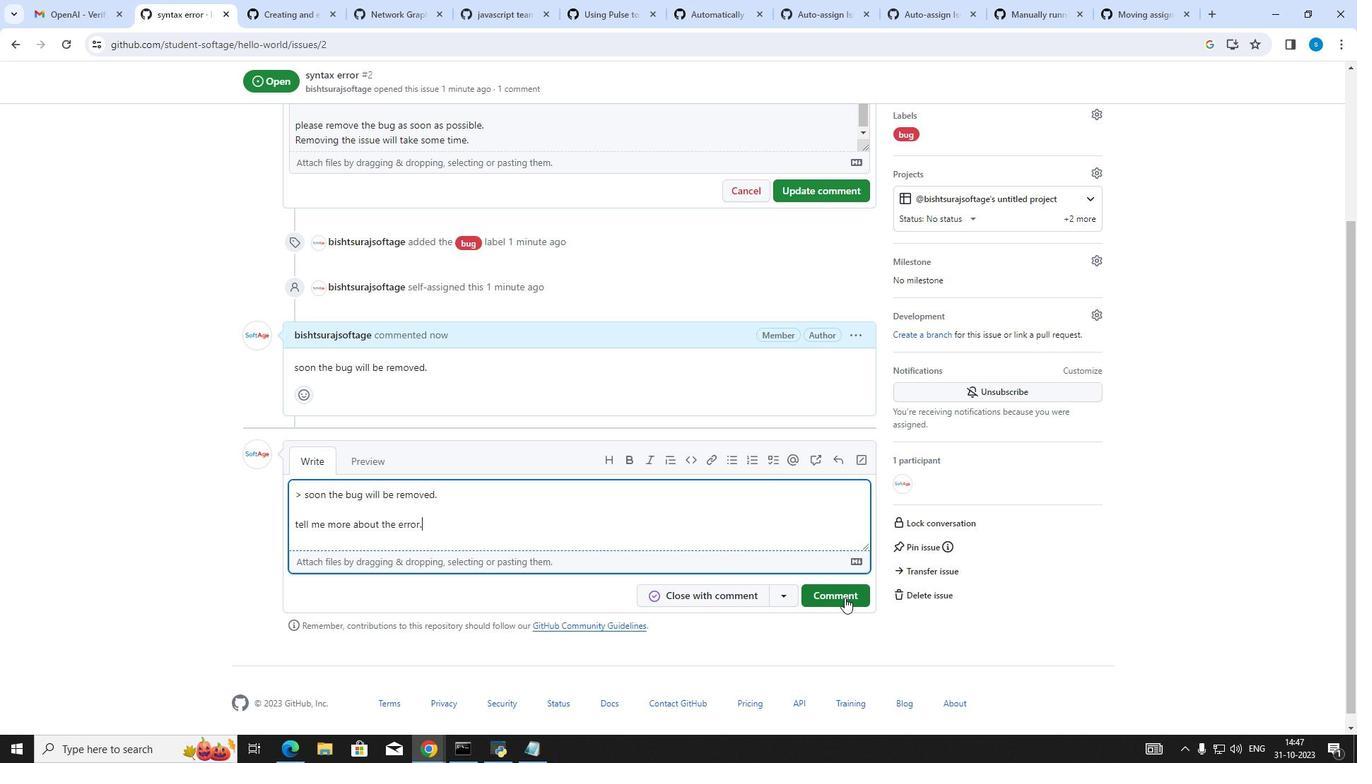 
Action: Mouse moved to (737, 626)
Screenshot: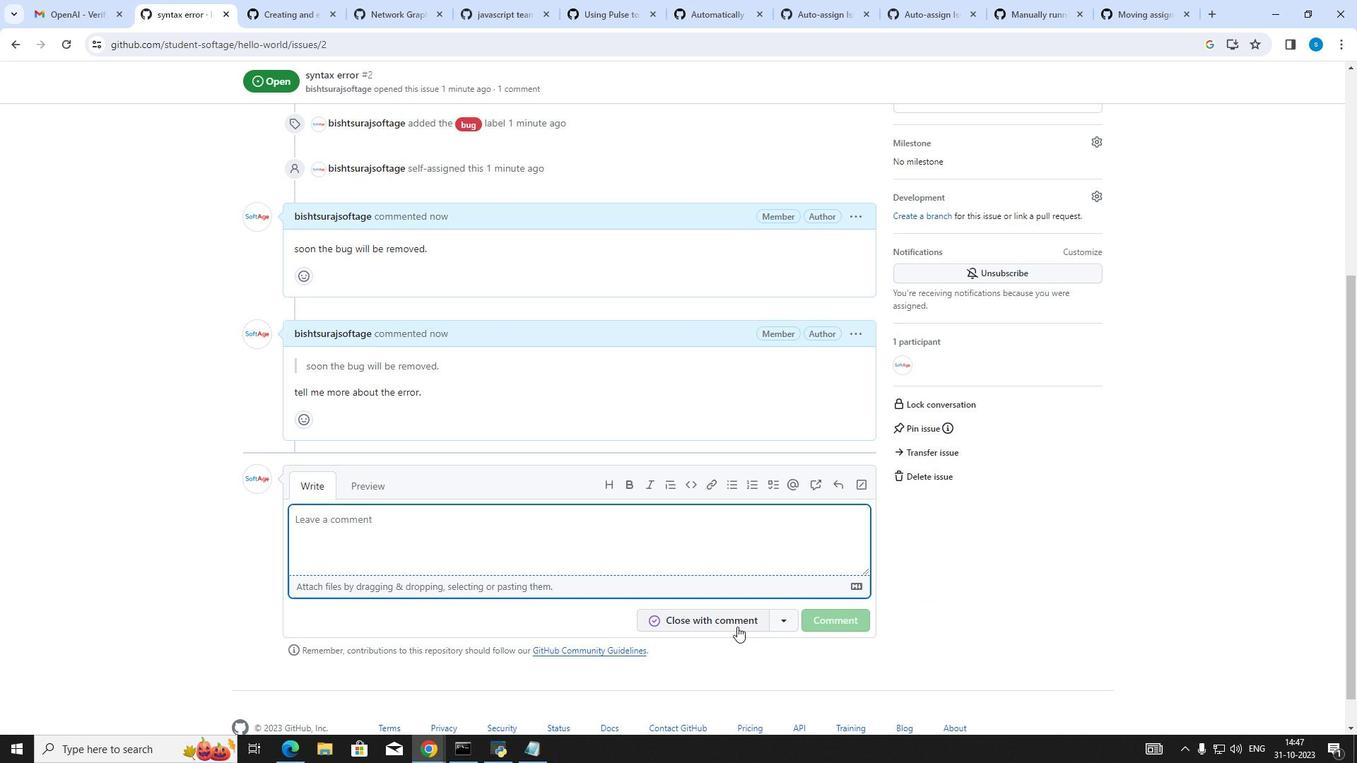 
Action: Mouse pressed left at (737, 626)
Screenshot: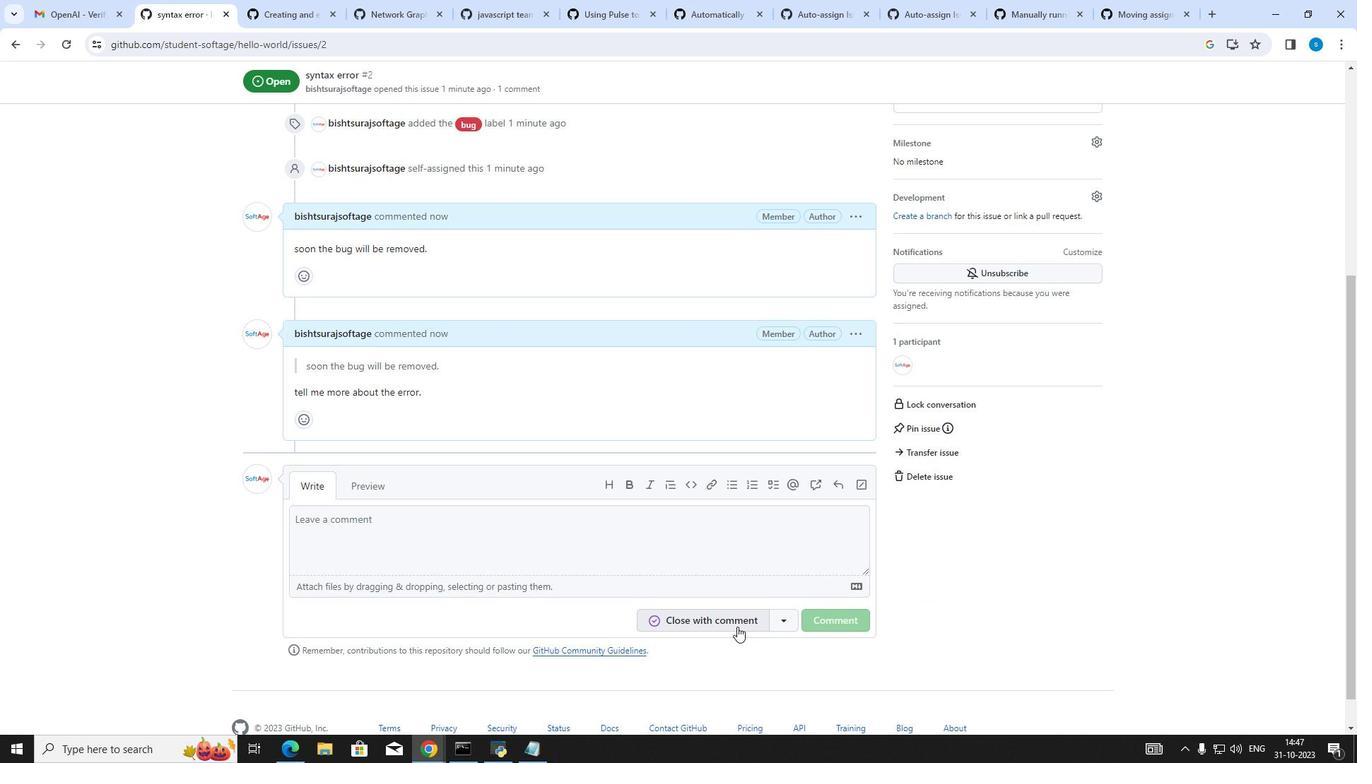 
Action: Mouse moved to (740, 645)
Screenshot: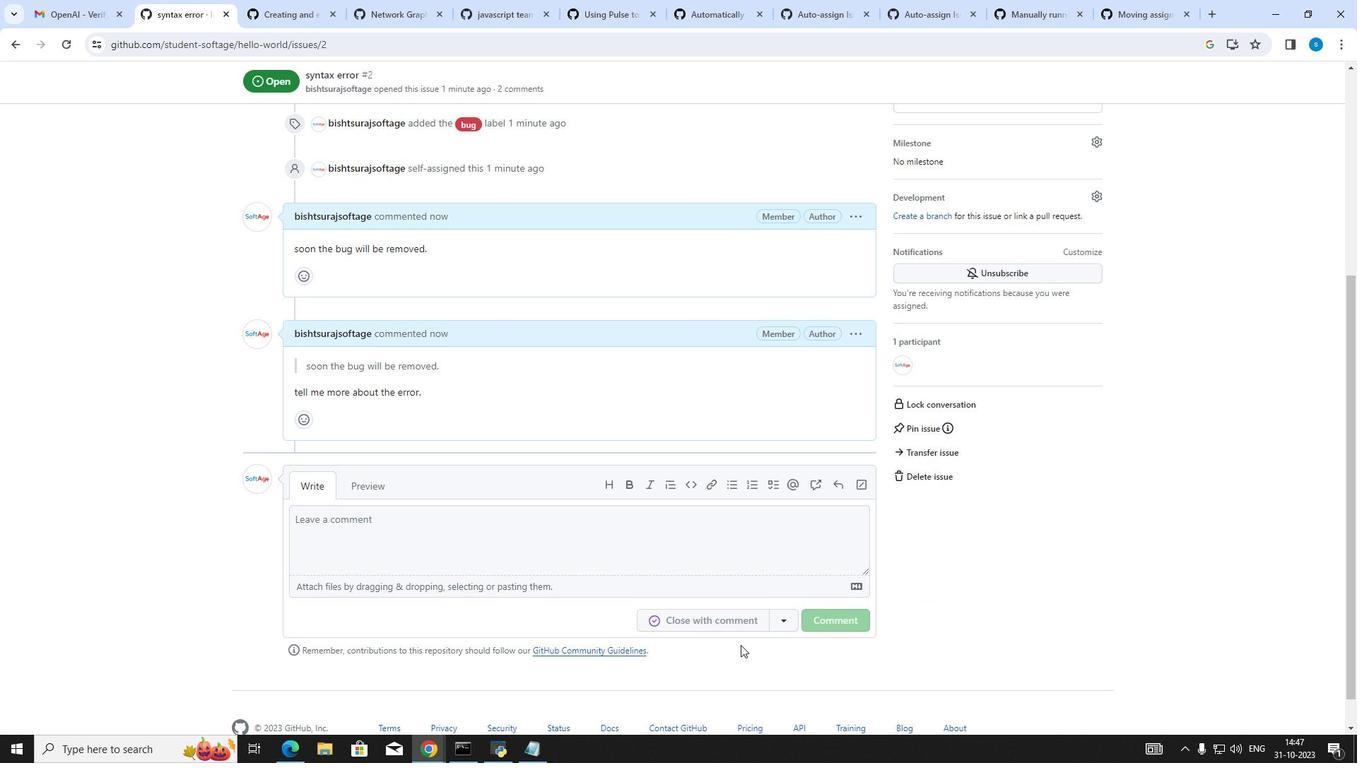 
